 Task: Add an event with the title Product Roadmap and Feature Prioritization Meeting, date '2023/10/23', time 8:30 AM to 10:30 AMand add a description: Welcome to our Team Building Workshop on Communication Skills, a dynamic and interactive session designed to enhance communication effectiveness and foster stronger collaboration within your team. This workshop is tailored for individuals who want to improve their communication skills, build rapport, and establish a foundation of open and effective communication within their team., put the event into Orange category . Add location for the event as: Lagos, Nigeria, logged in from the account softage.4@softage.netand send the event invitation to softage.1@softage.net and softage.2@softage.net. Set a reminder for the event 38 day before
Action: Mouse moved to (162, 121)
Screenshot: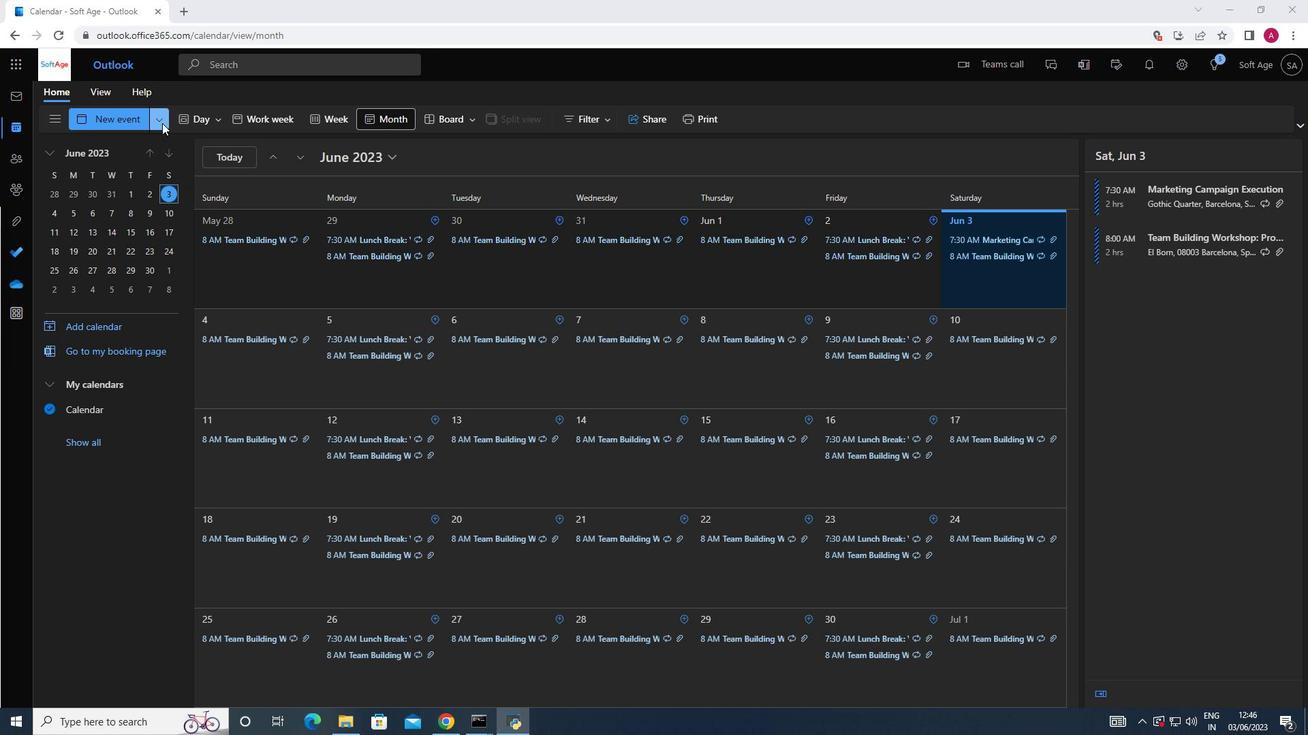
Action: Mouse pressed left at (162, 121)
Screenshot: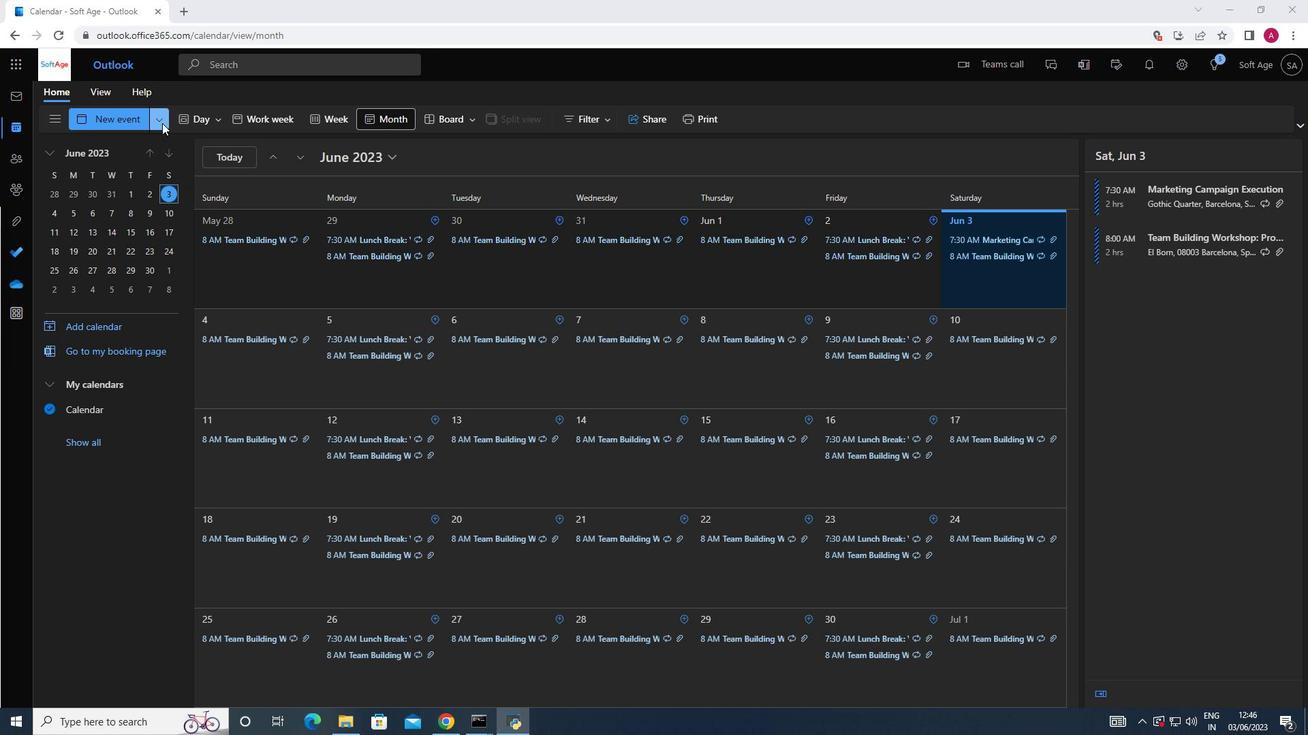 
Action: Mouse moved to (134, 174)
Screenshot: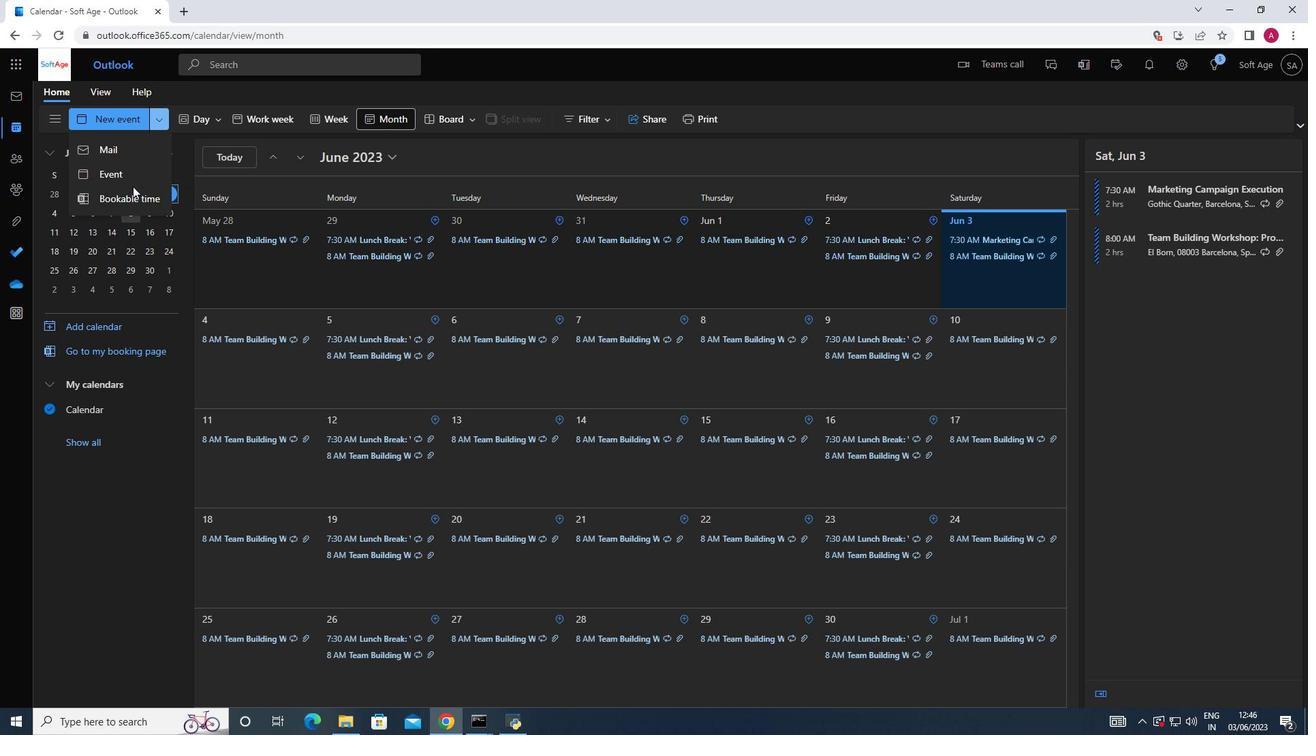 
Action: Mouse pressed left at (134, 174)
Screenshot: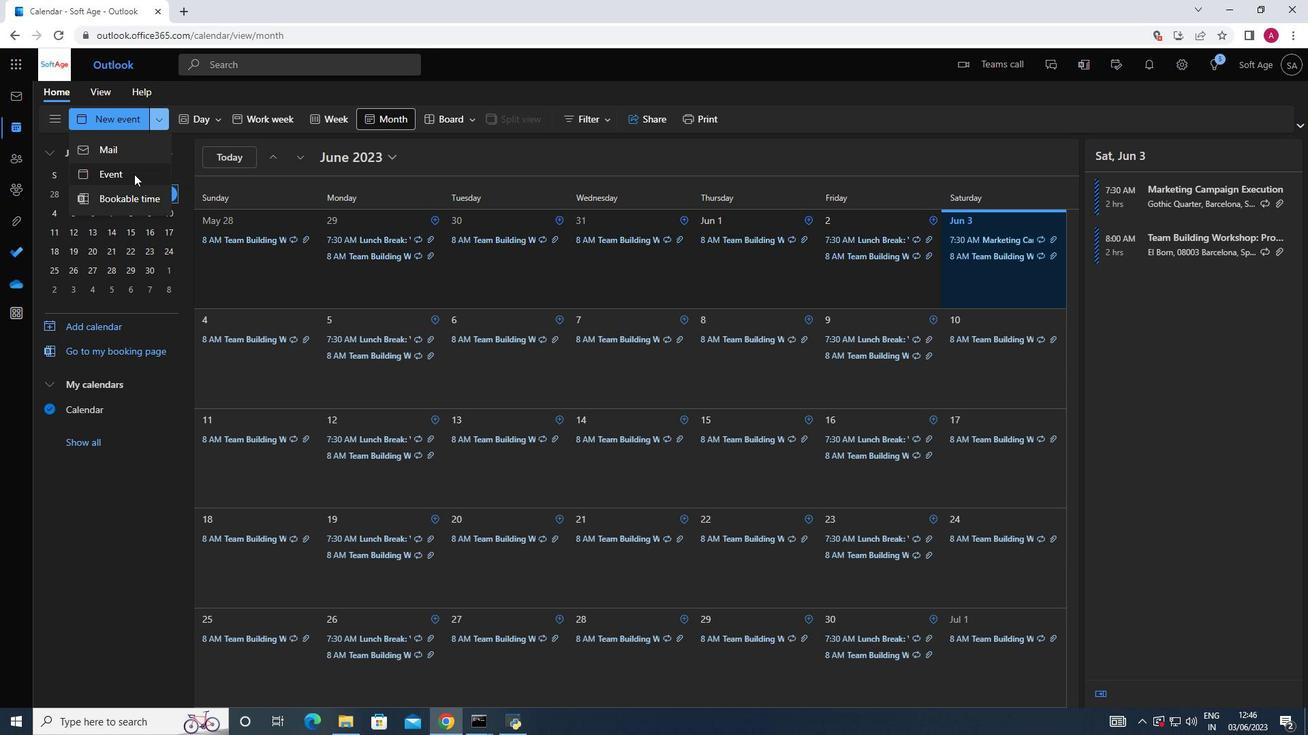 
Action: Mouse moved to (360, 200)
Screenshot: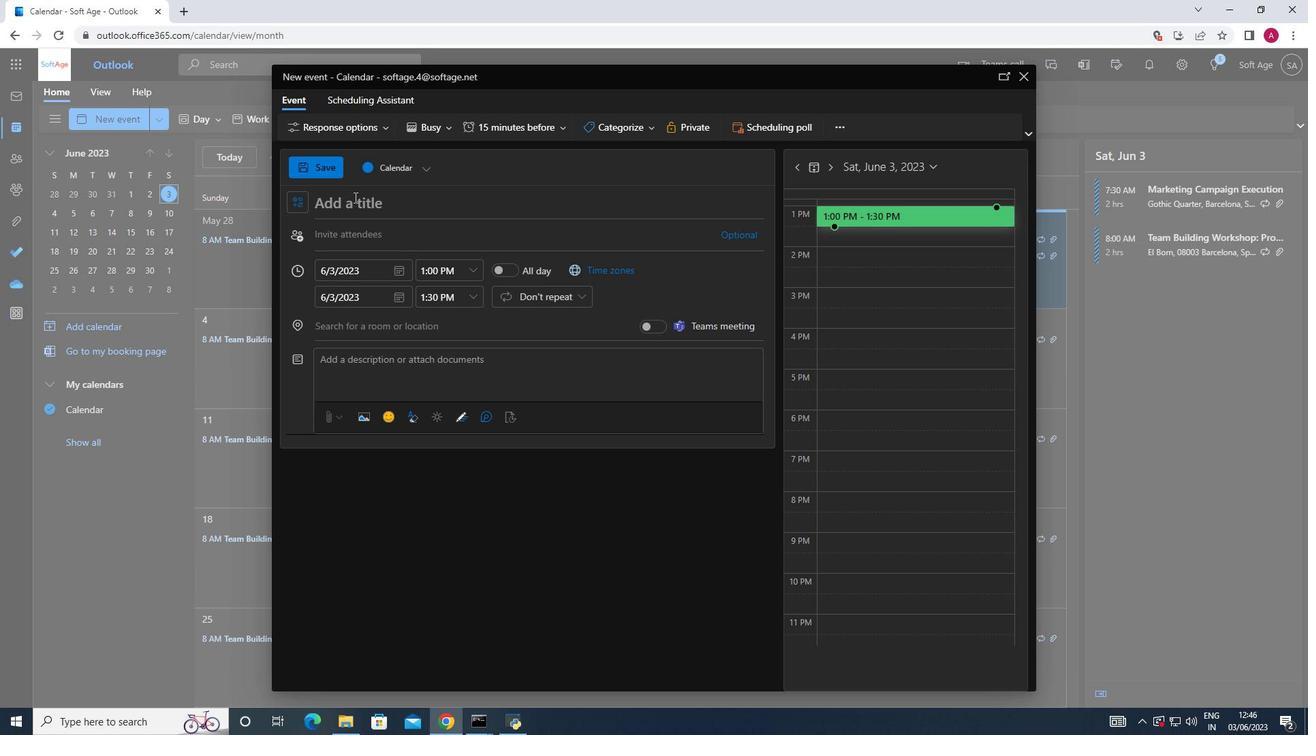 
Action: Mouse pressed left at (360, 200)
Screenshot: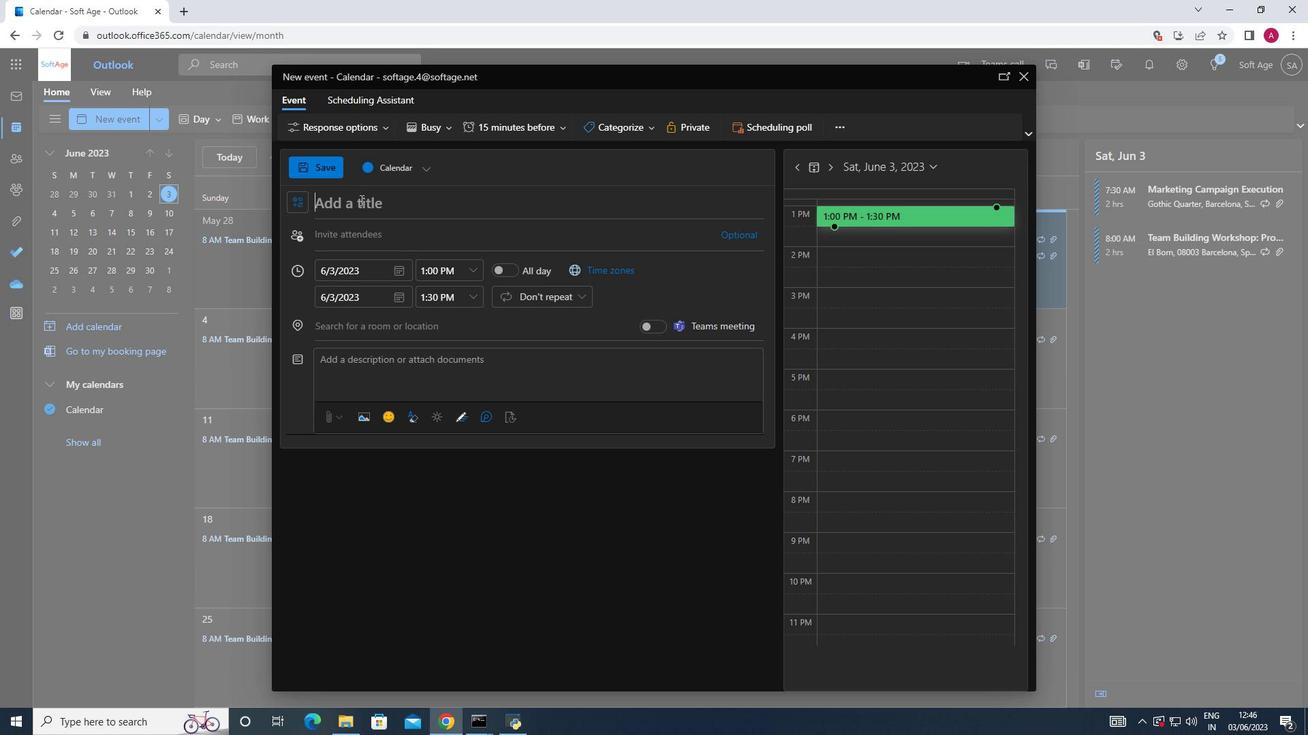 
Action: Mouse moved to (361, 200)
Screenshot: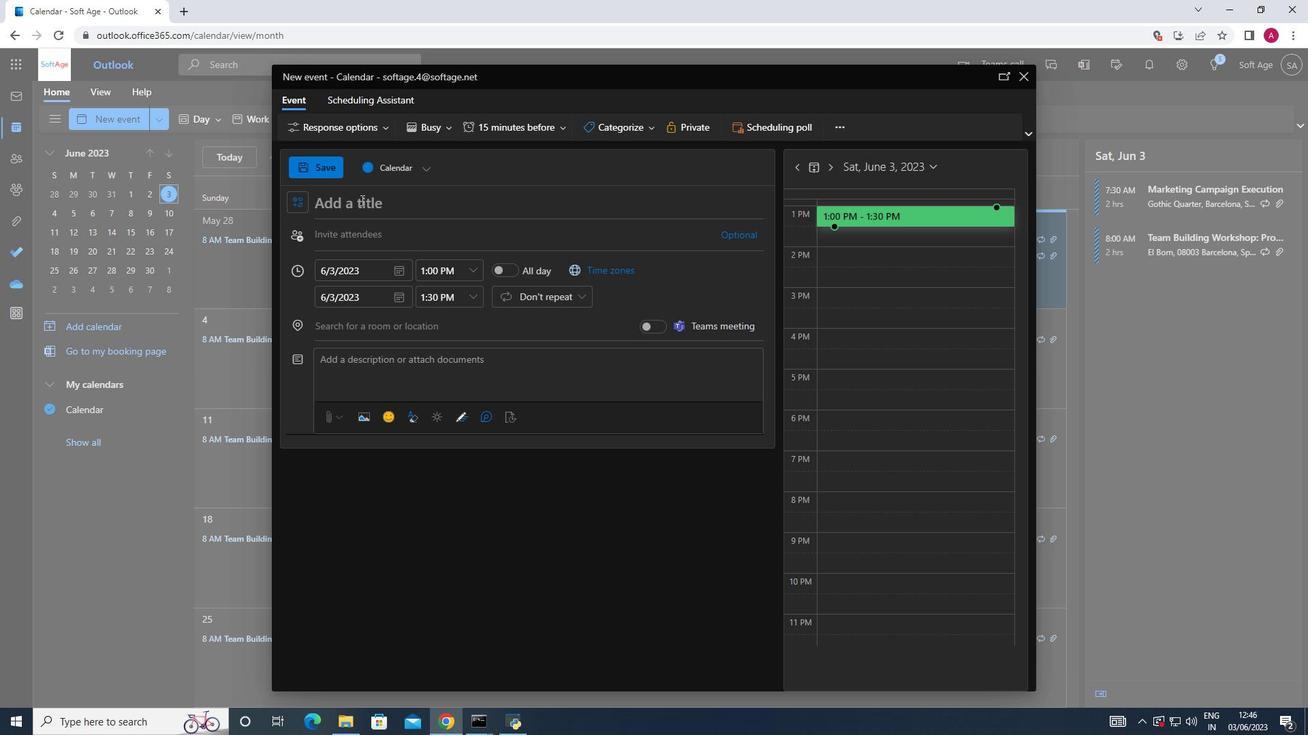 
Action: Key pressed <Key.shift_r>Produ
Screenshot: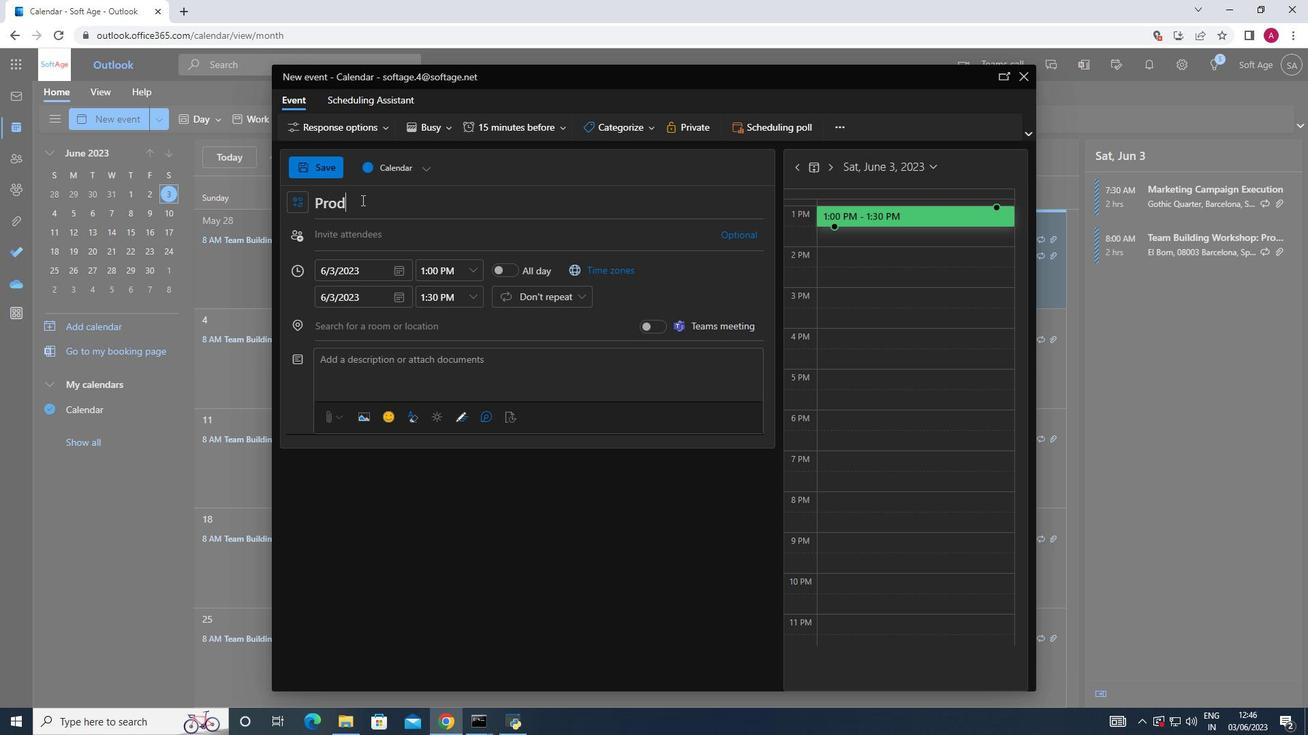 
Action: Mouse moved to (362, 198)
Screenshot: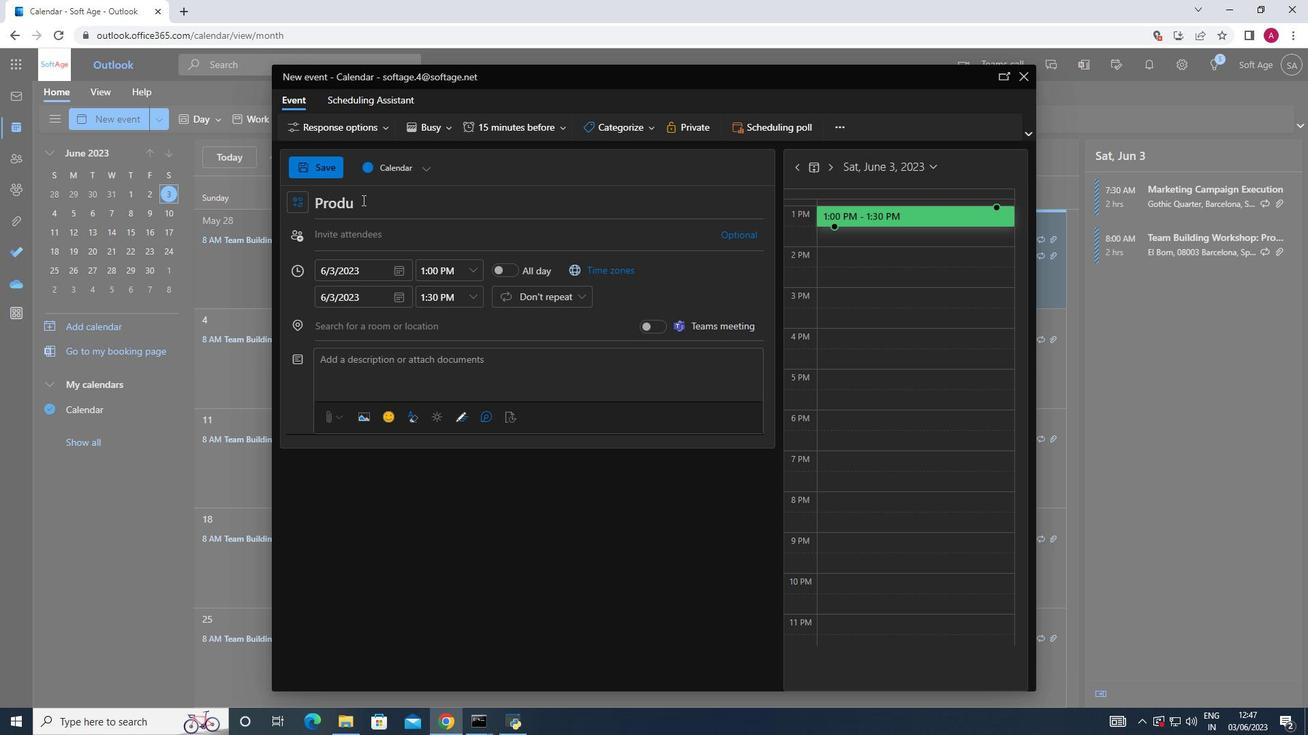 
Action: Key pressed ct<Key.space><Key.shift>Roadmap<Key.space>and<Key.space><Key.shift>Feature<Key.space><Key.shift_r>Prioritization<Key.space><Key.shift_r>Meeting
Screenshot: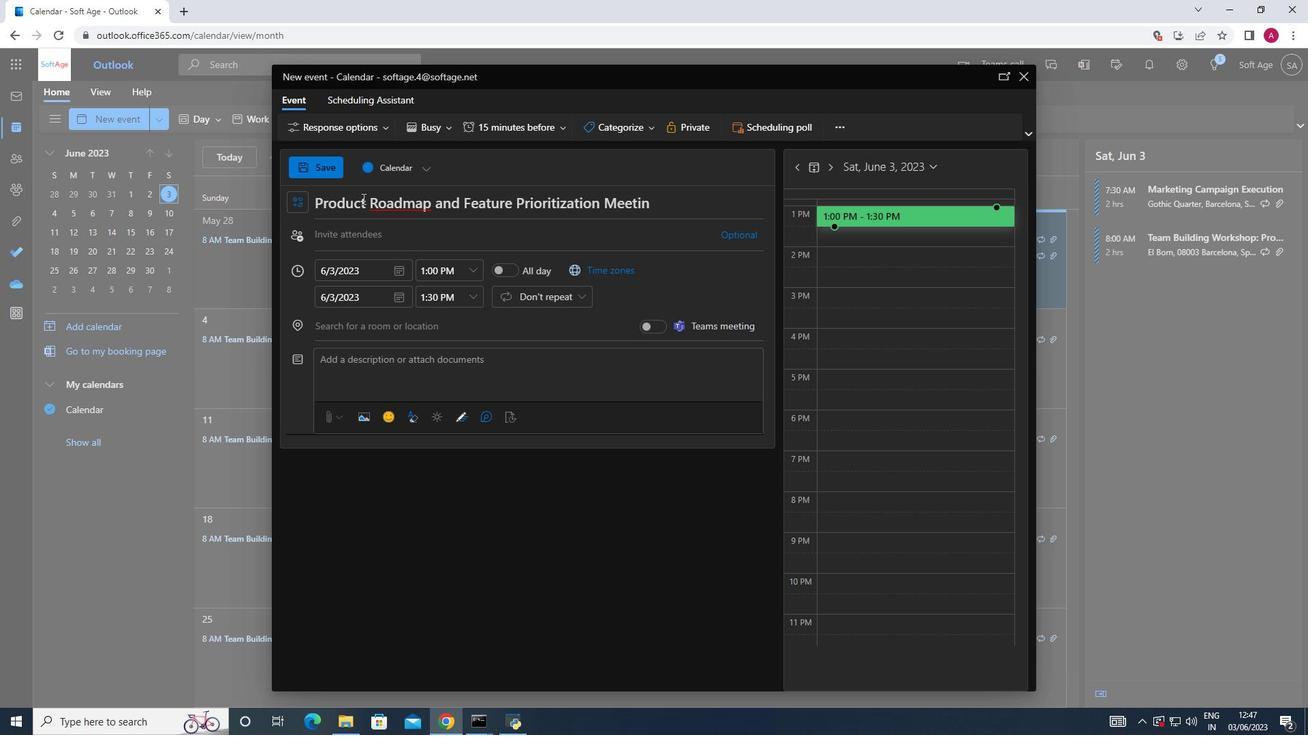 
Action: Mouse moved to (401, 271)
Screenshot: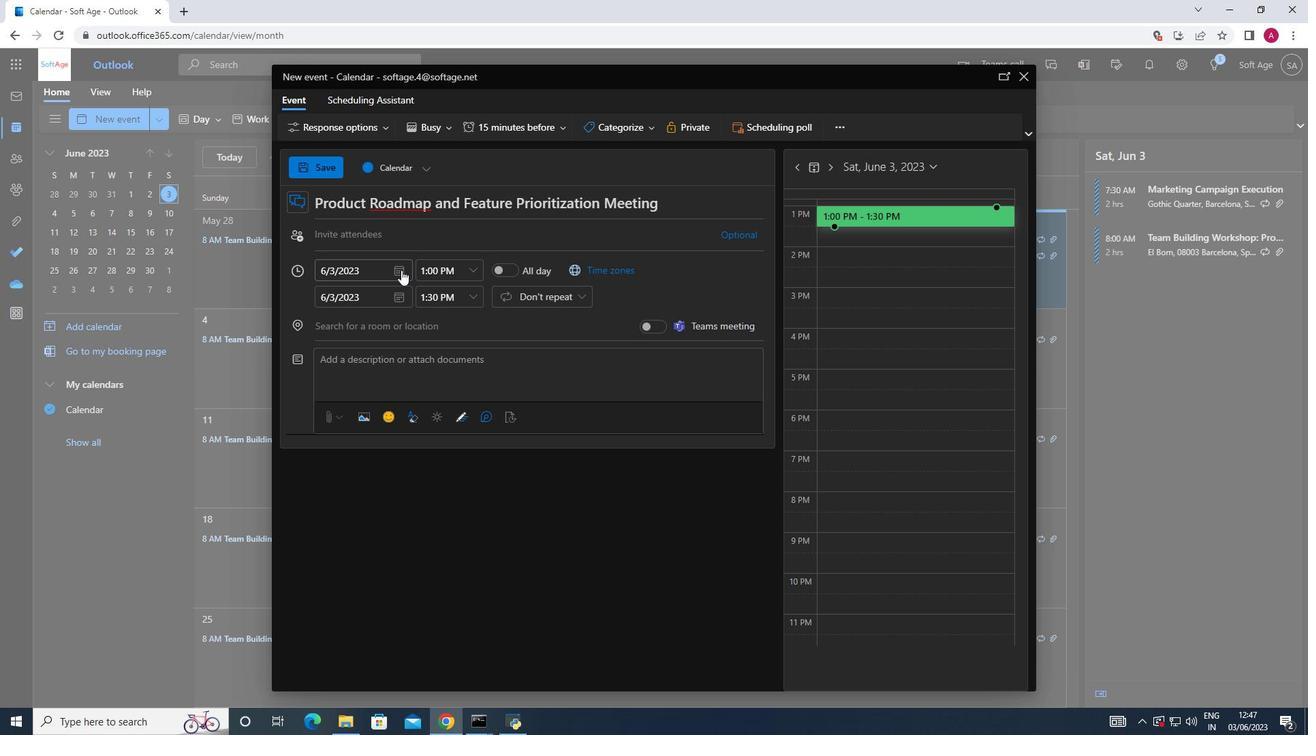 
Action: Mouse pressed left at (401, 271)
Screenshot: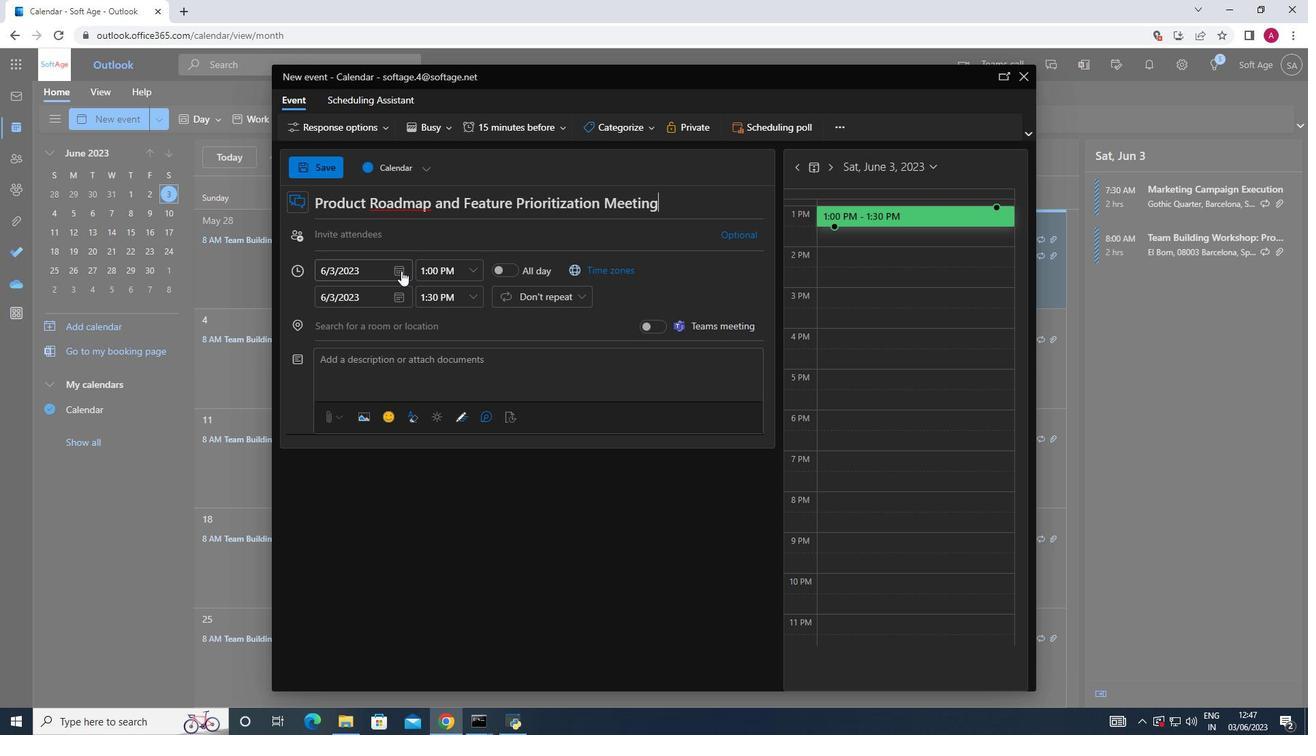 
Action: Mouse moved to (451, 296)
Screenshot: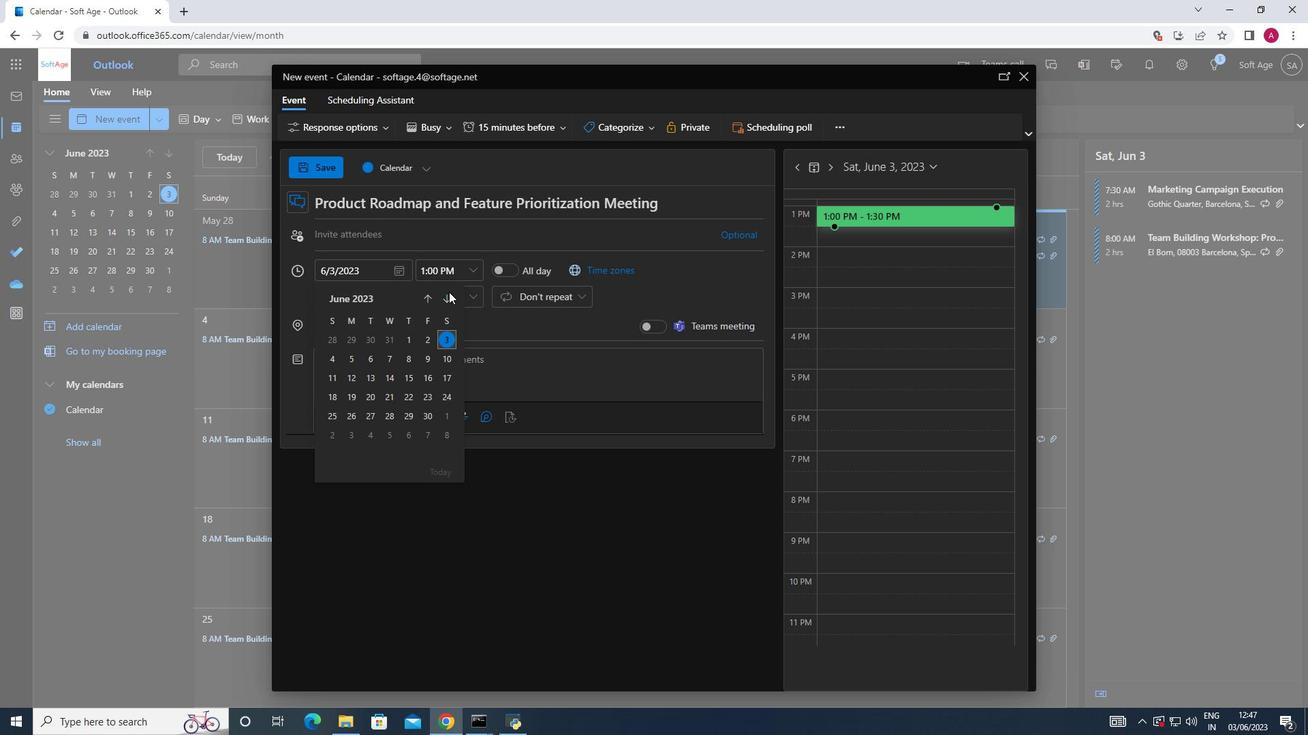 
Action: Mouse pressed left at (451, 296)
Screenshot: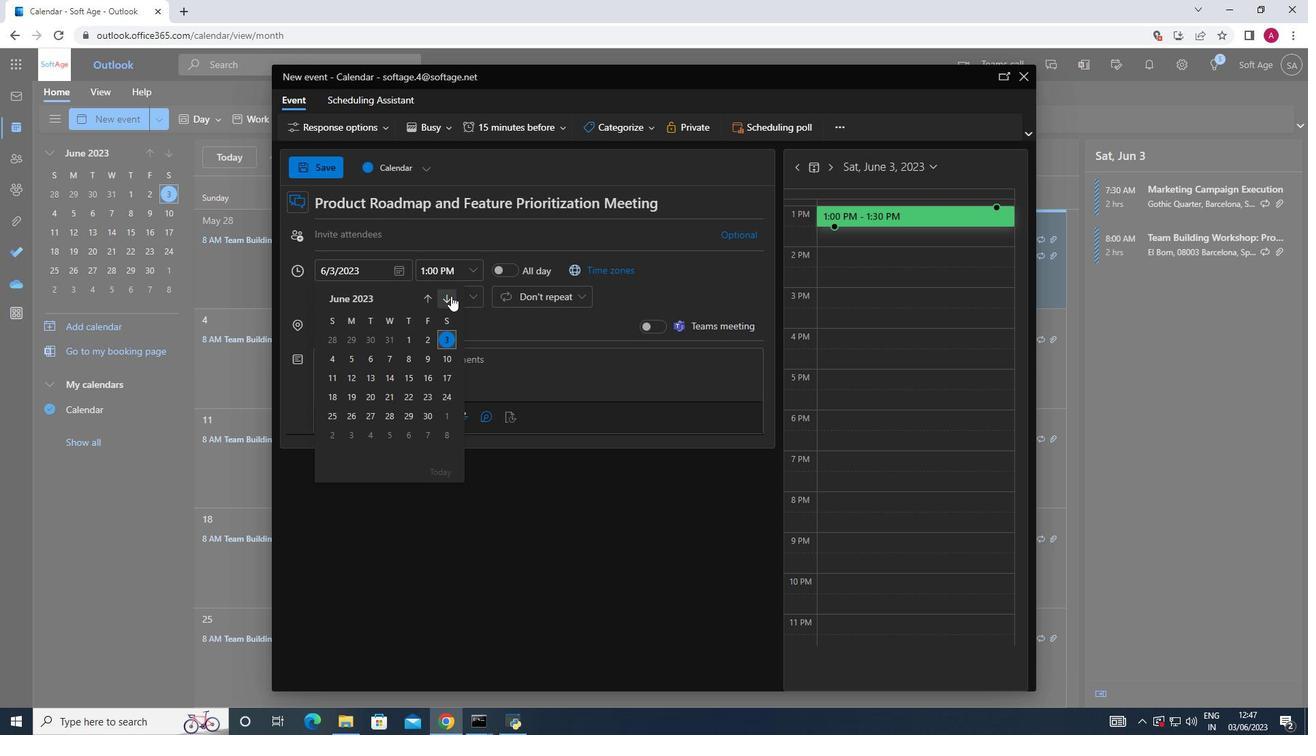
Action: Mouse pressed left at (451, 296)
Screenshot: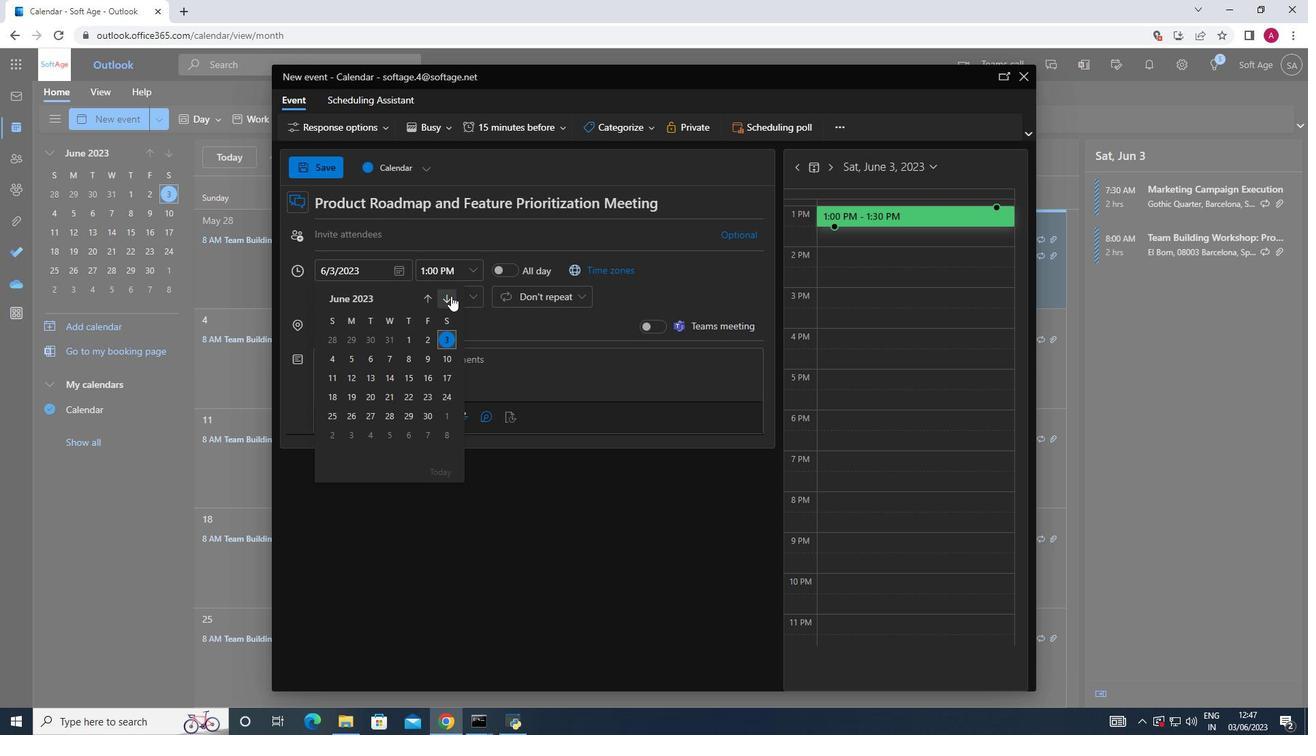 
Action: Mouse moved to (451, 296)
Screenshot: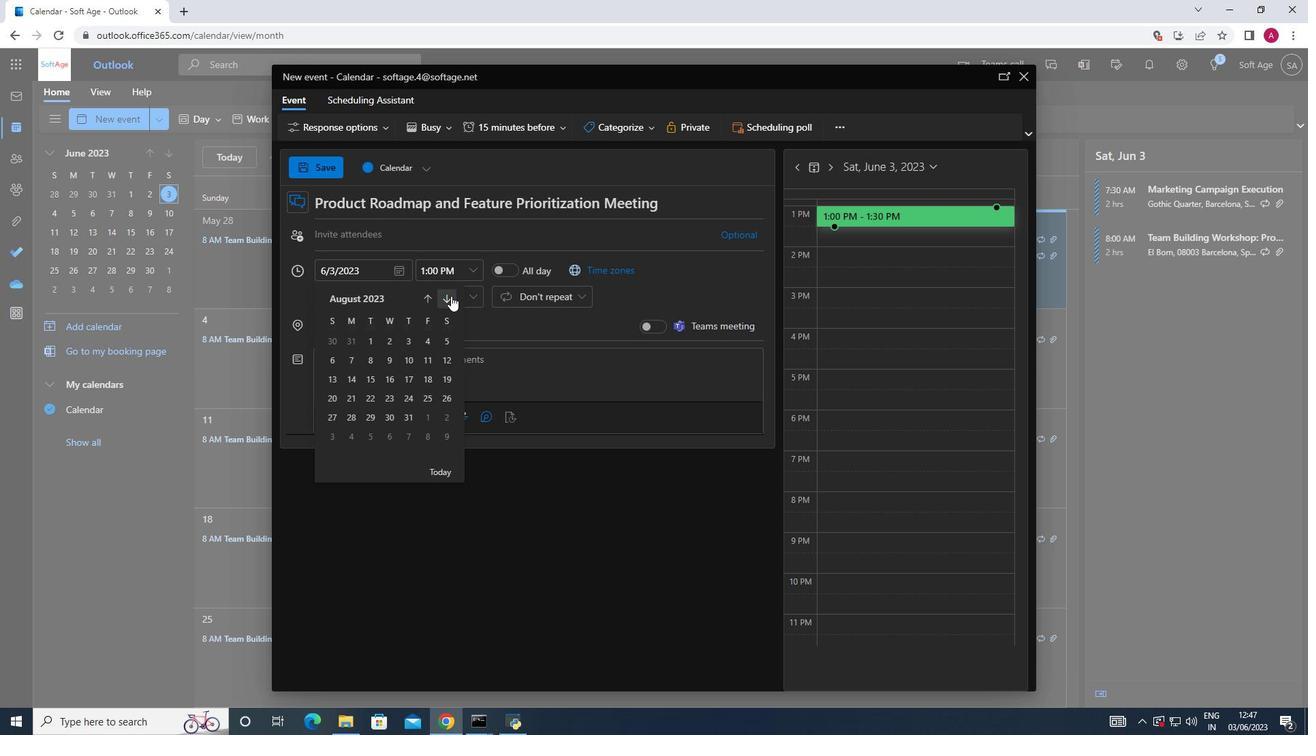 
Action: Mouse pressed left at (451, 296)
Screenshot: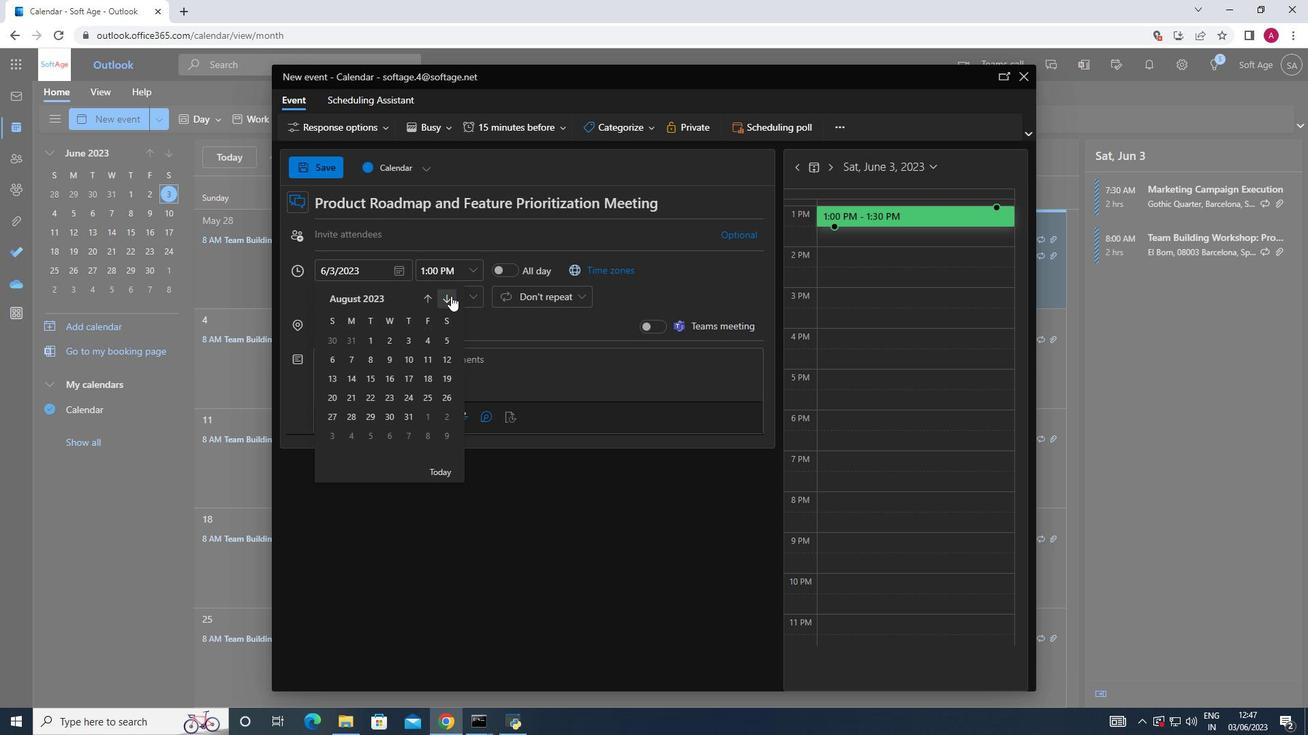 
Action: Mouse pressed left at (451, 296)
Screenshot: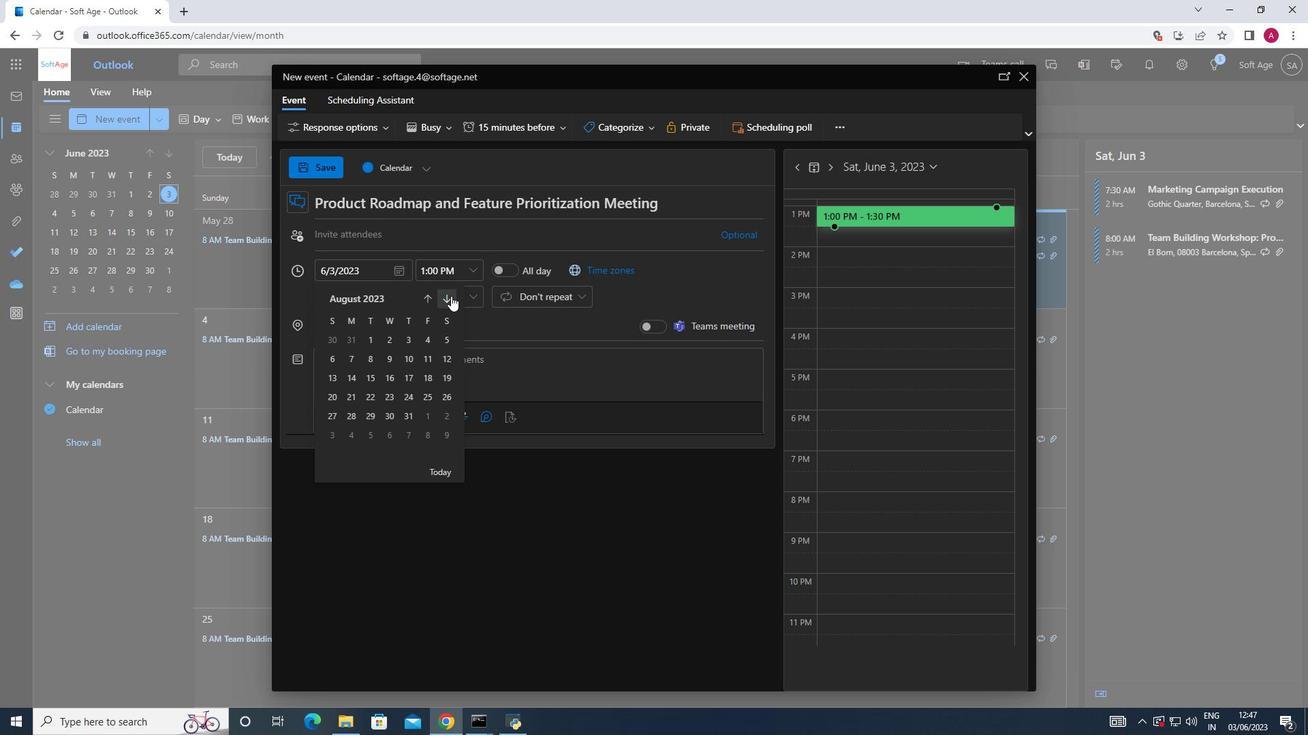 
Action: Mouse pressed left at (451, 296)
Screenshot: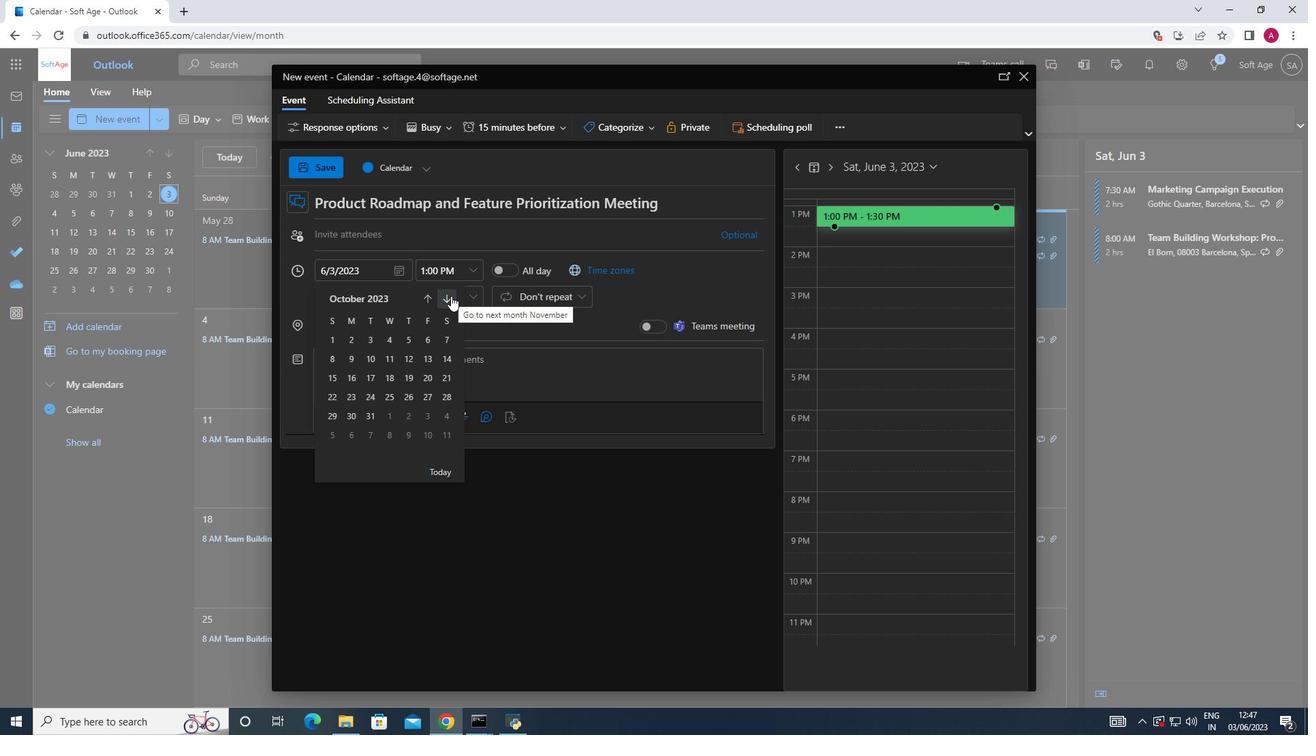 
Action: Mouse pressed left at (451, 296)
Screenshot: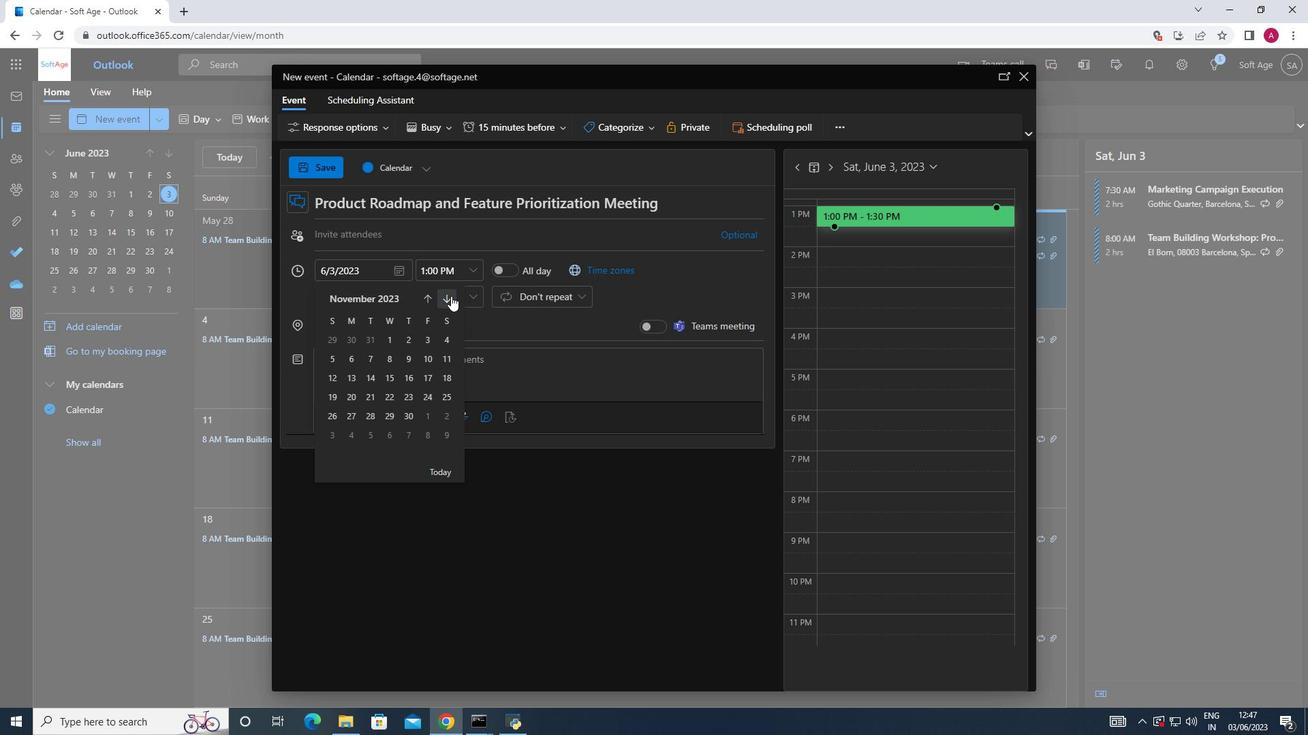 
Action: Mouse moved to (431, 296)
Screenshot: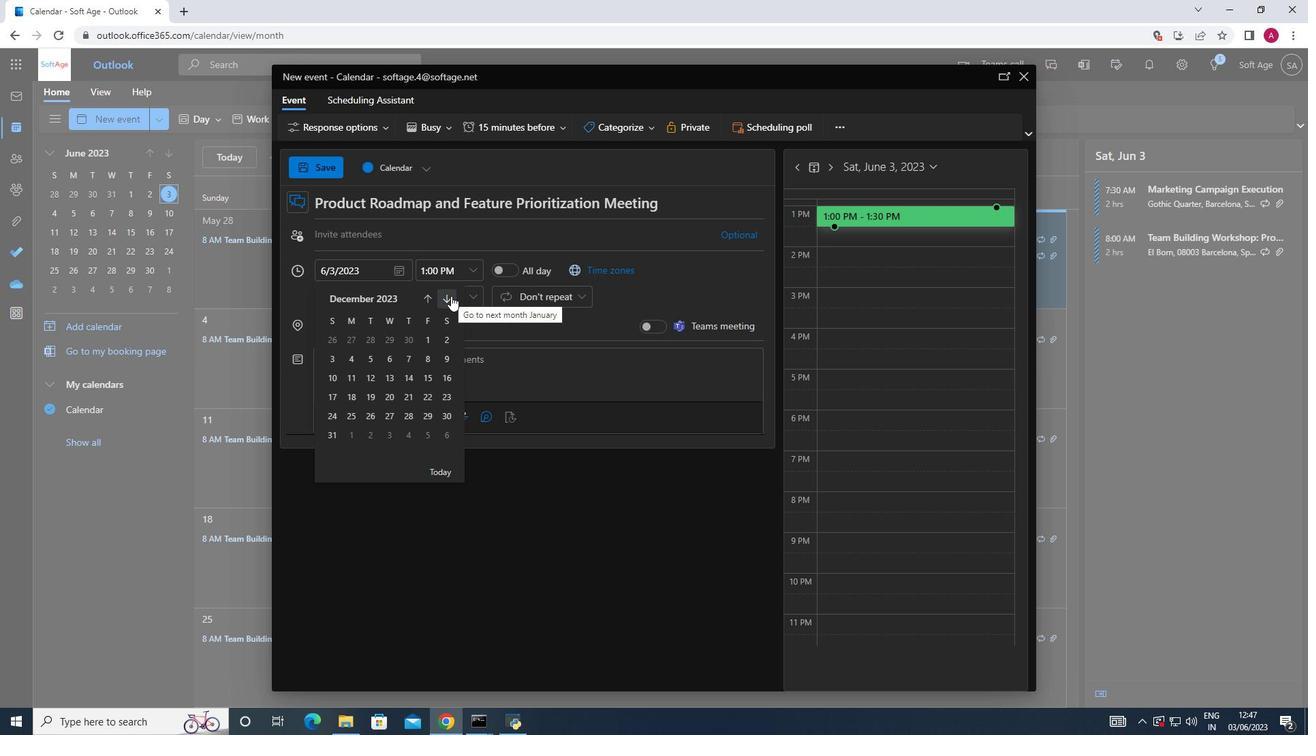 
Action: Mouse pressed left at (431, 296)
Screenshot: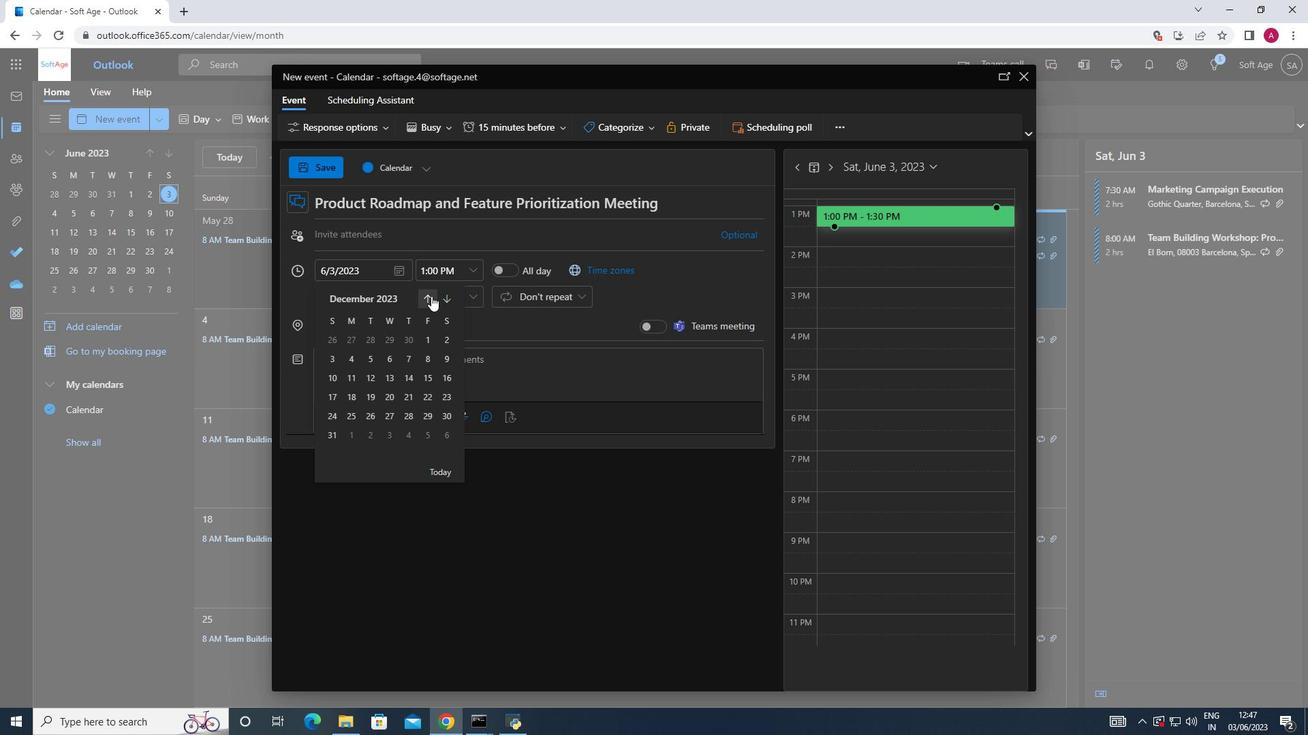 
Action: Mouse pressed left at (431, 296)
Screenshot: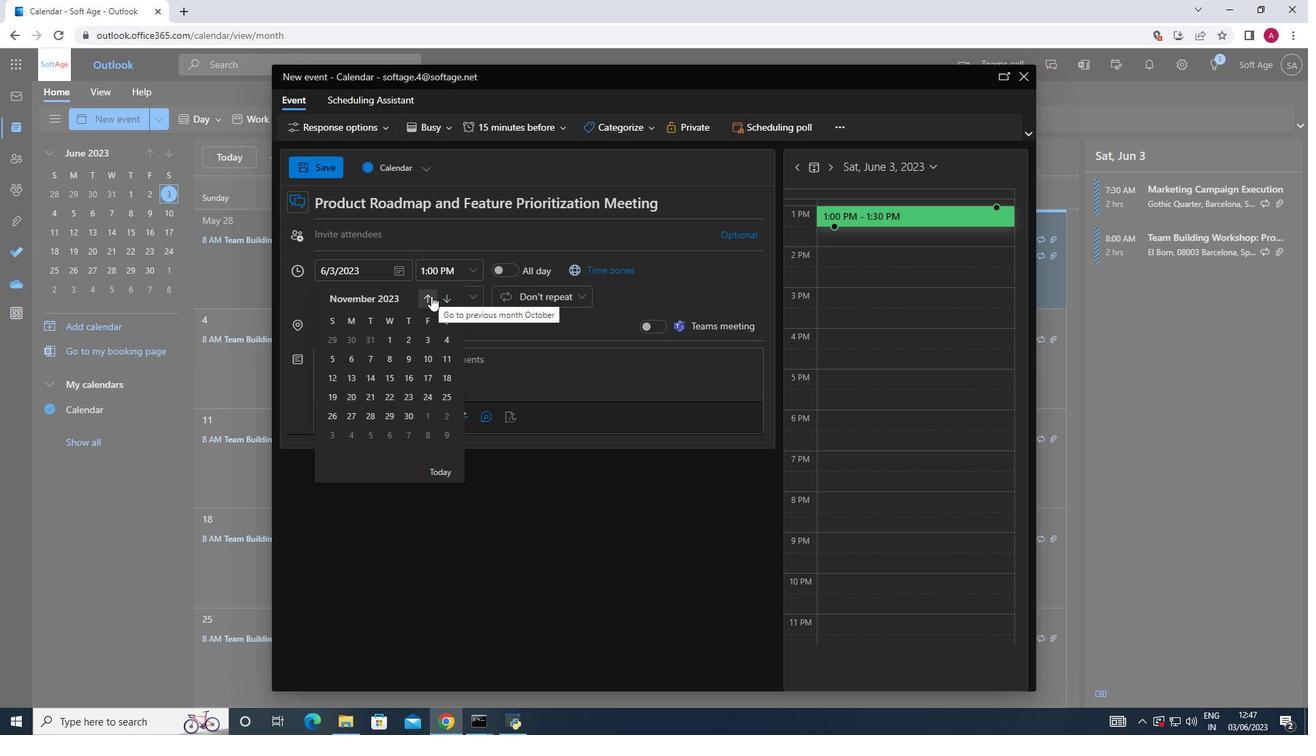 
Action: Mouse moved to (352, 391)
Screenshot: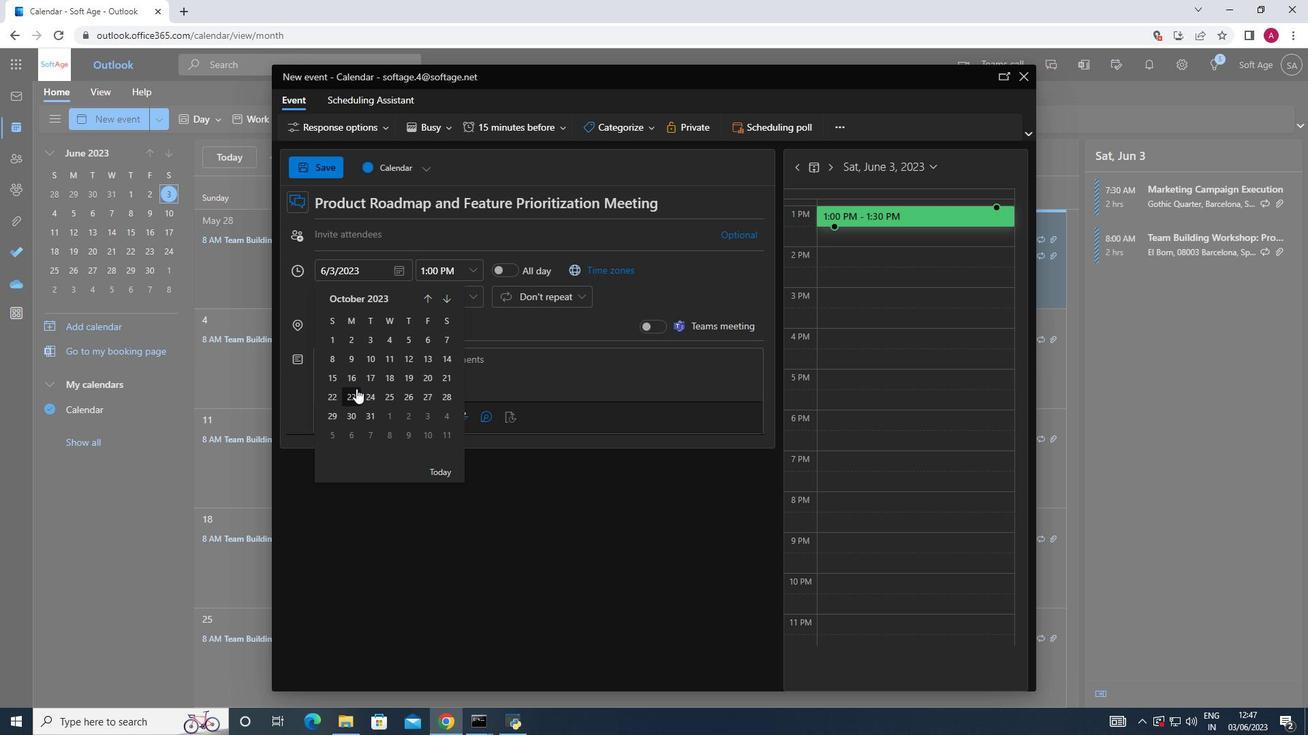 
Action: Mouse pressed left at (352, 391)
Screenshot: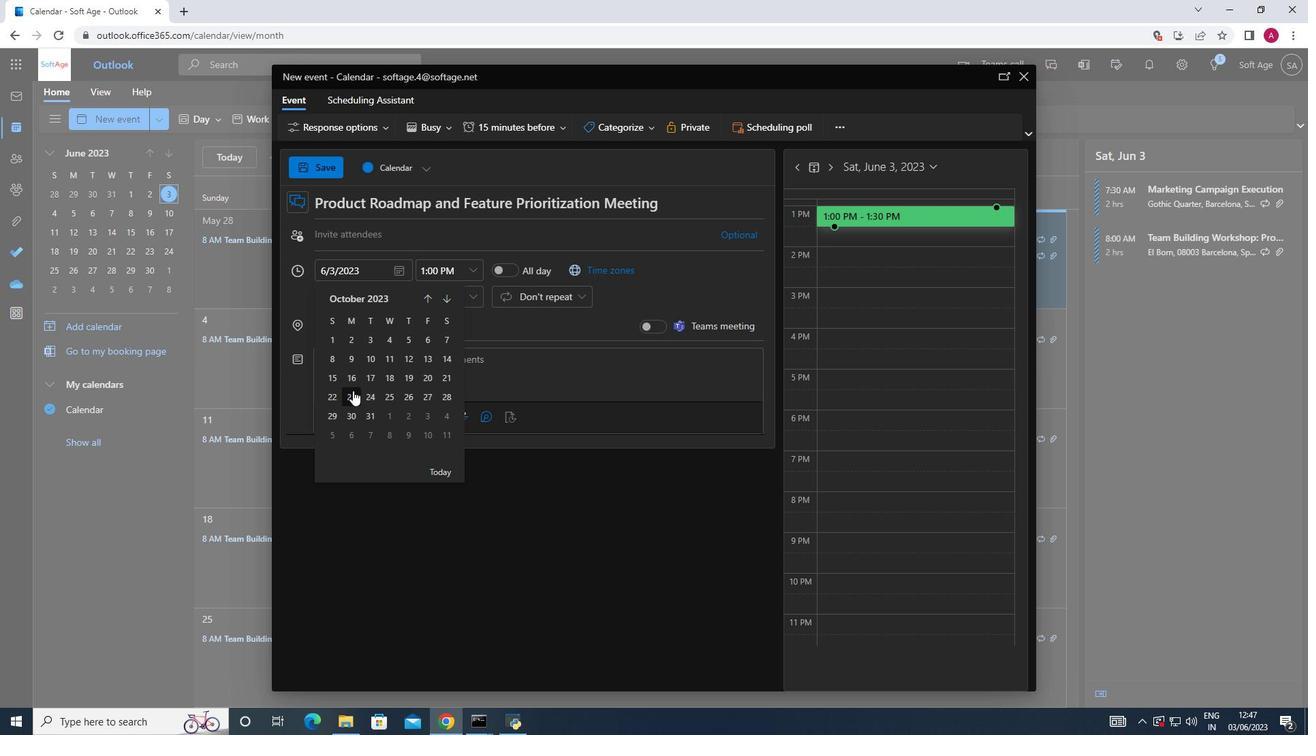 
Action: Mouse moved to (471, 274)
Screenshot: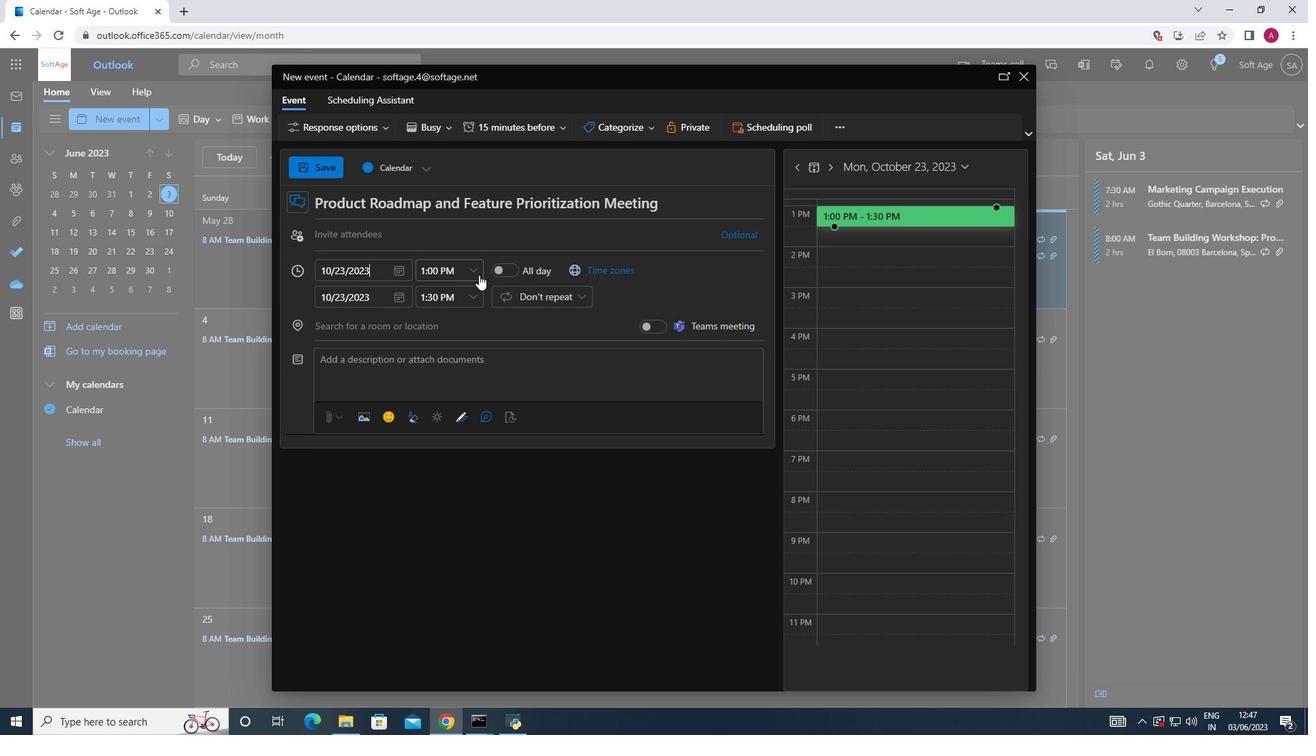 
Action: Mouse pressed left at (471, 274)
Screenshot: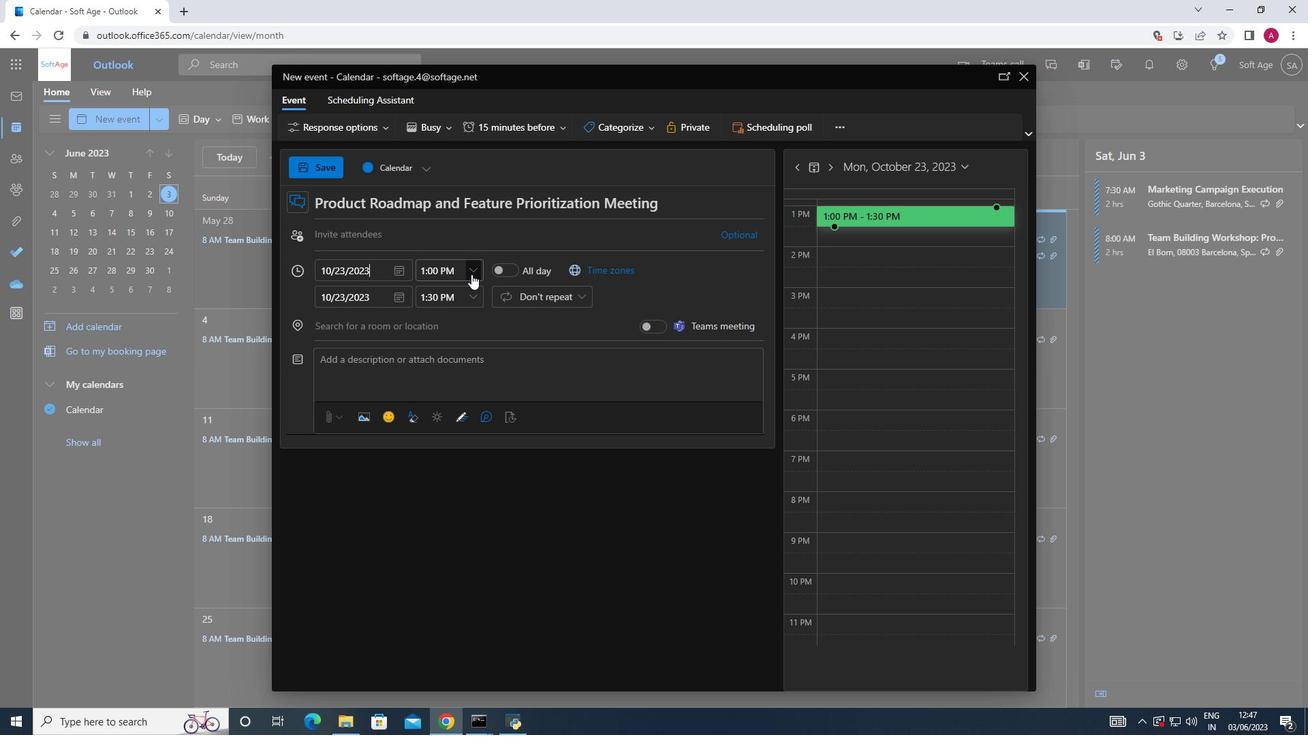 
Action: Mouse moved to (456, 309)
Screenshot: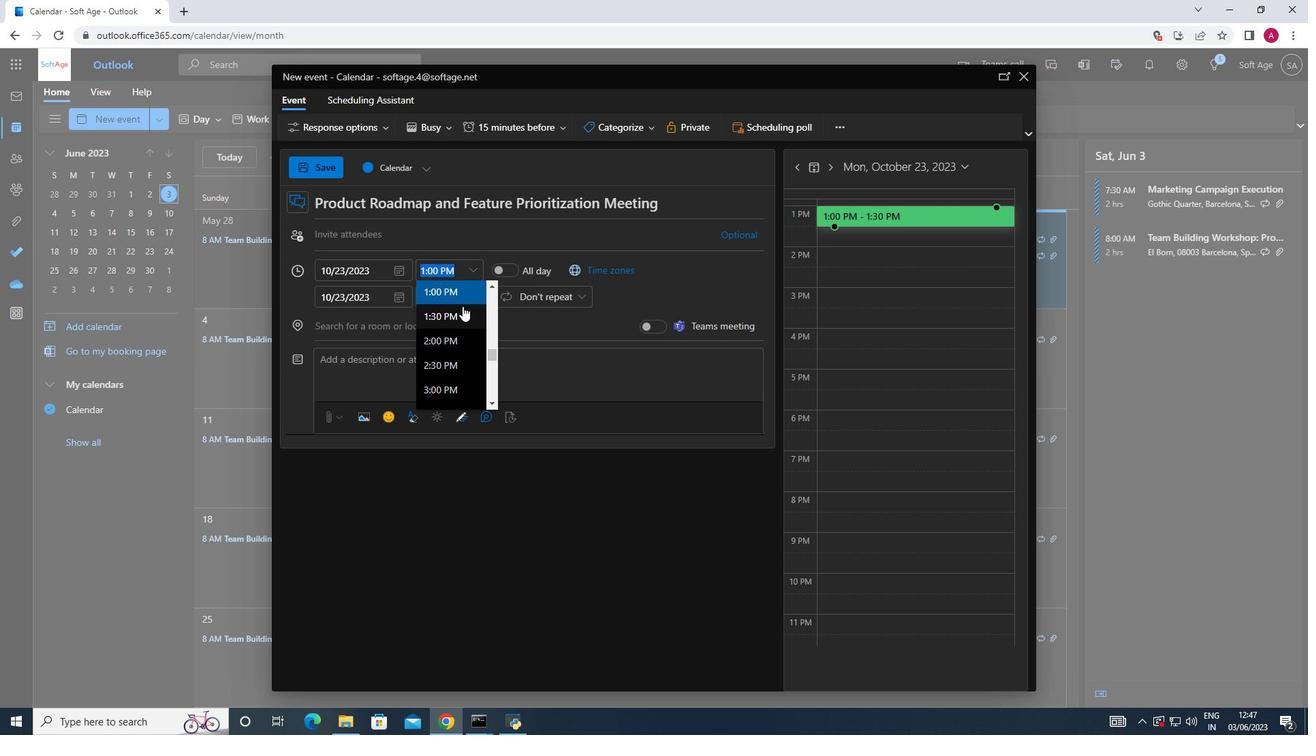 
Action: Mouse scrolled (456, 310) with delta (0, 0)
Screenshot: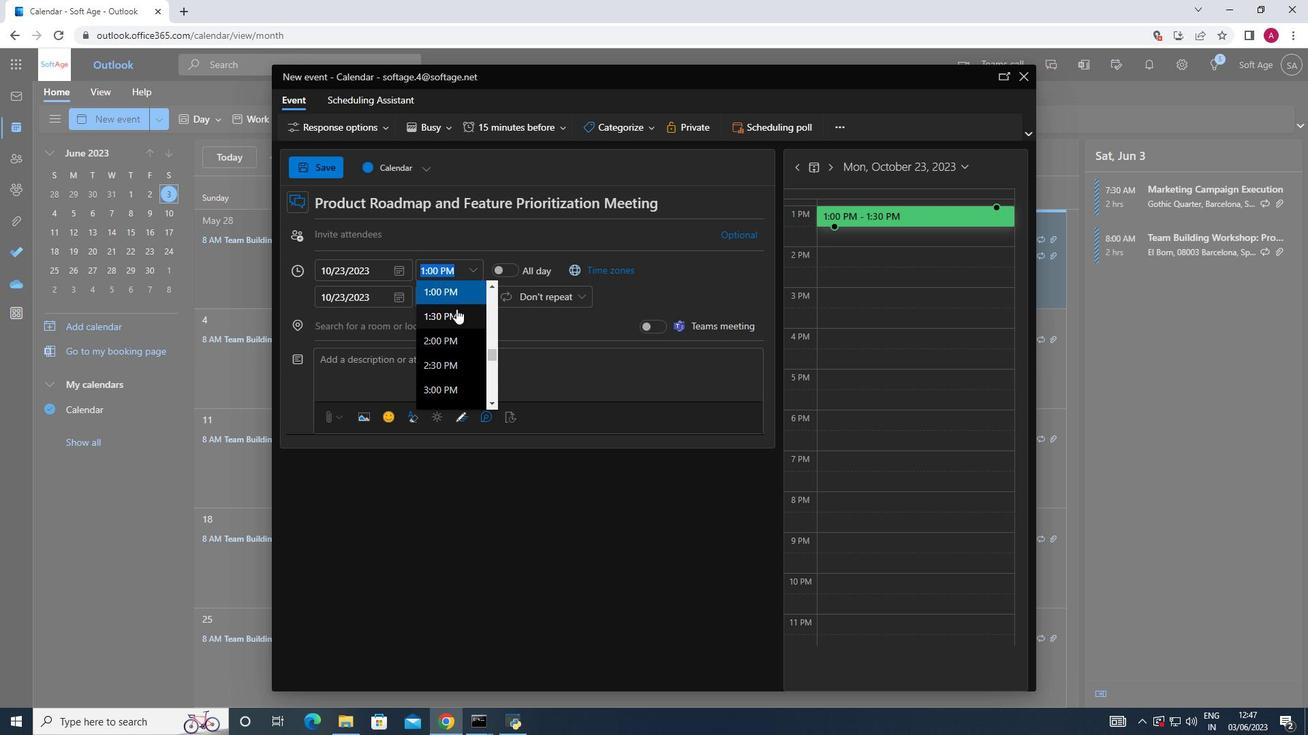 
Action: Mouse scrolled (456, 310) with delta (0, 0)
Screenshot: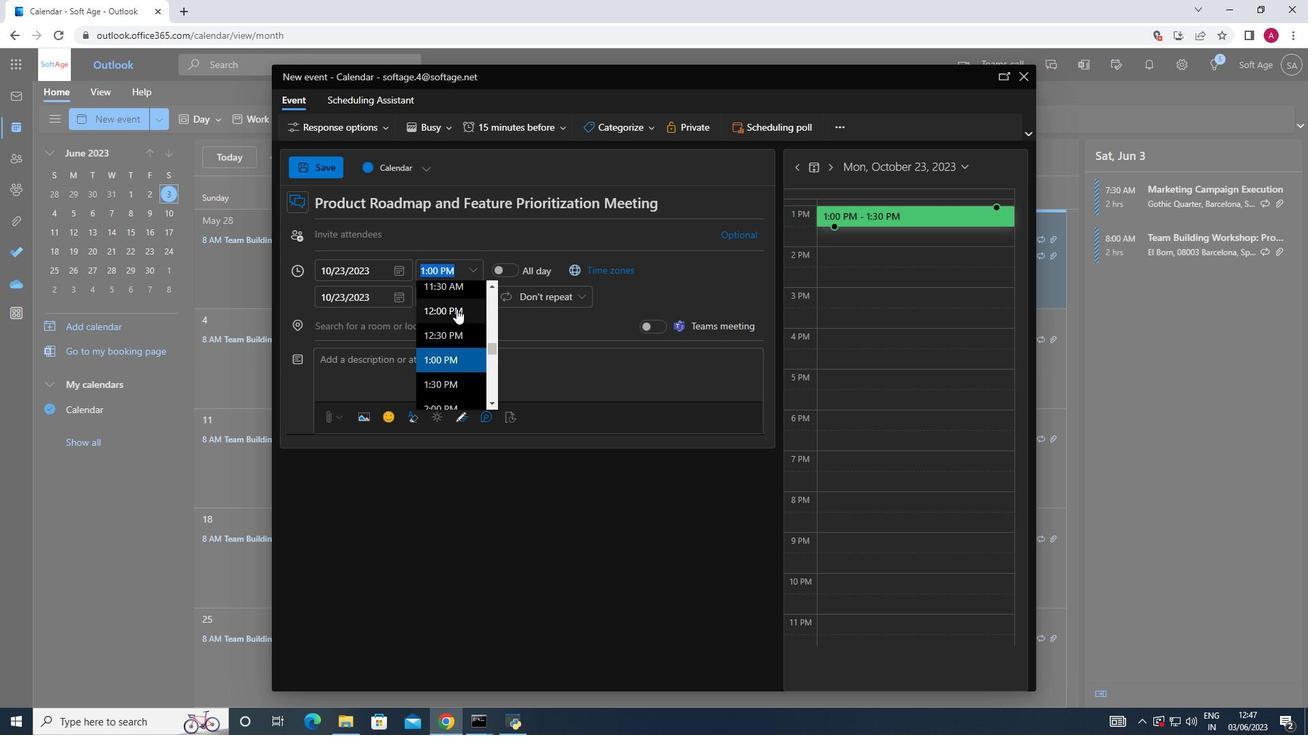 
Action: Mouse scrolled (456, 310) with delta (0, 0)
Screenshot: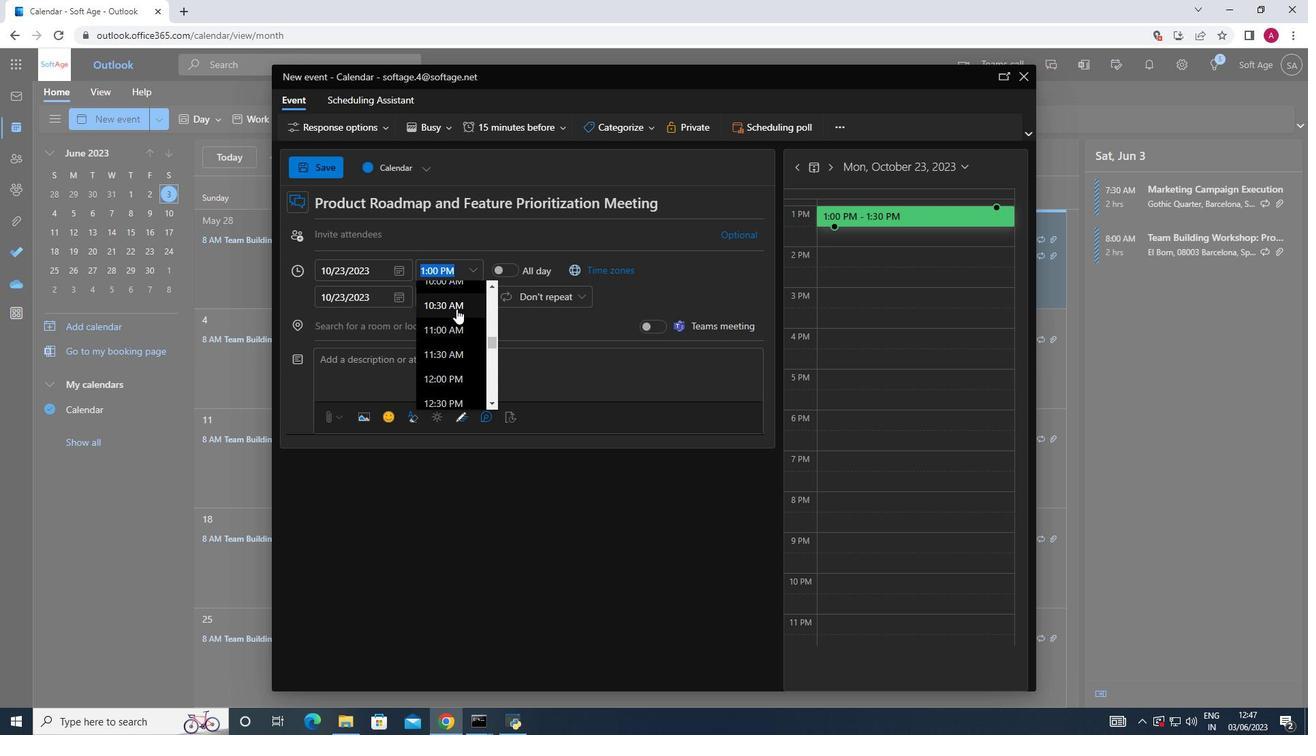 
Action: Mouse scrolled (456, 310) with delta (0, 0)
Screenshot: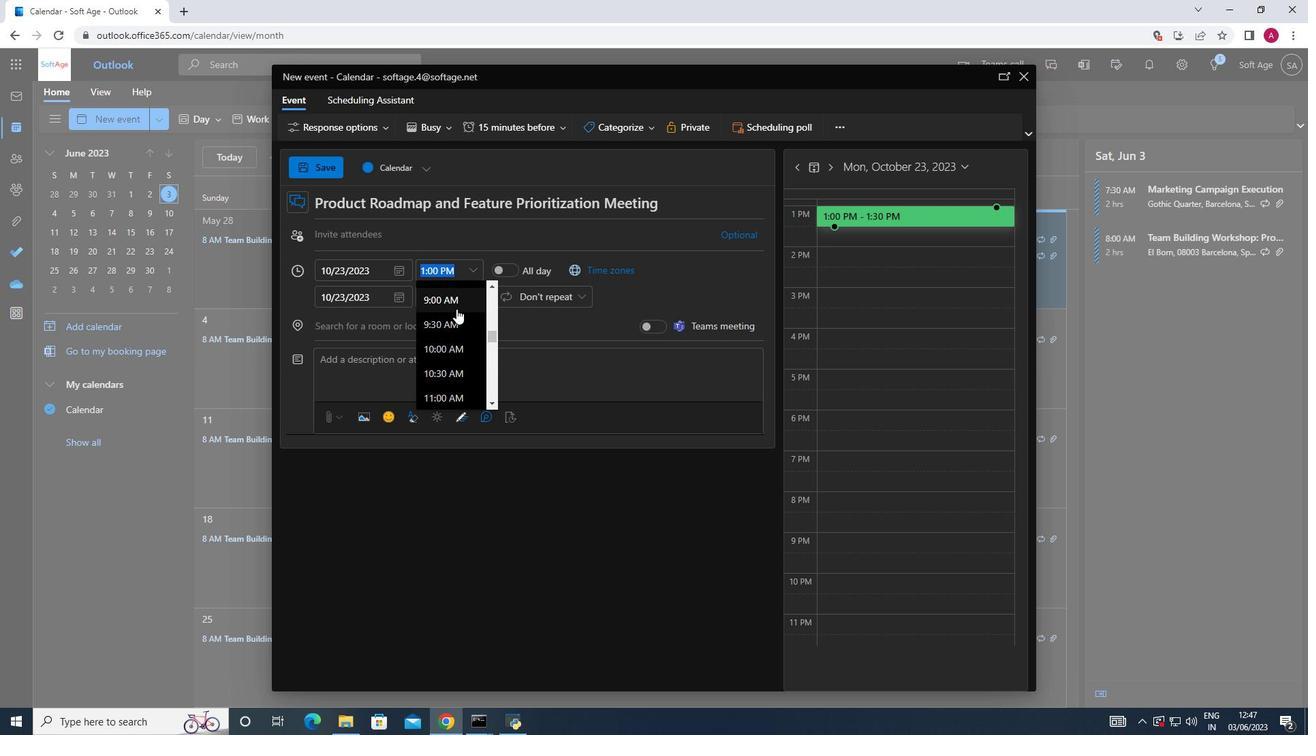 
Action: Mouse moved to (446, 338)
Screenshot: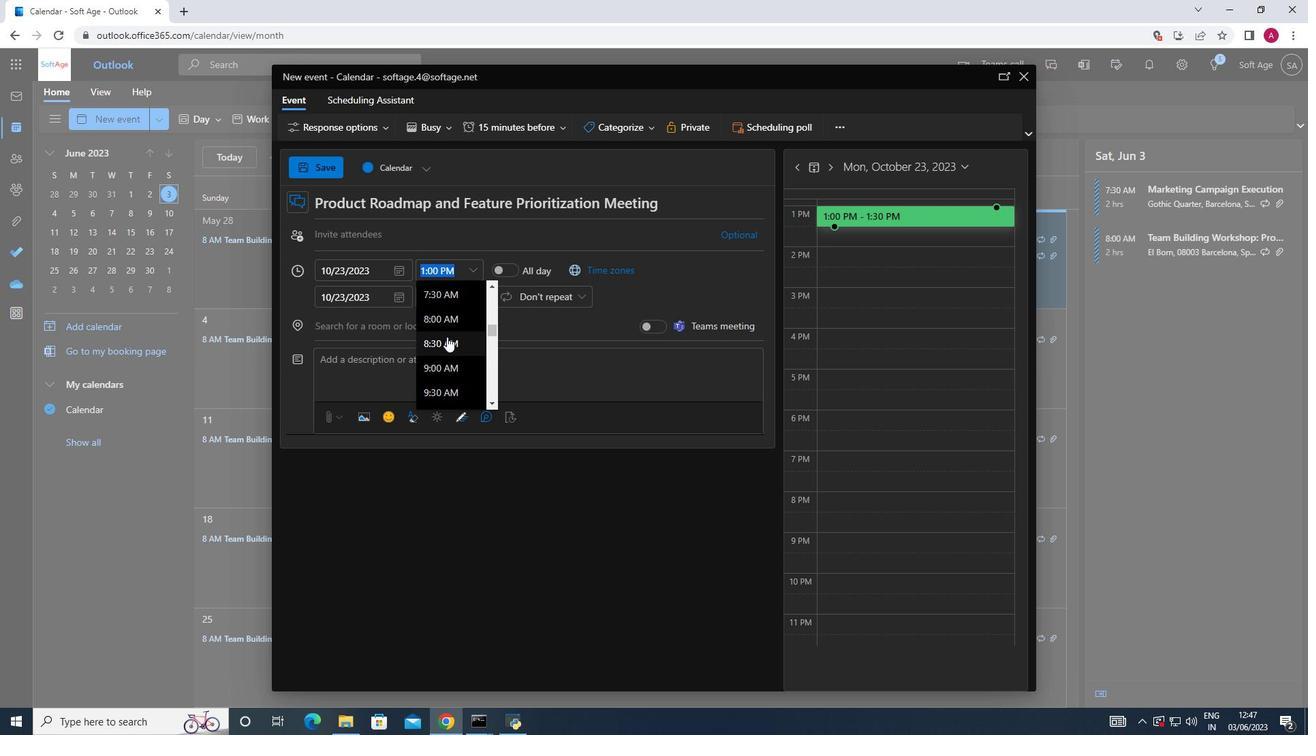 
Action: Mouse pressed left at (446, 338)
Screenshot: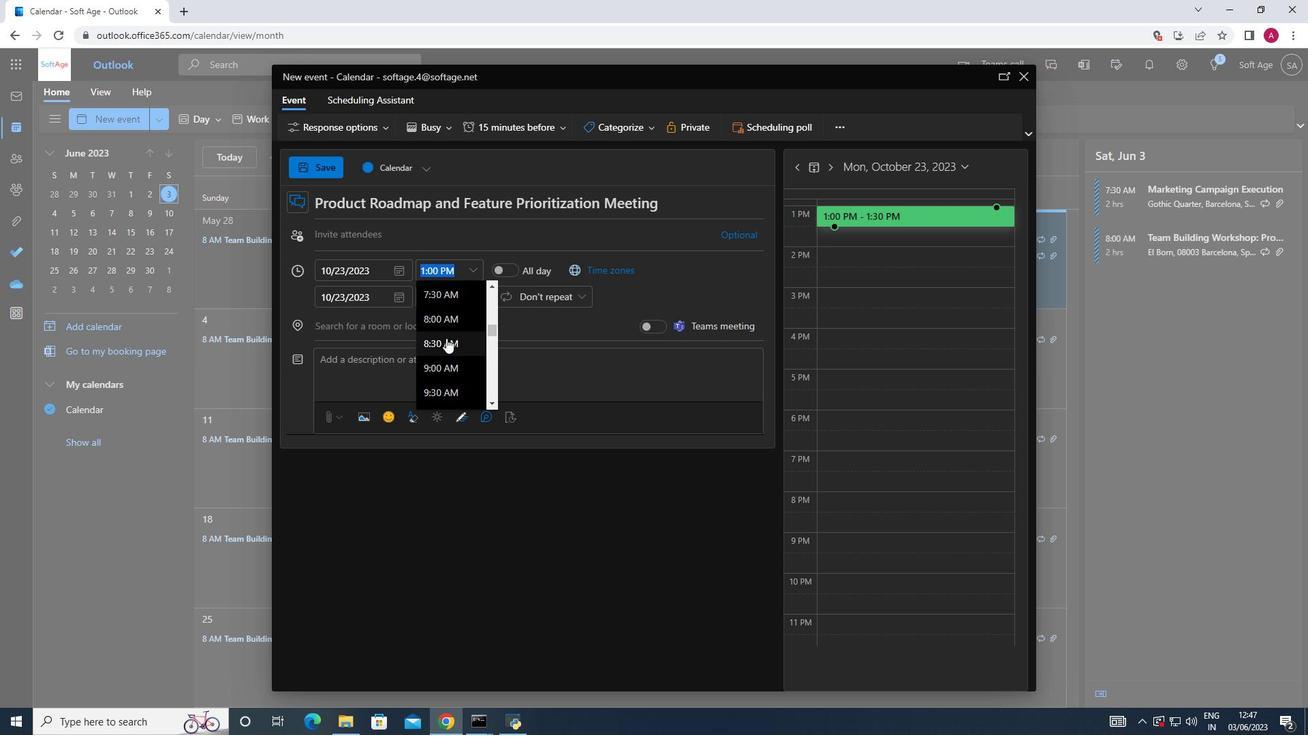 
Action: Mouse moved to (475, 303)
Screenshot: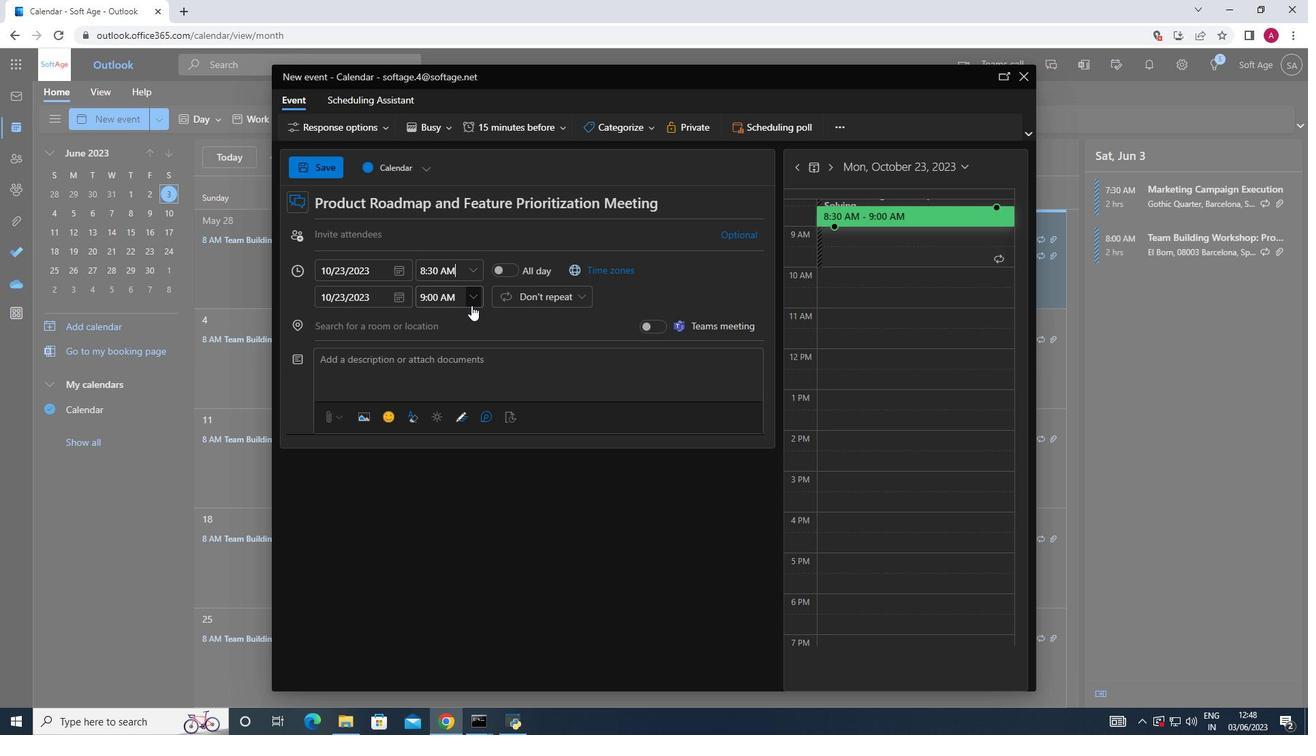 
Action: Mouse pressed left at (475, 303)
Screenshot: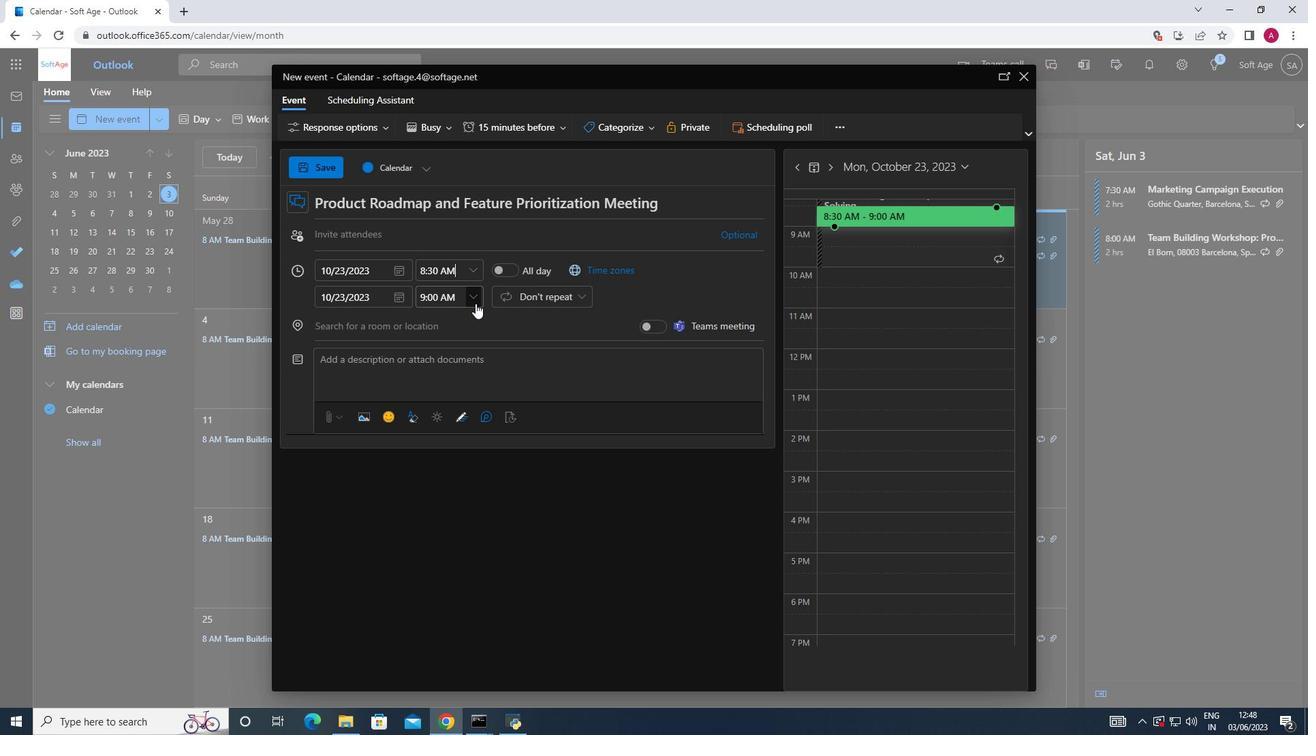 
Action: Mouse moved to (451, 383)
Screenshot: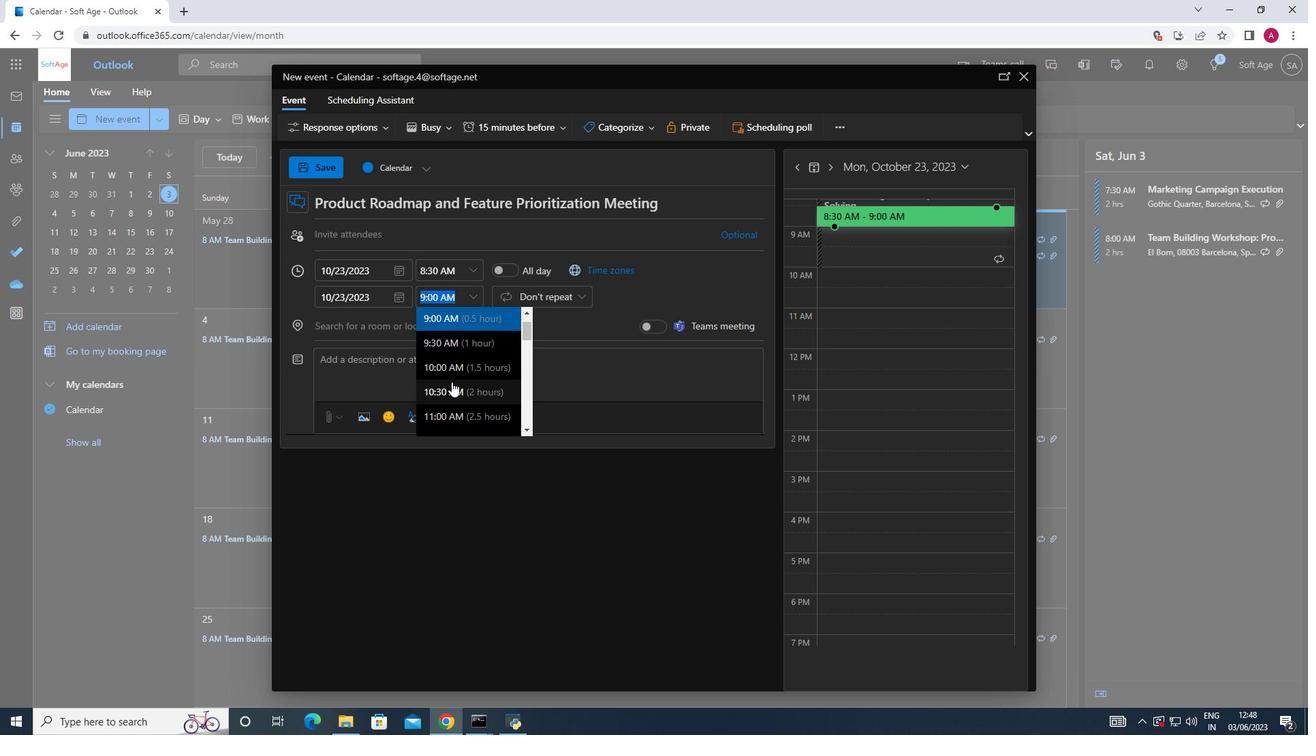 
Action: Mouse pressed left at (451, 383)
Screenshot: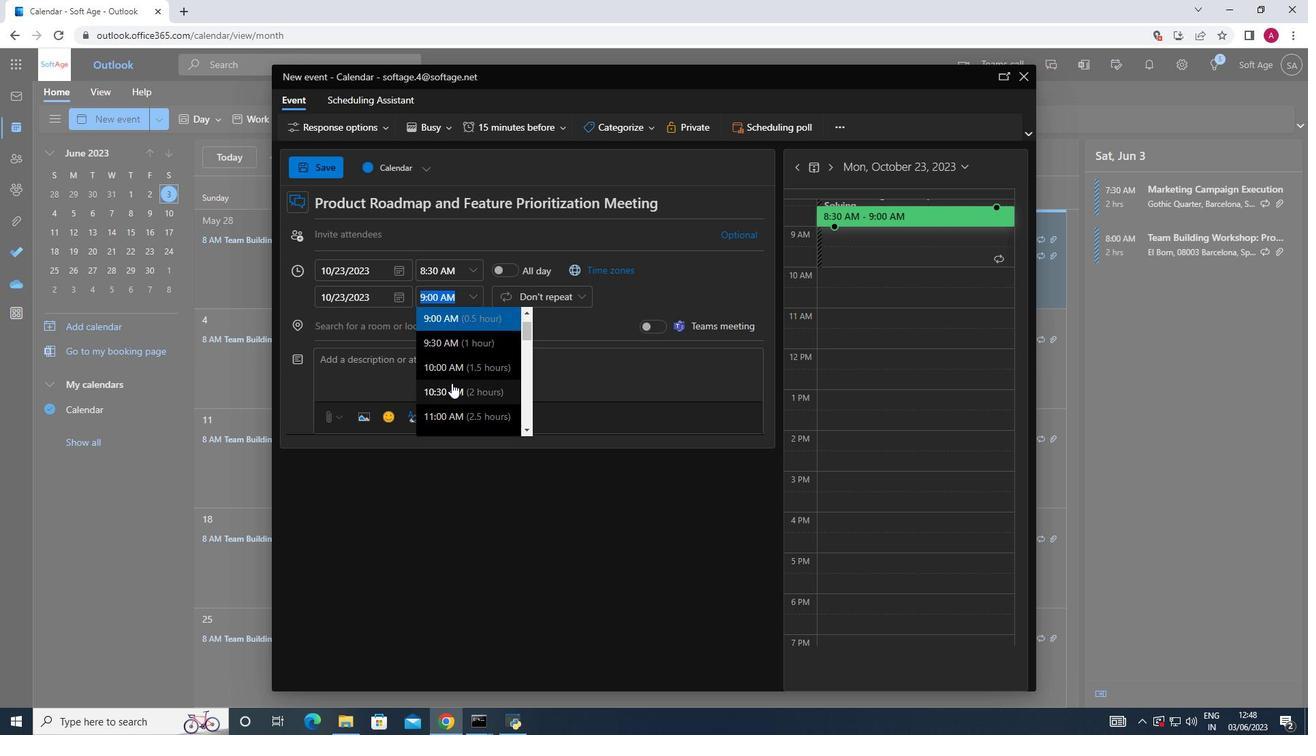 
Action: Mouse moved to (329, 364)
Screenshot: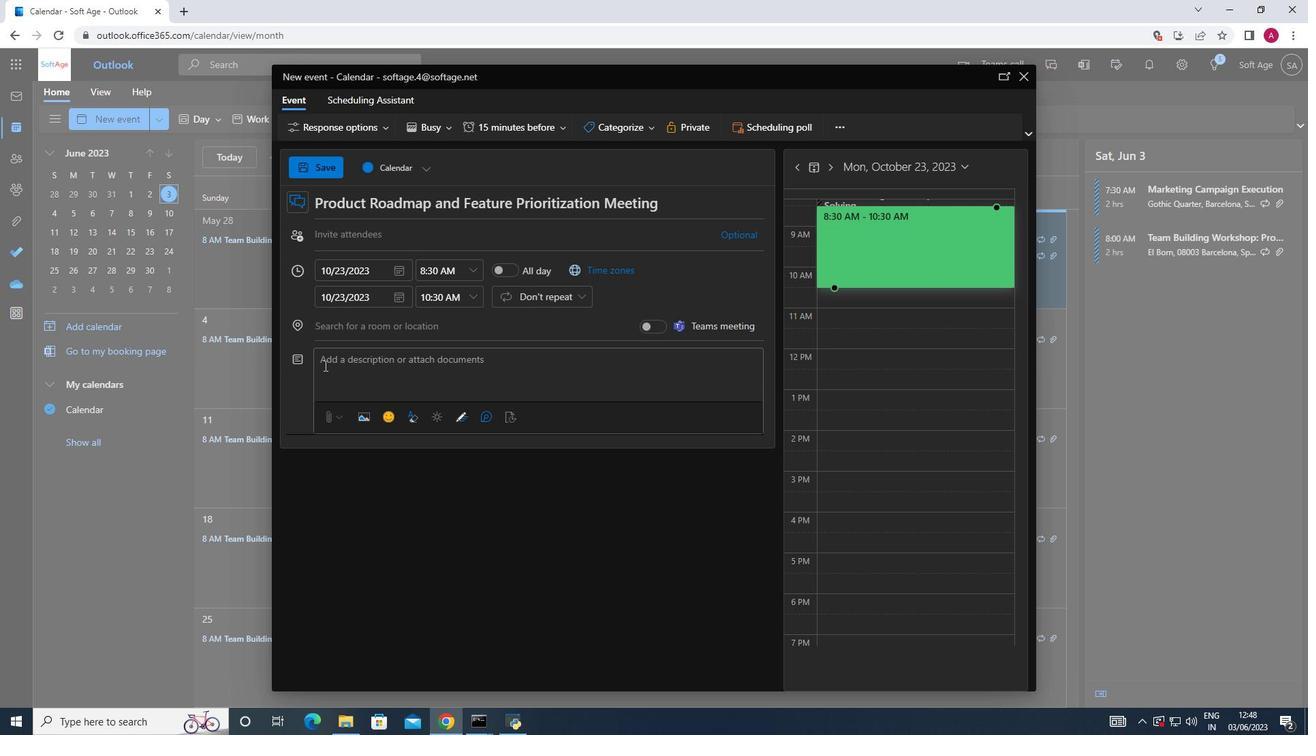 
Action: Mouse pressed left at (329, 364)
Screenshot: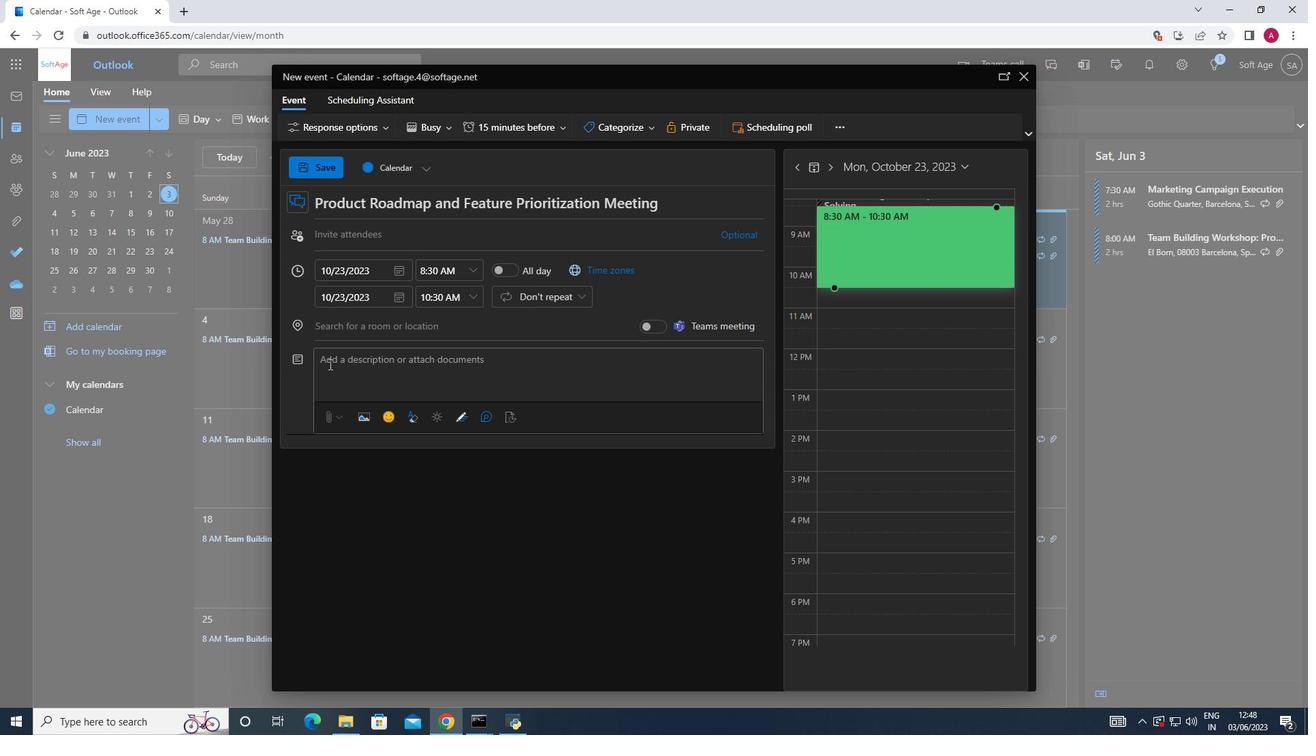 
Action: Key pressed <Key.shift>Welcome<Key.space>to<Key.space>our<Key.space>team<Key.space>v<Key.backspace>building<Key.space>workshop<Key.space>on<Key.space>communication<Key.space>skills,<Key.space>a<Key.space>dynamic<Key.space>and<Key.space>interactive<Key.space>session<Key.space>designed<Key.space>to<Key.space>enhance<Key.space>communication<Key.space>effectiveness<Key.space>and<Key.space>foster<Key.space>stronger<Key.space>communication<Key.space>effect
Screenshot: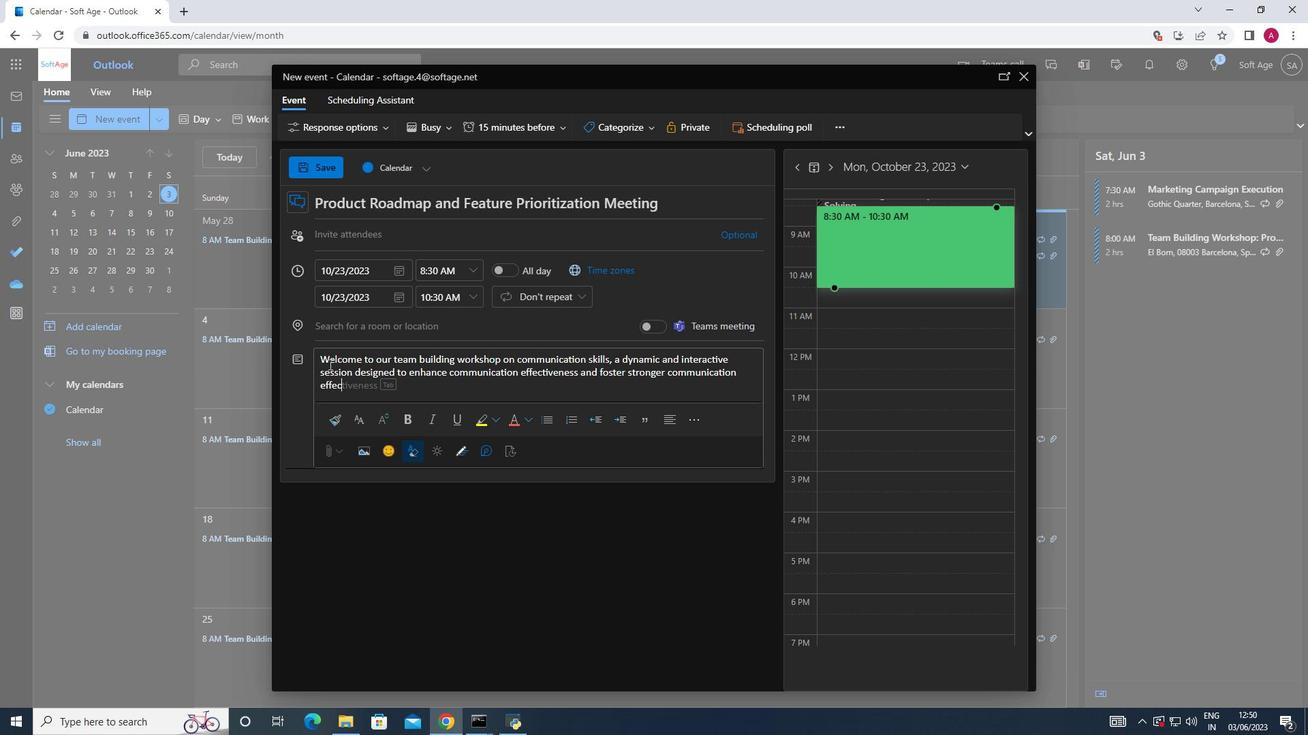 
Action: Mouse moved to (669, 371)
Screenshot: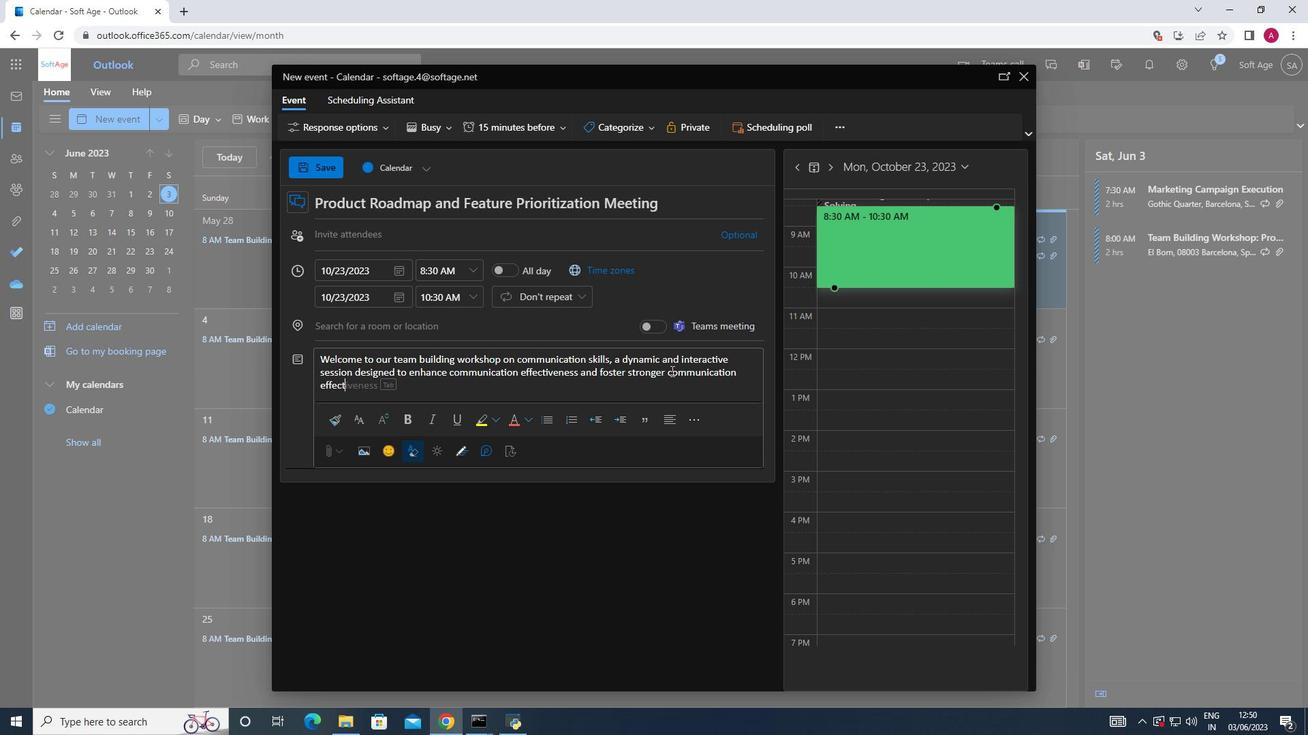 
Action: Mouse pressed left at (669, 371)
Screenshot: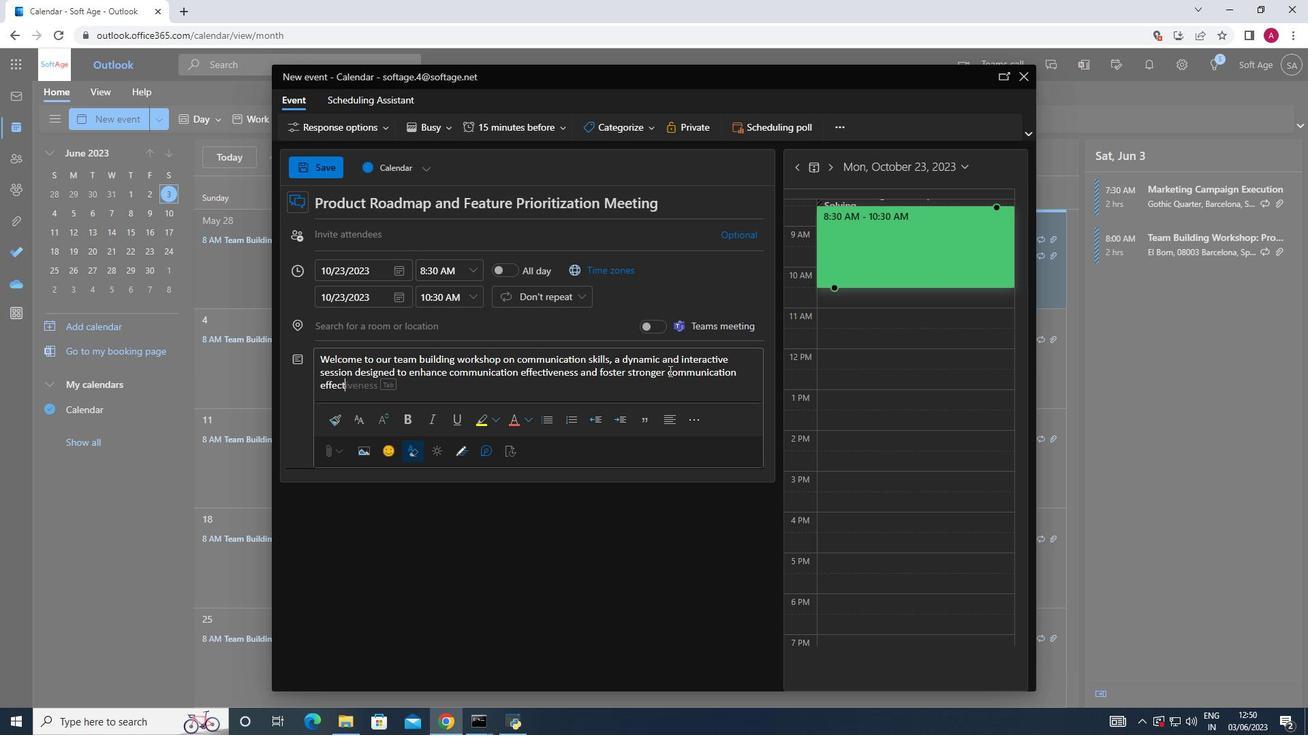 
Action: Mouse moved to (721, 378)
Screenshot: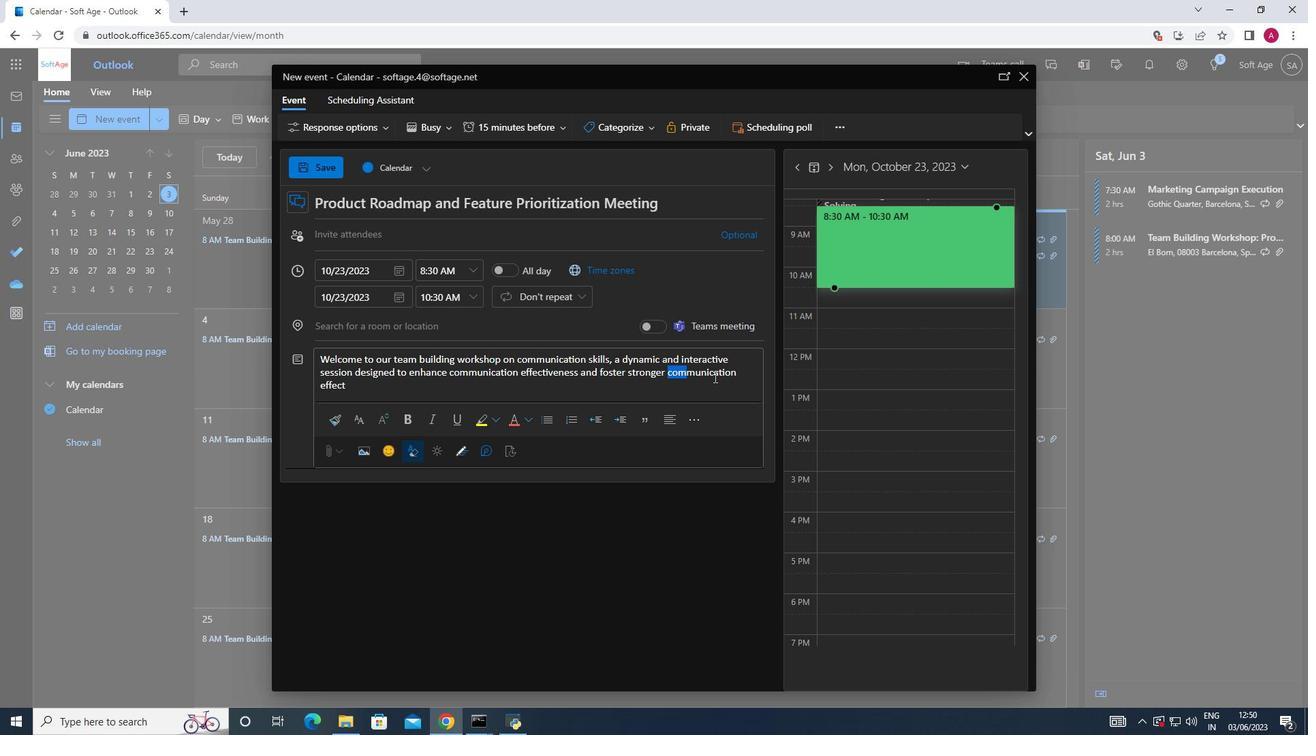 
Action: Mouse pressed left at (721, 378)
Screenshot: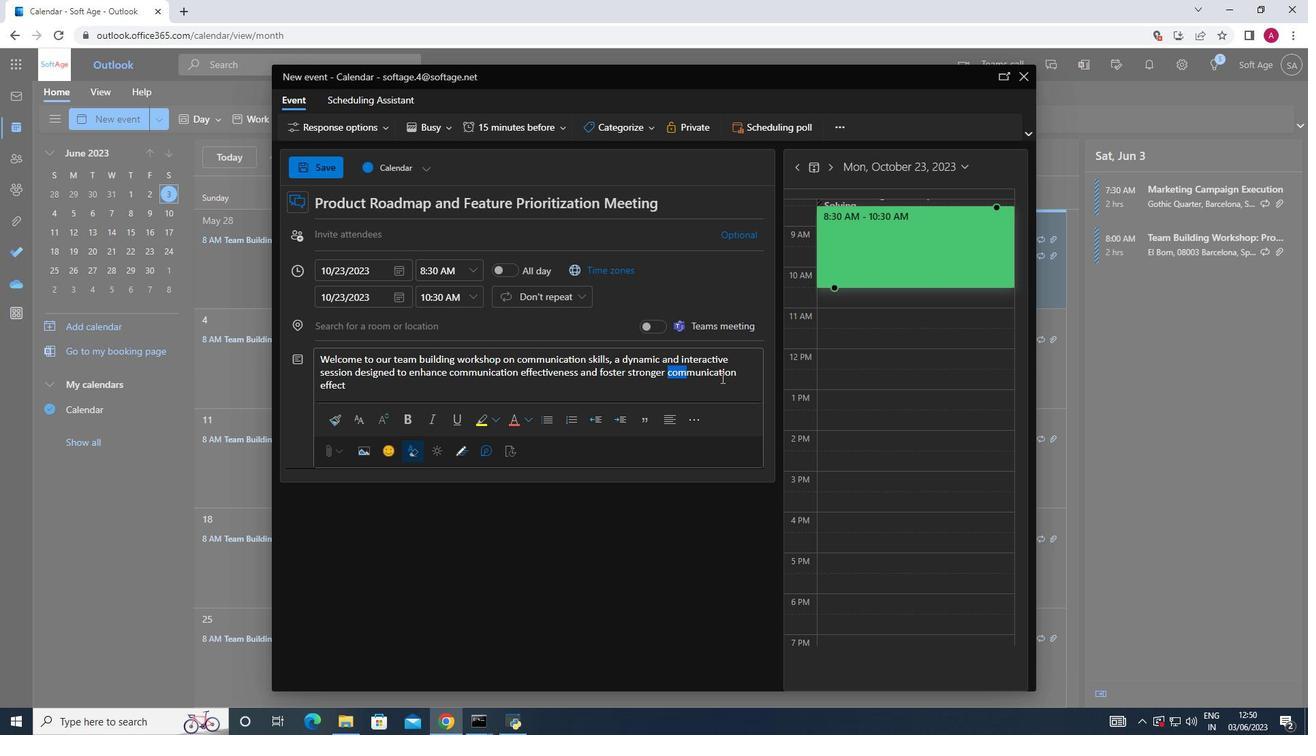 
Action: Mouse moved to (735, 378)
Screenshot: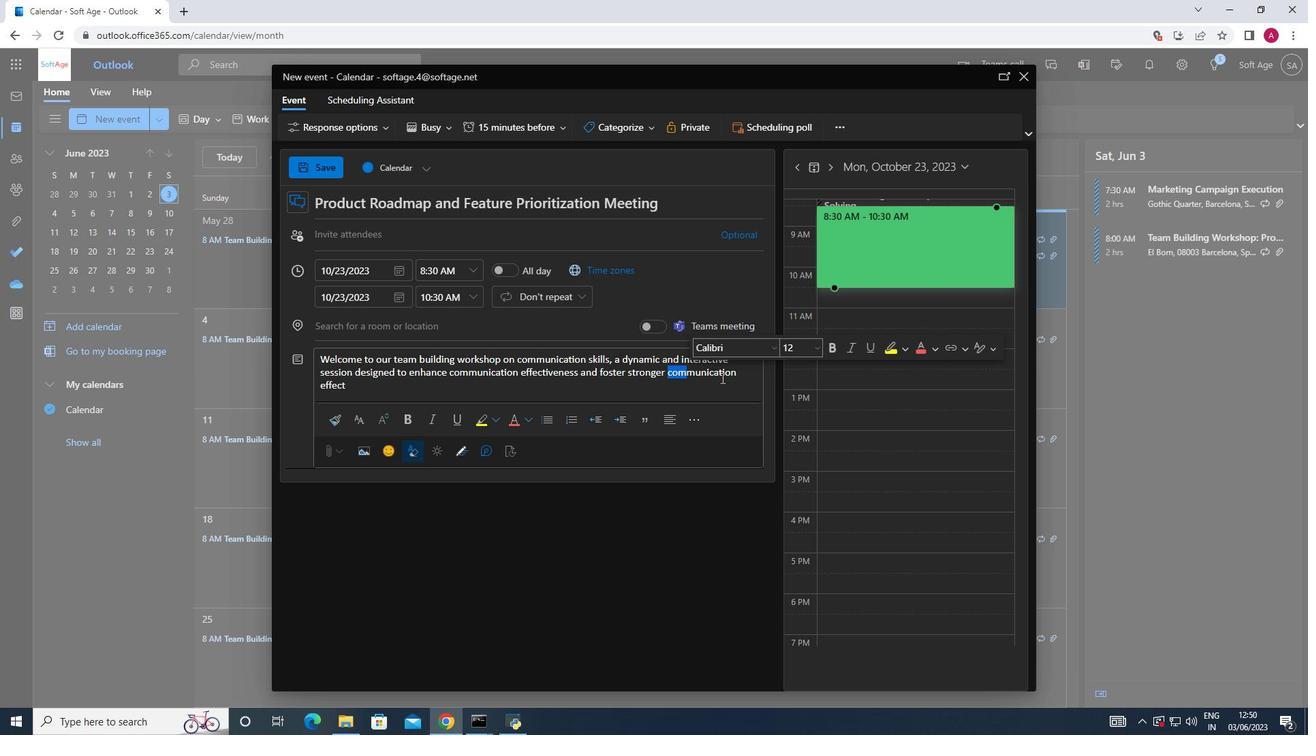 
Action: Mouse pressed left at (735, 378)
Screenshot: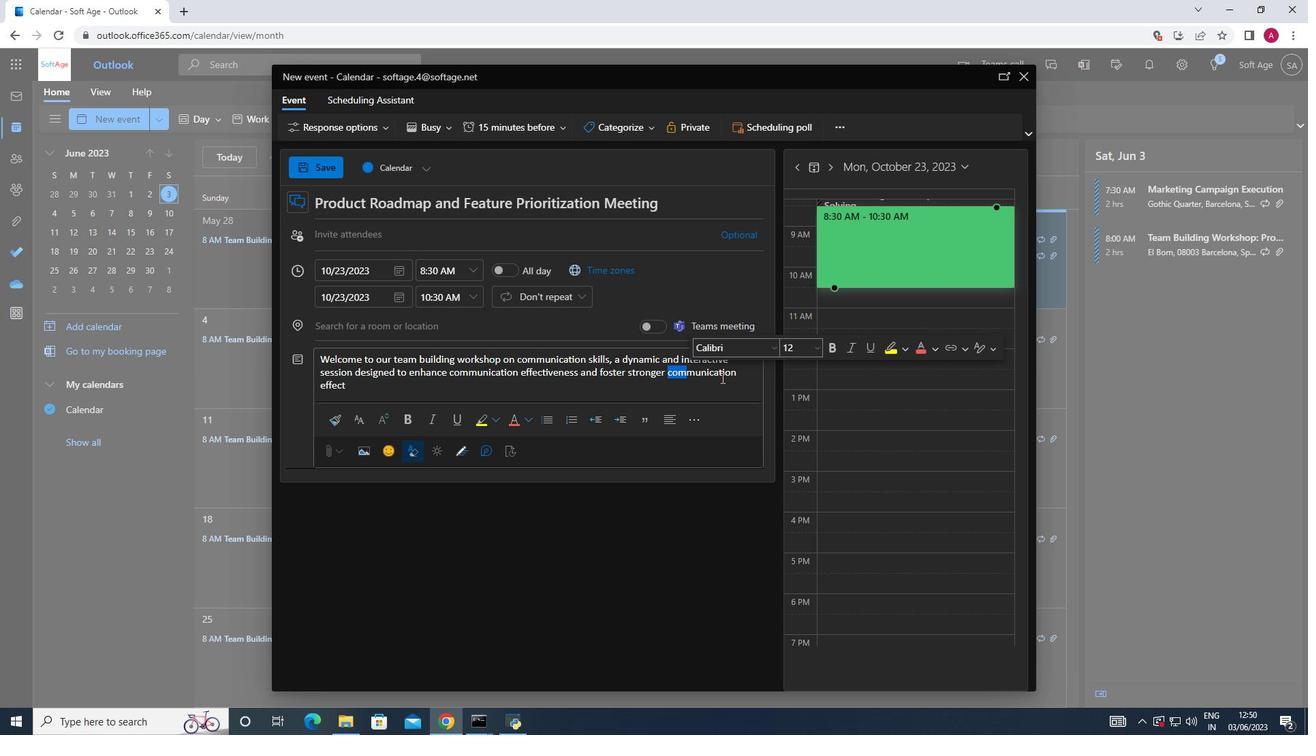 
Action: Mouse pressed left at (735, 378)
Screenshot: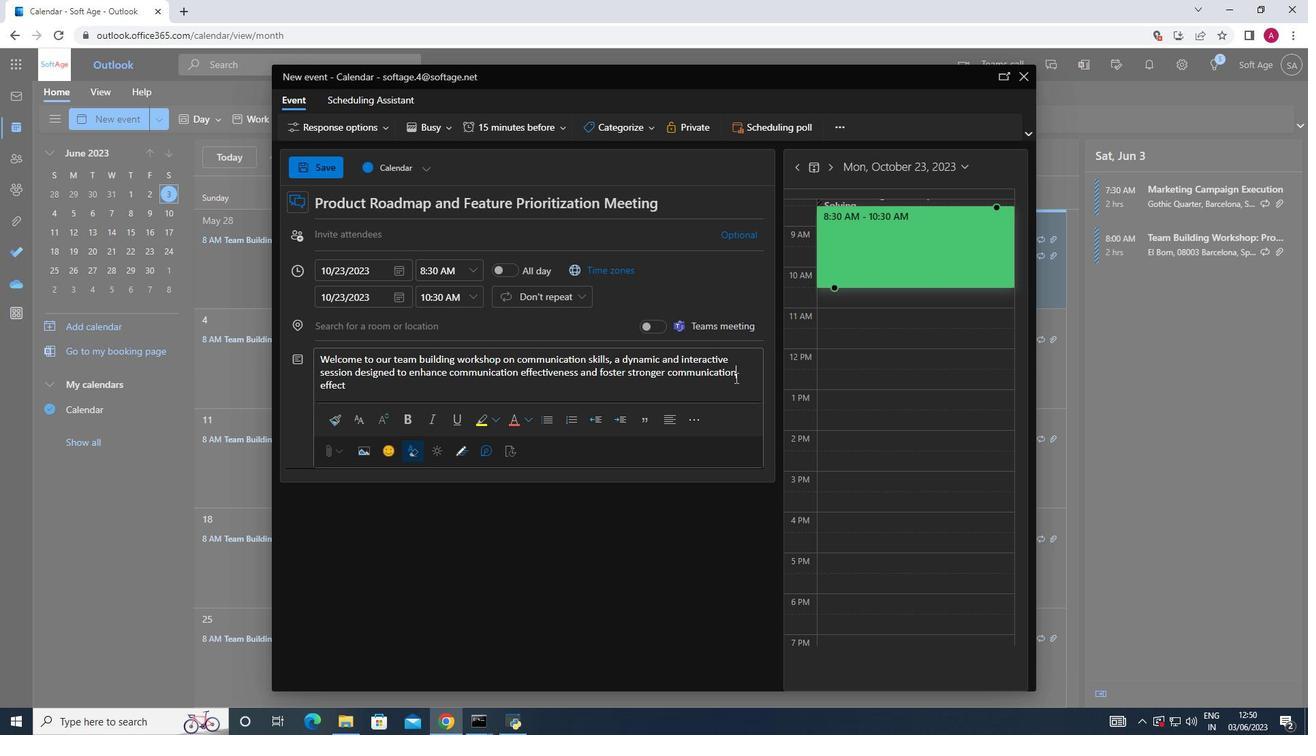 
Action: Mouse moved to (667, 378)
Screenshot: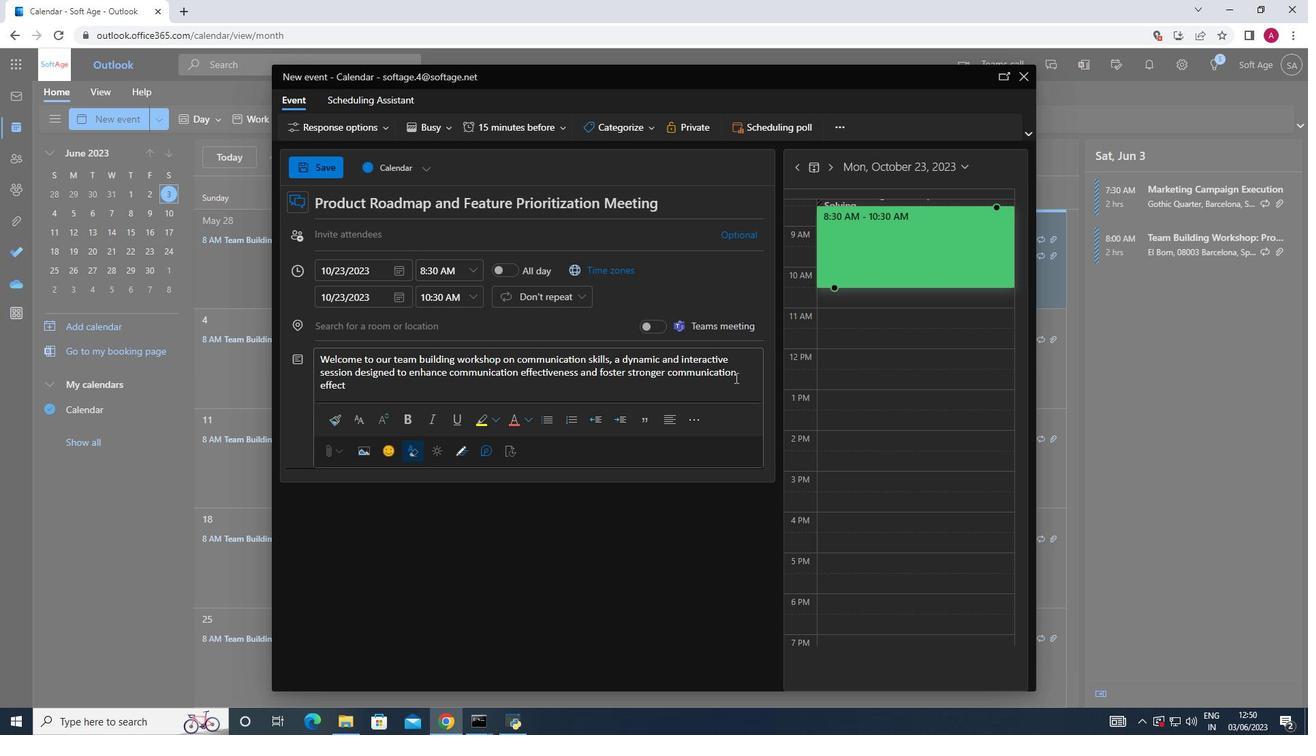 
Action: Mouse pressed left at (667, 378)
Screenshot: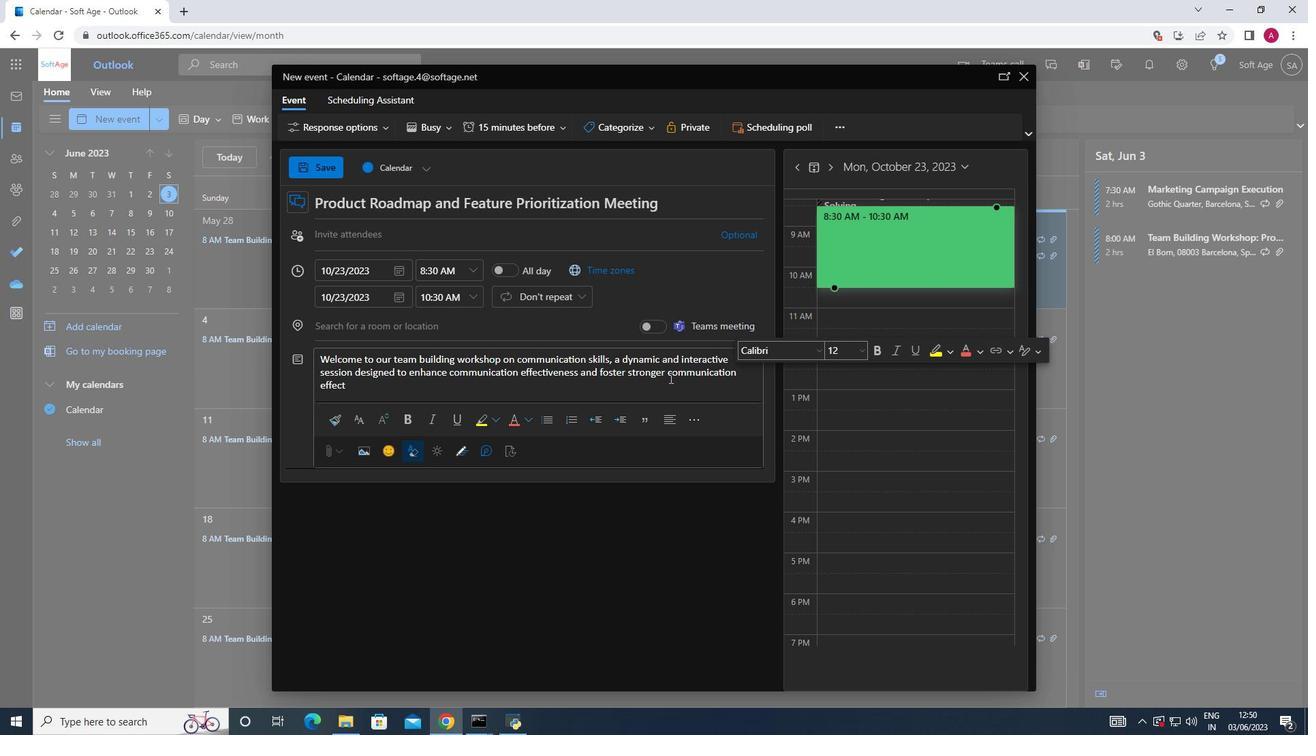 
Action: Mouse moved to (667, 378)
Screenshot: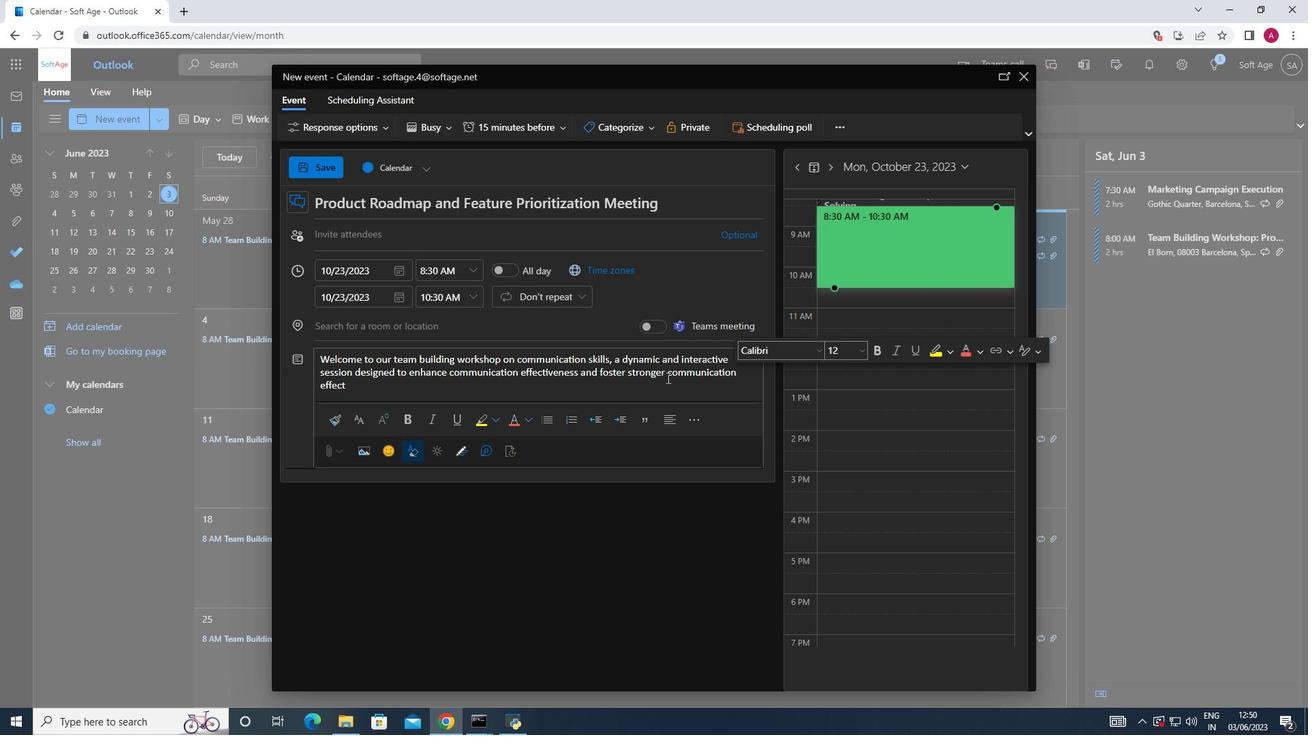 
Action: Mouse pressed left at (667, 378)
Screenshot: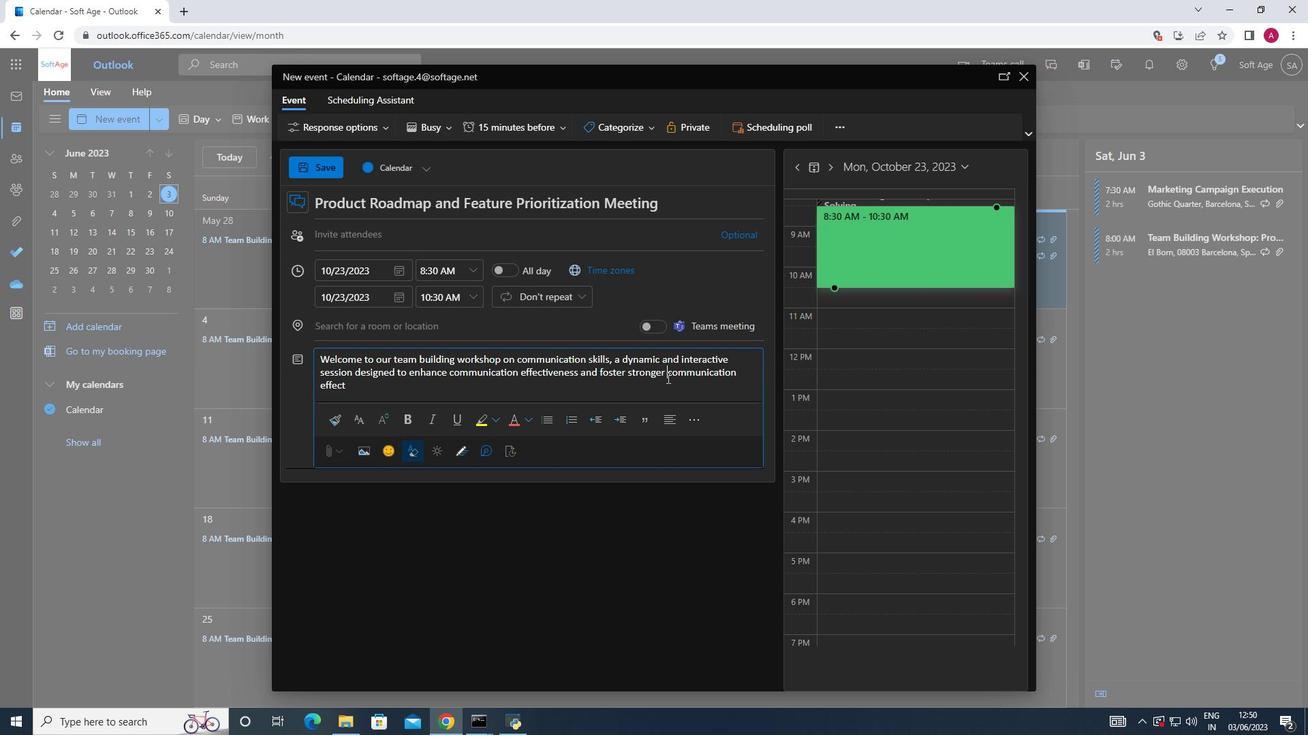 
Action: Mouse moved to (563, 395)
Screenshot: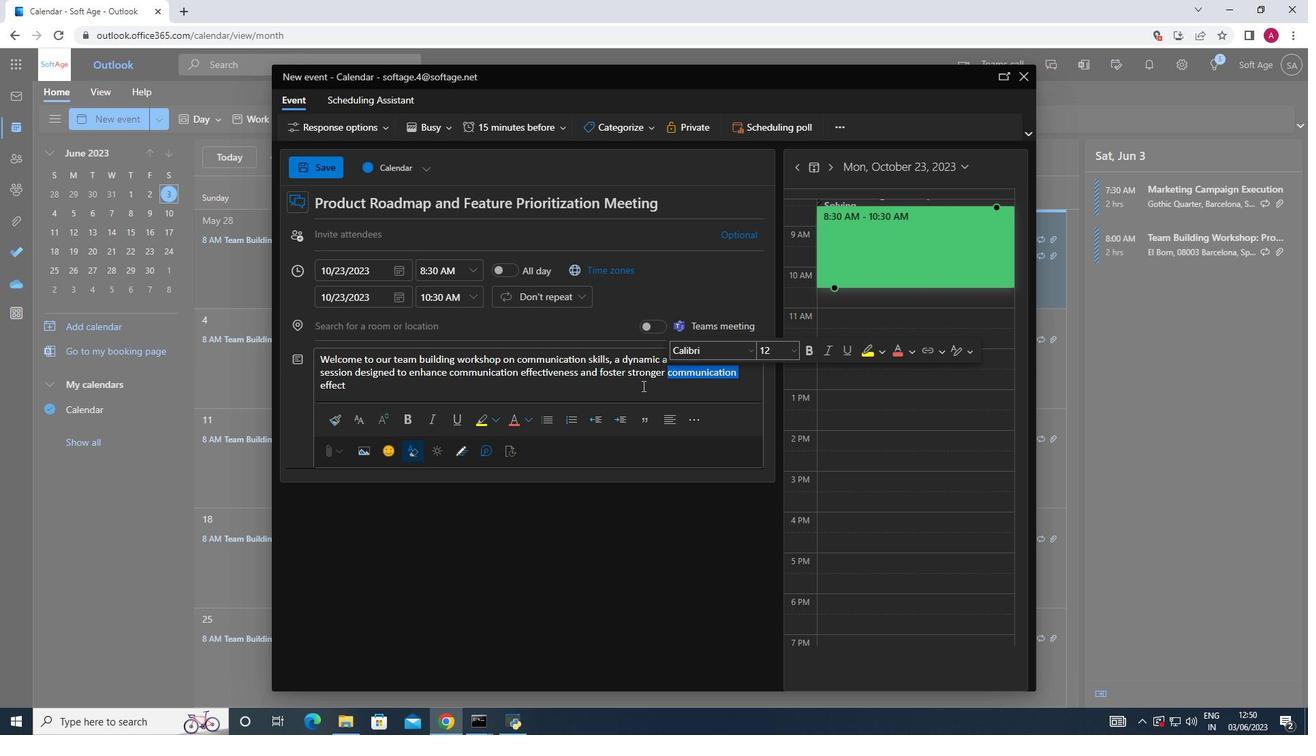 
Action: Key pressed <Key.delete>
Screenshot: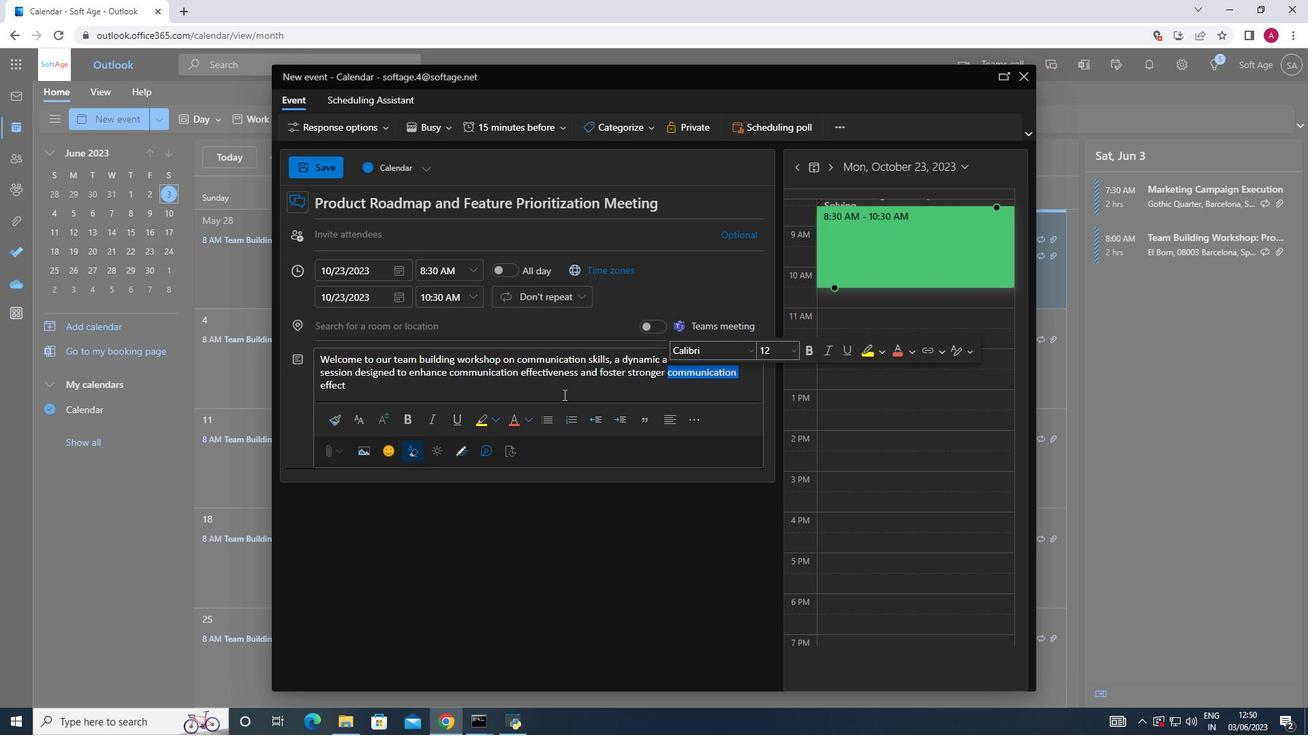 
Action: Mouse moved to (673, 372)
Screenshot: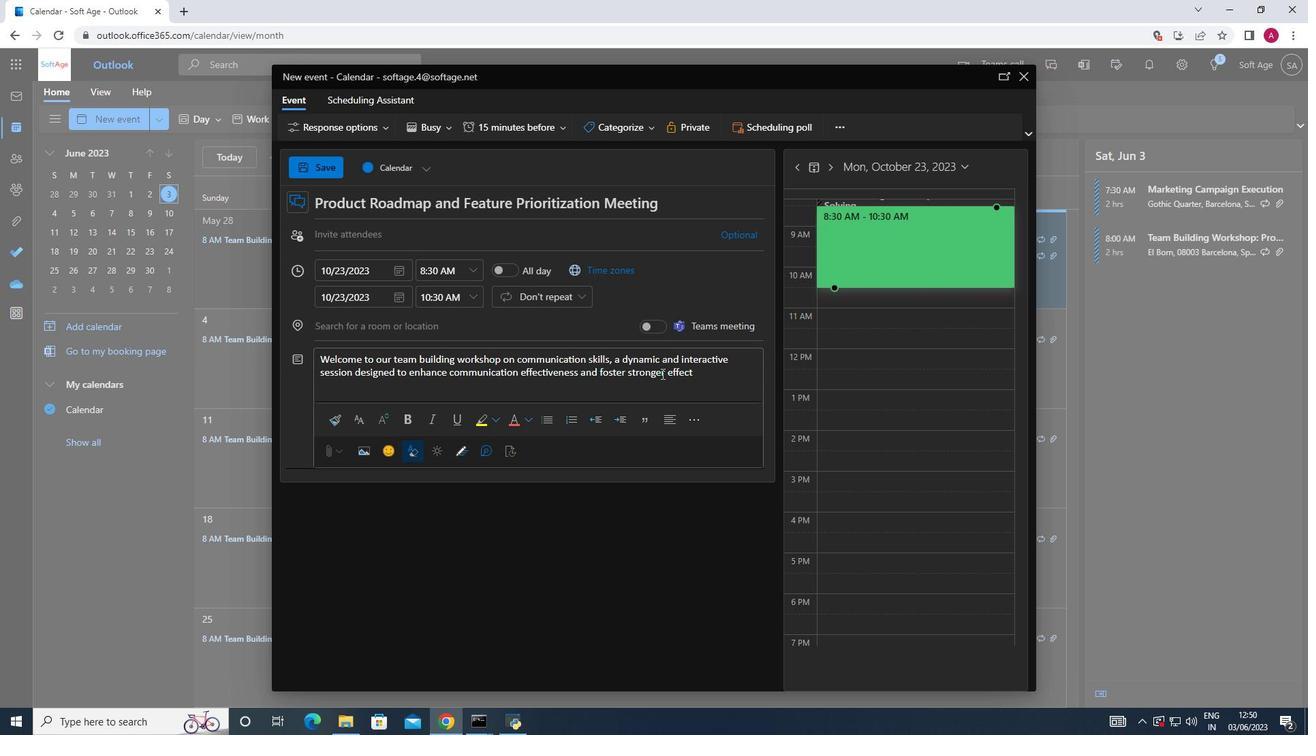 
Action: Mouse pressed left at (673, 372)
Screenshot: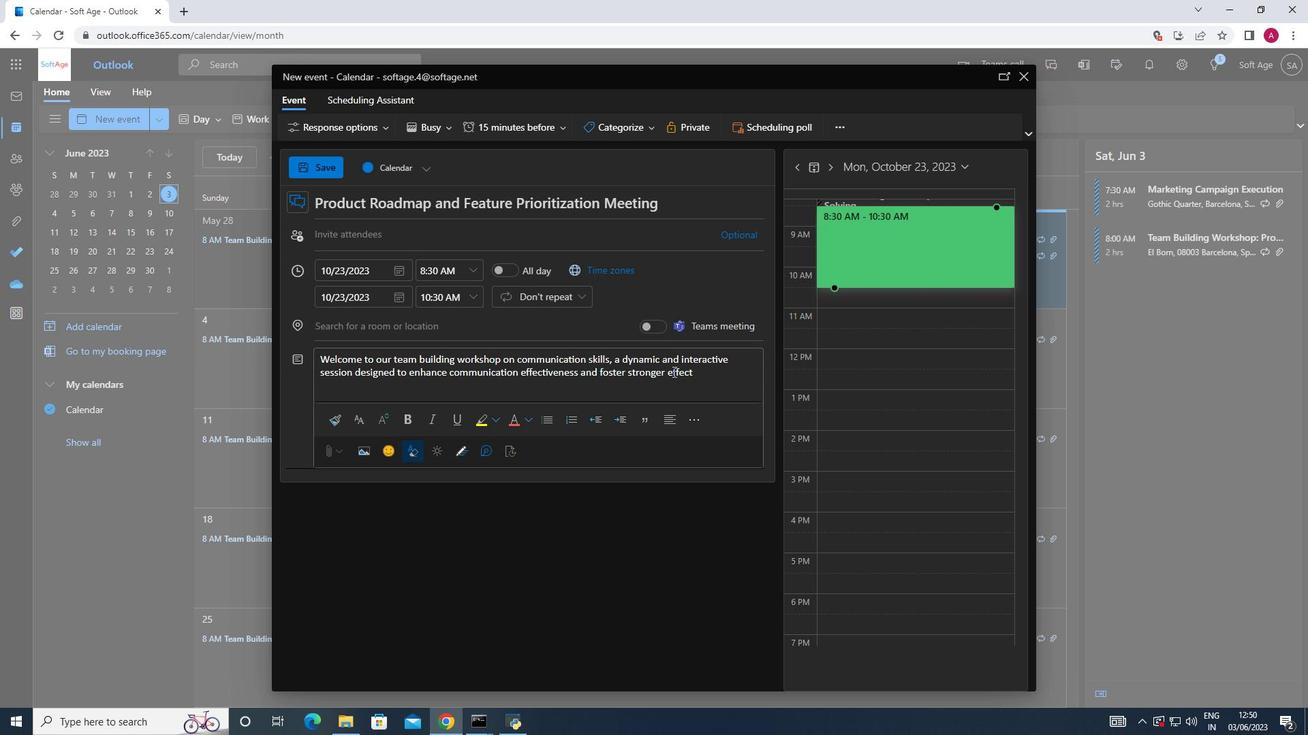 
Action: Mouse moved to (695, 372)
Screenshot: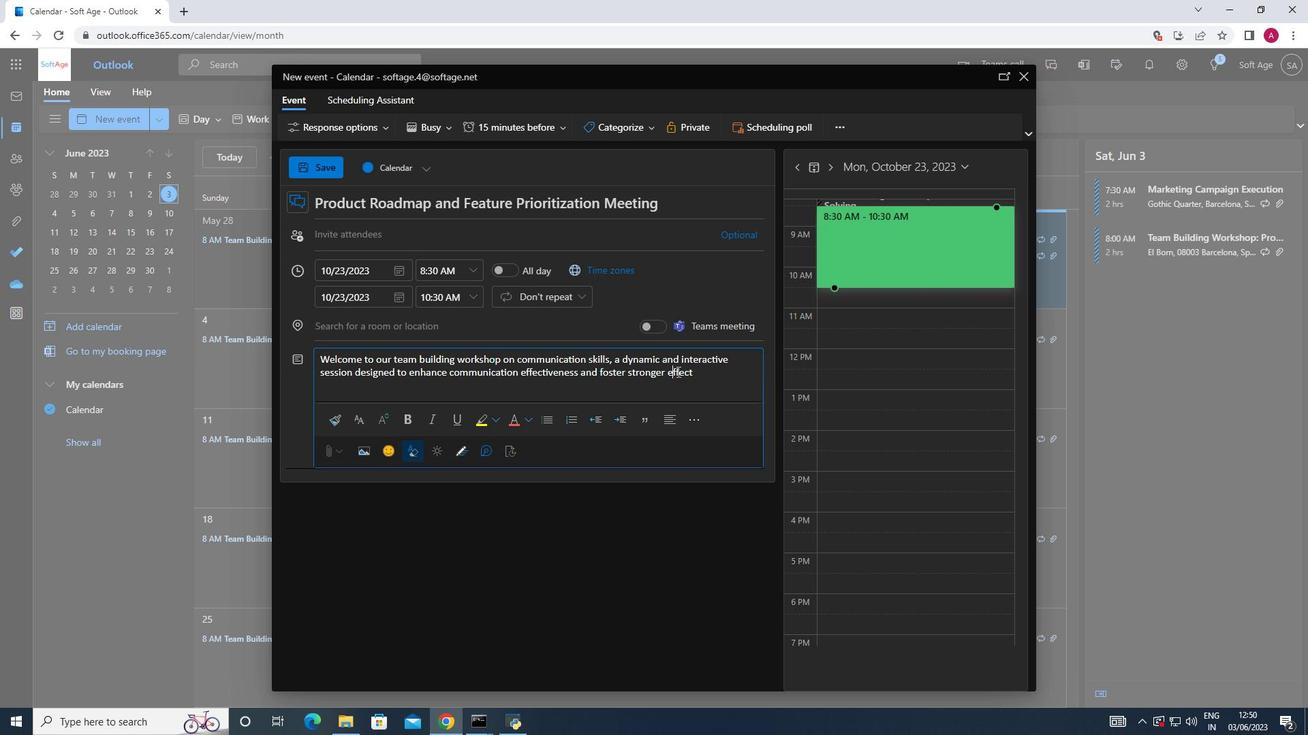 
Action: Key pressed <Key.delete><Key.backspace>collaboration<Key.space>within<Key.space>your<Key.space>team,<Key.backspace>.<Key.space><Key.shift>This<Key.space>workshop<Key.space>is<Key.space>tailored<Key.space>for<Key.space>individuals<Key.space>who<Key.space>want<Key.space>to<Key.space>improve<Key.space>th<Key.tab><Key.space>communication<Key.space>skills,b<Key.backspace><Key.space>build<Key.space>rapport,<Key.space>and<Key.space>establish<Key.space>a<Key.space>foundation<Key.space>of<Key.space>open<Key.space>and<Key.space>effective<Key.space>communication<Key.space>withib<Key.backspace>n<Key.space>their<Key.space>team.
Screenshot: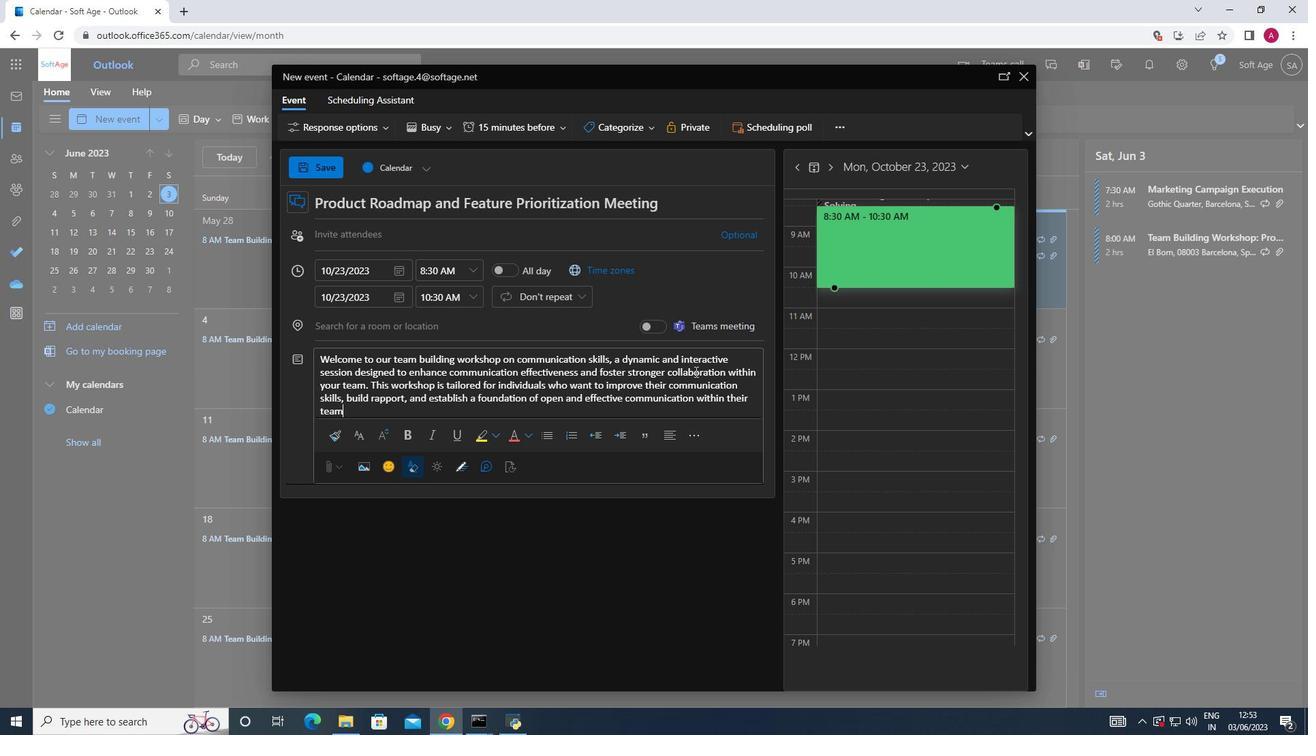 
Action: Mouse moved to (646, 124)
Screenshot: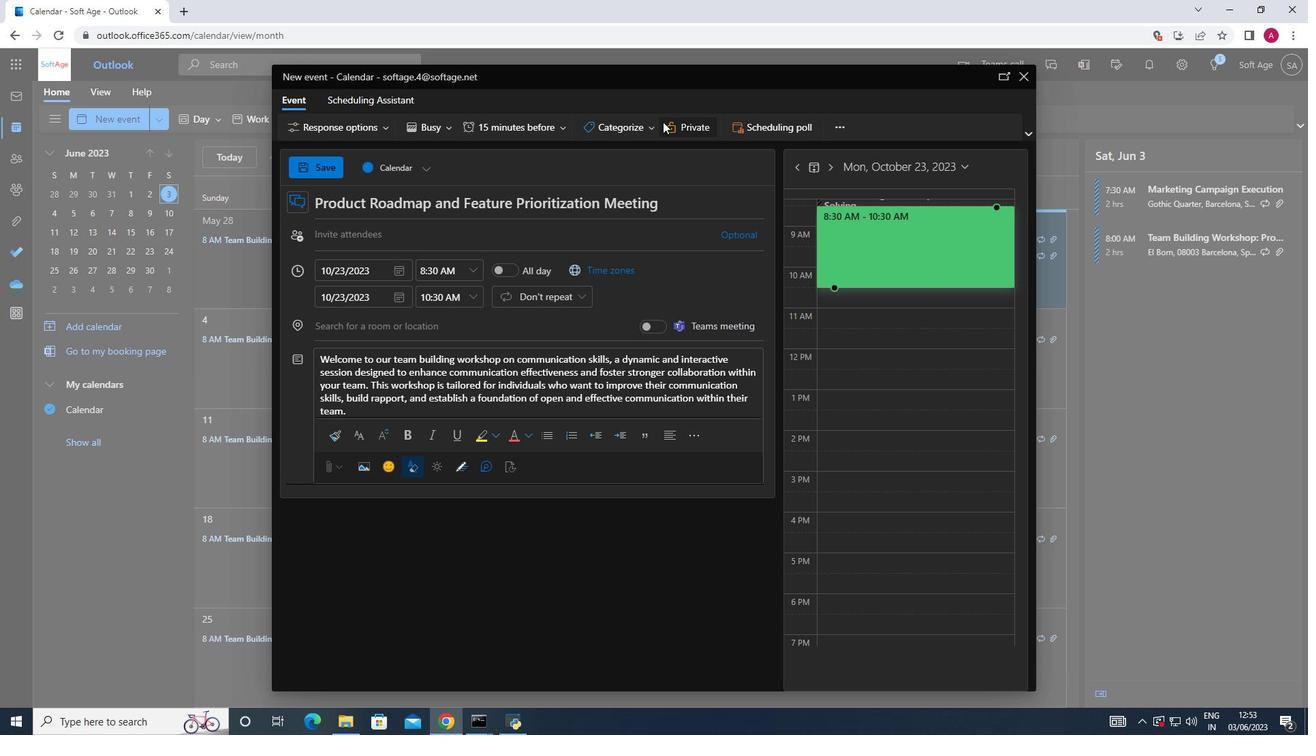 
Action: Mouse pressed left at (646, 124)
Screenshot: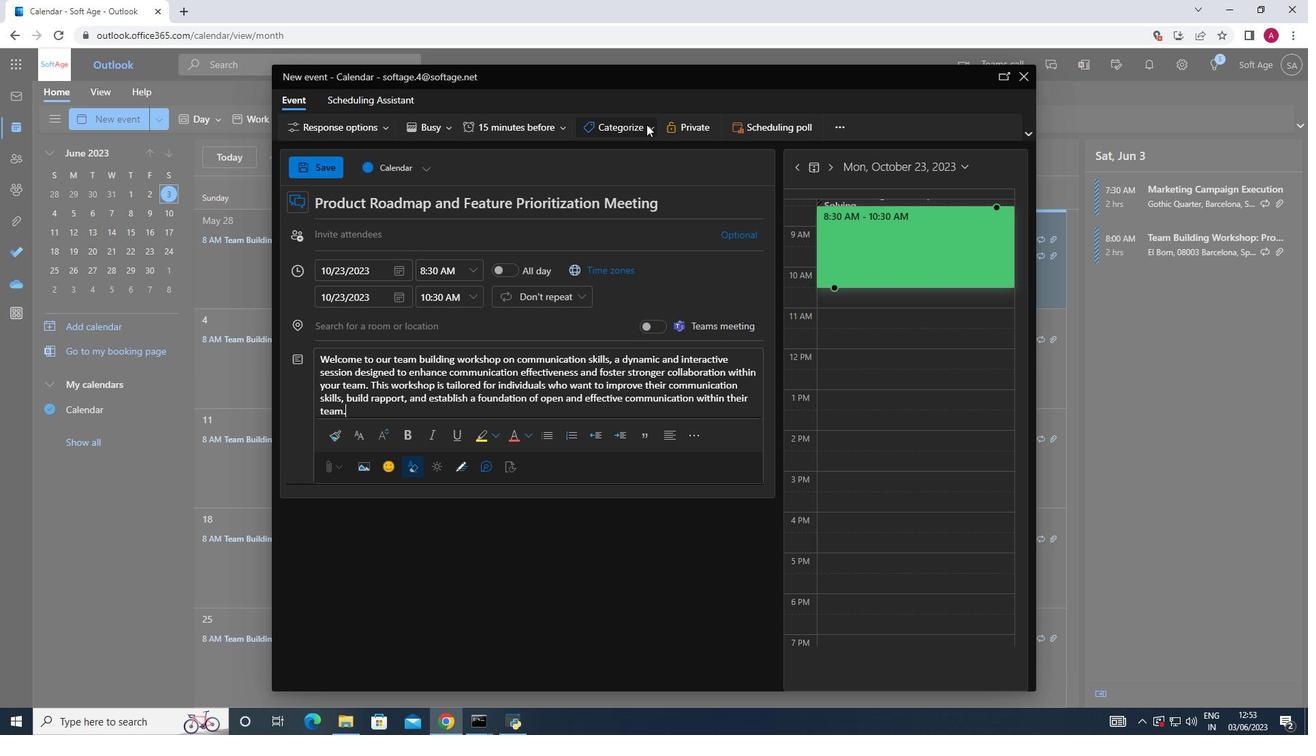 
Action: Mouse moved to (633, 197)
Screenshot: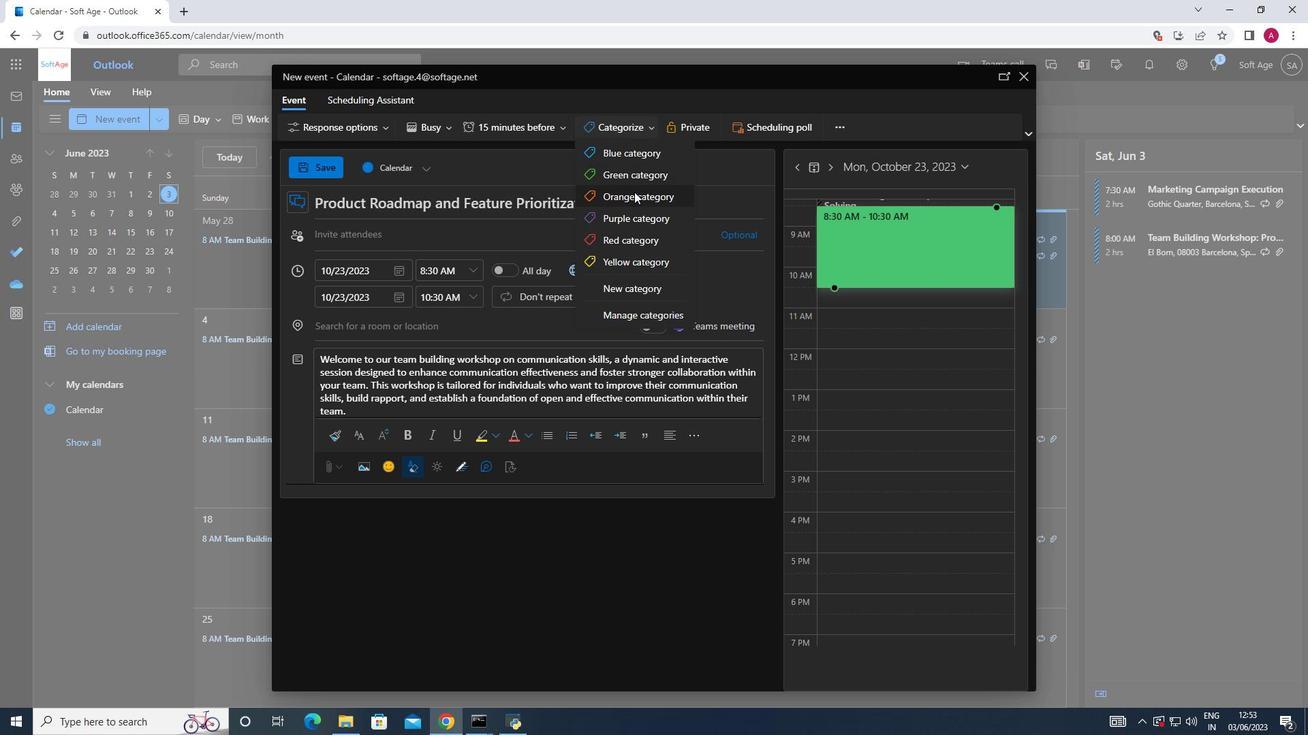 
Action: Mouse pressed left at (633, 197)
Screenshot: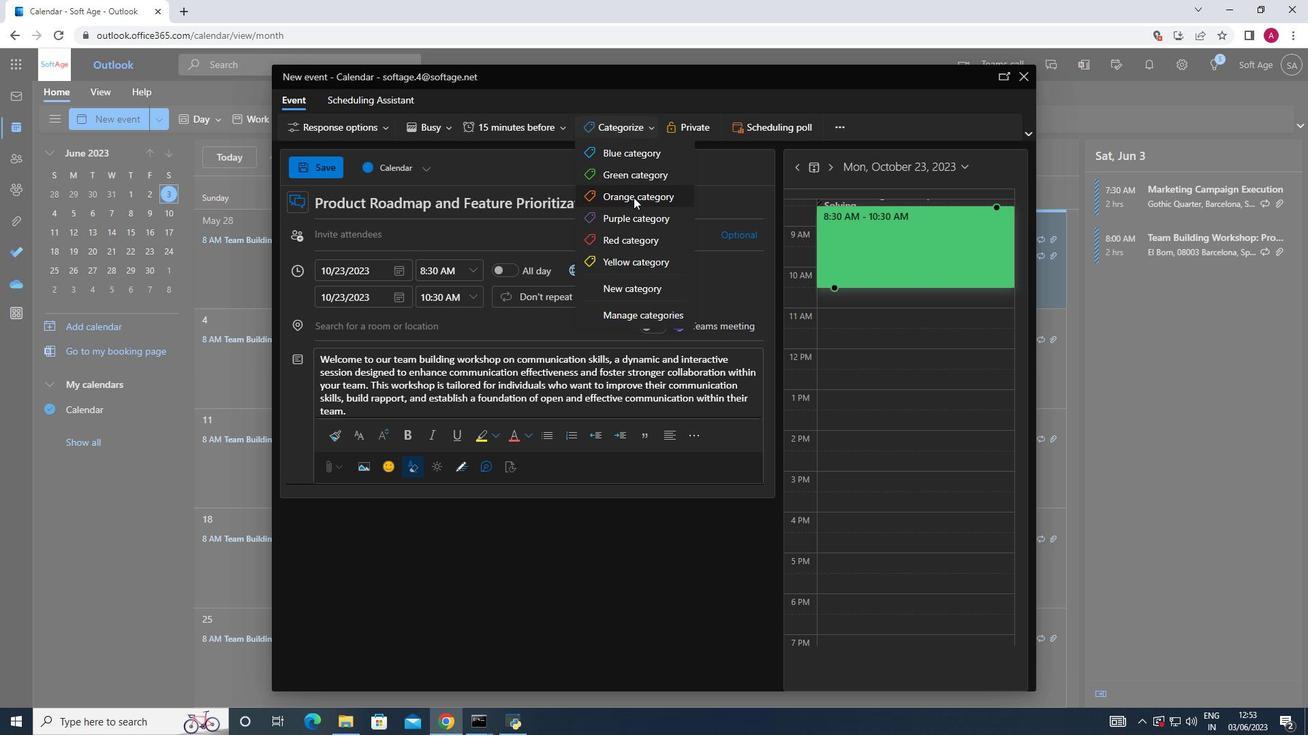 
Action: Mouse moved to (355, 326)
Screenshot: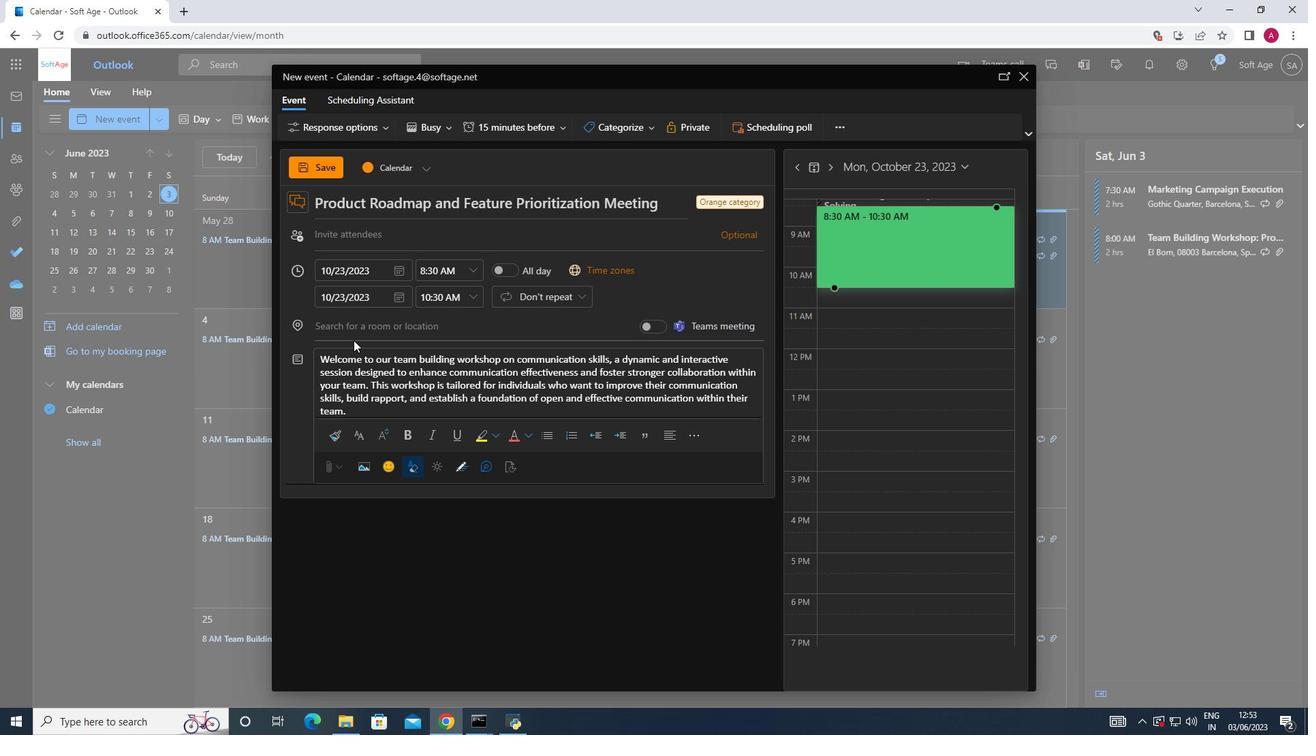 
Action: Mouse pressed left at (355, 326)
Screenshot: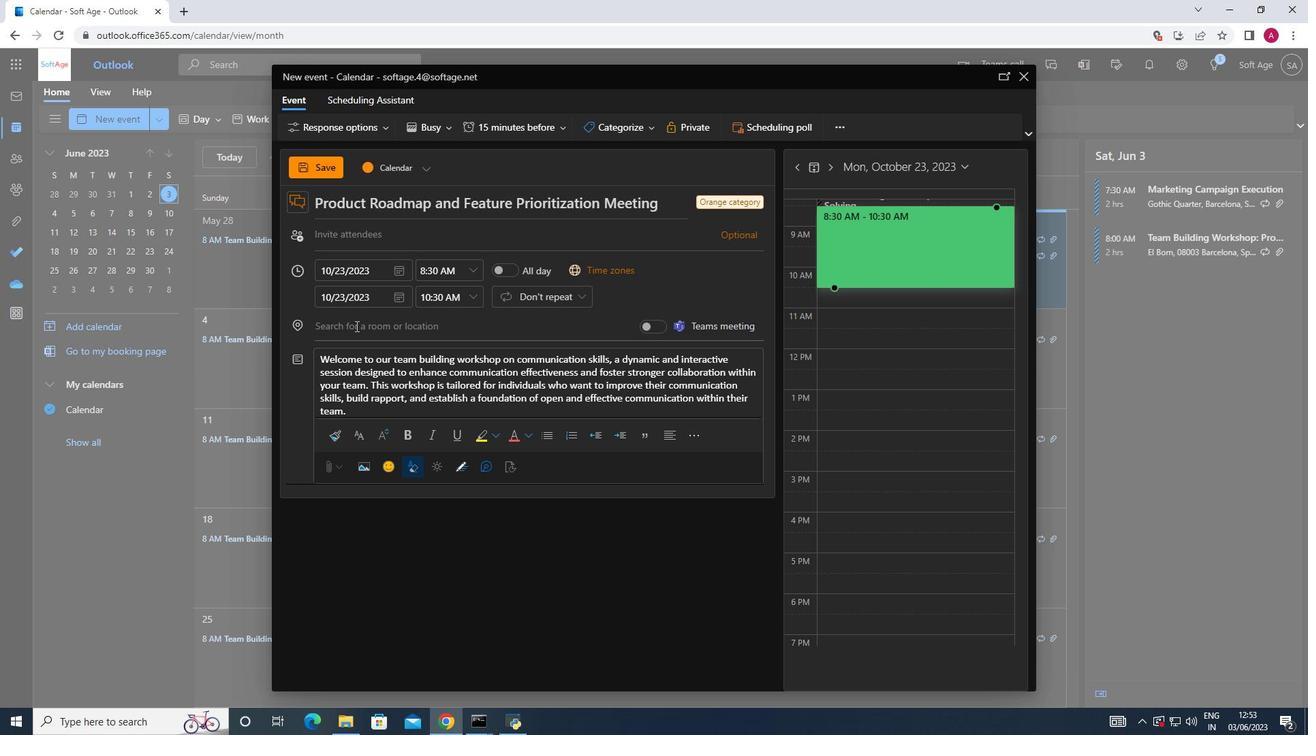 
Action: Mouse moved to (357, 325)
Screenshot: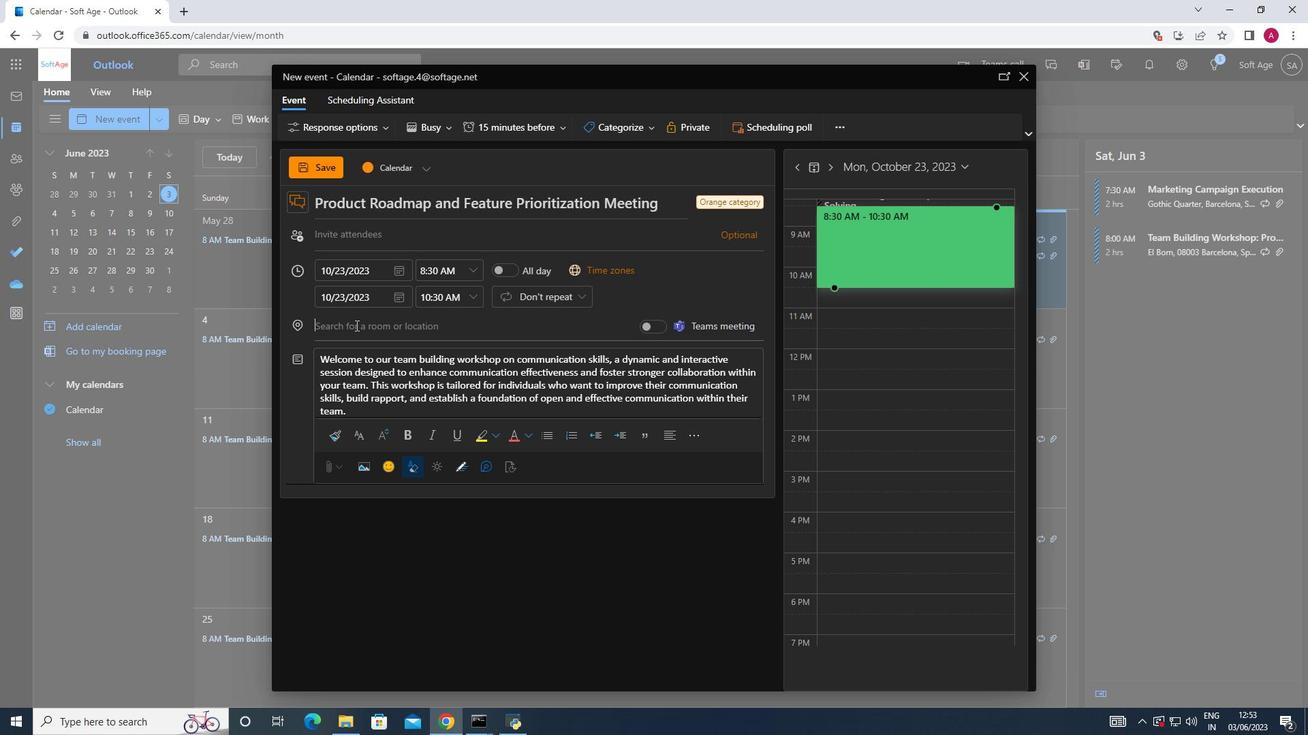
Action: Key pressed <Key.shift_r>Lagos<Key.space><Key.backspace>,<Key.shift_r>Nigeria
Screenshot: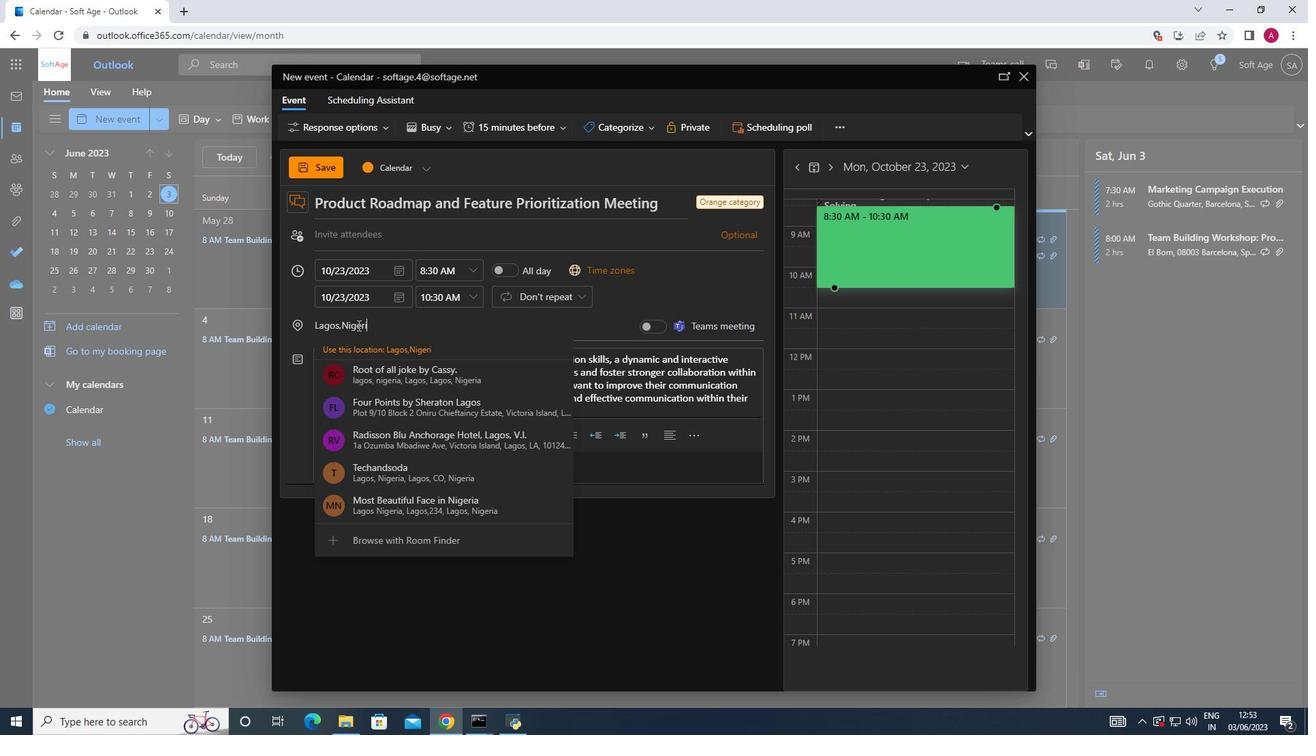 
Action: Mouse moved to (393, 346)
Screenshot: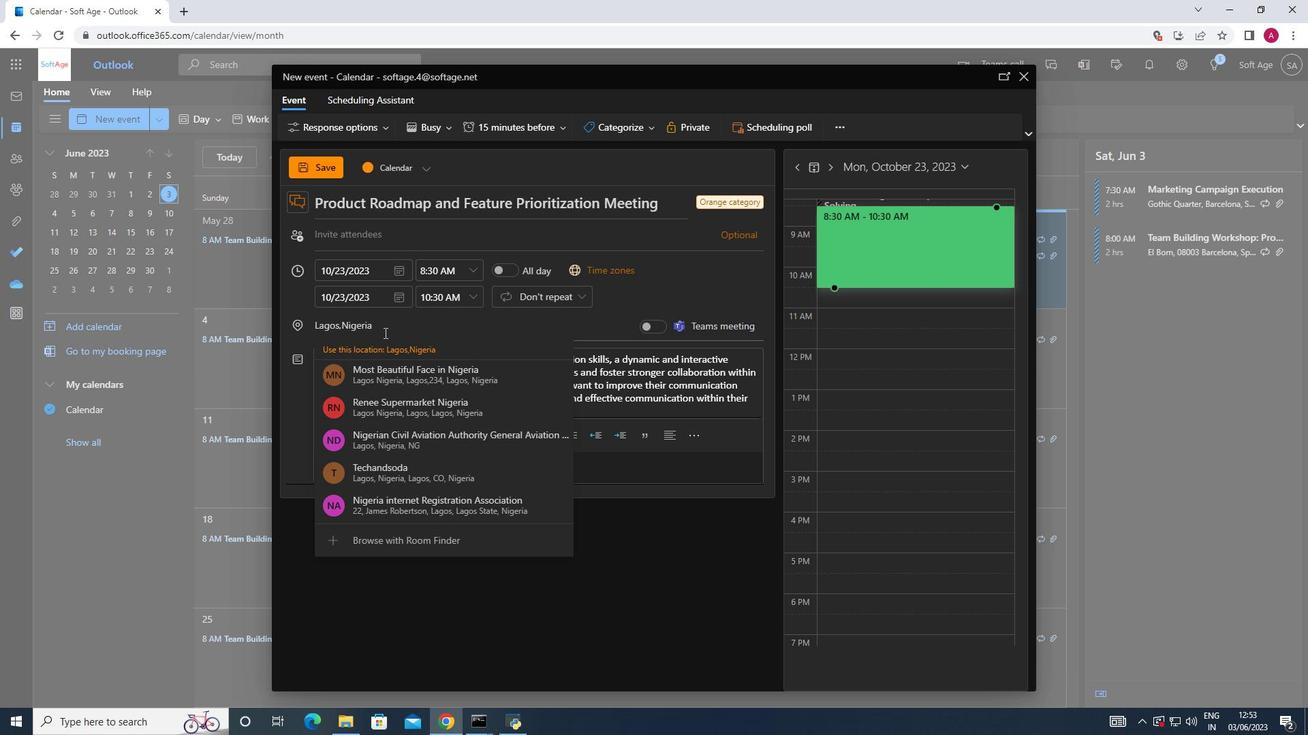 
Action: Mouse pressed left at (393, 346)
Screenshot: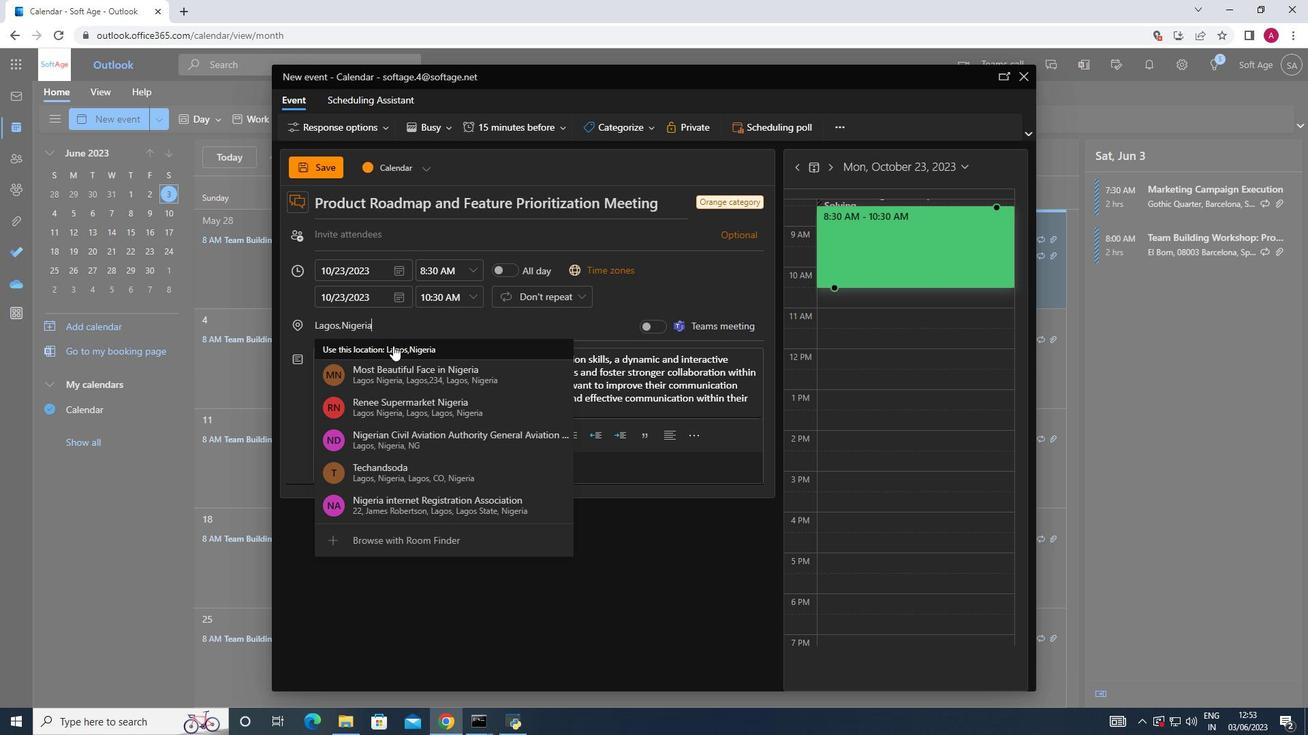 
Action: Mouse moved to (370, 238)
Screenshot: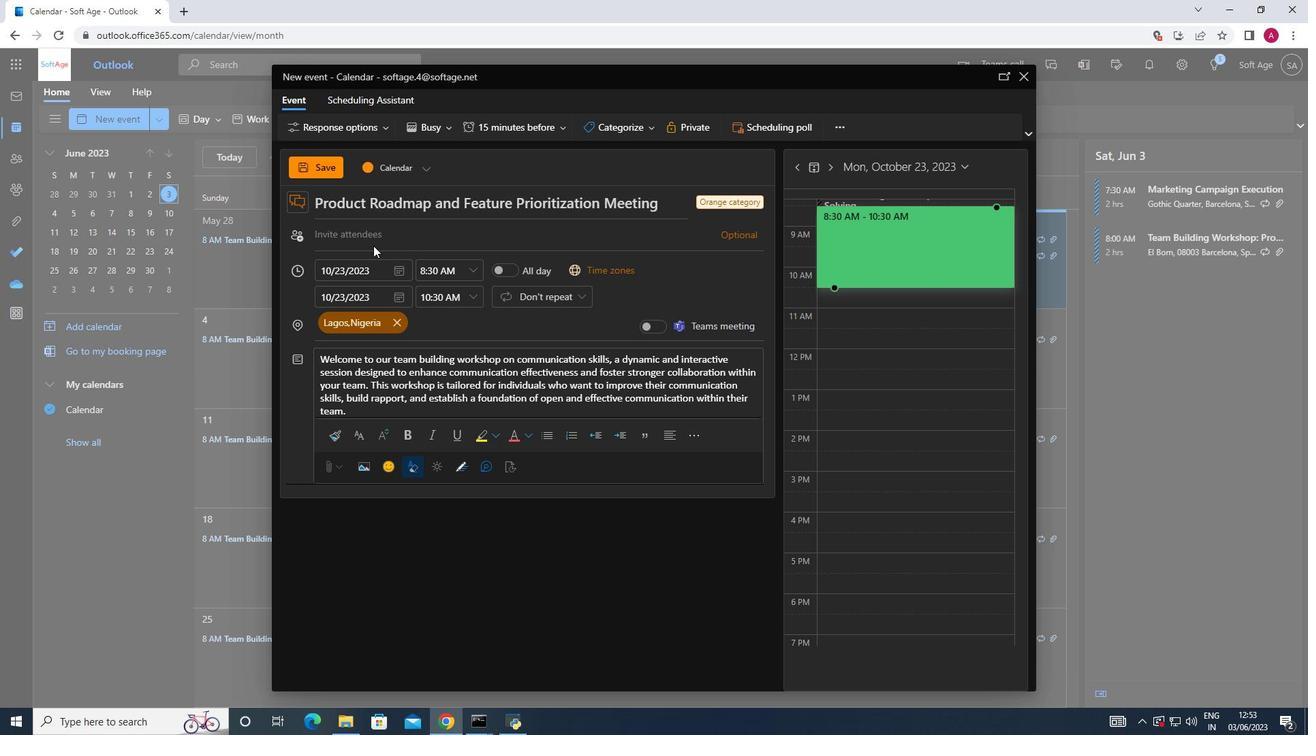 
Action: Mouse pressed left at (370, 238)
Screenshot: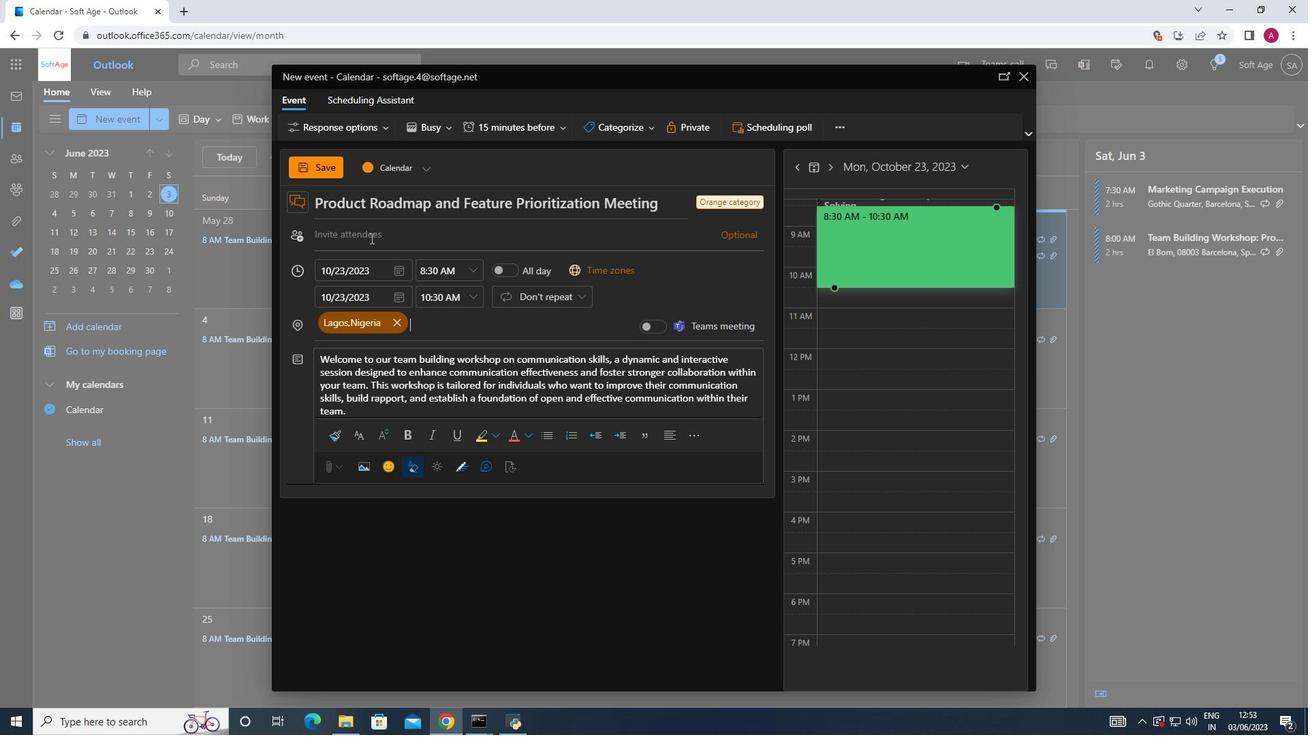 
Action: Mouse moved to (370, 237)
Screenshot: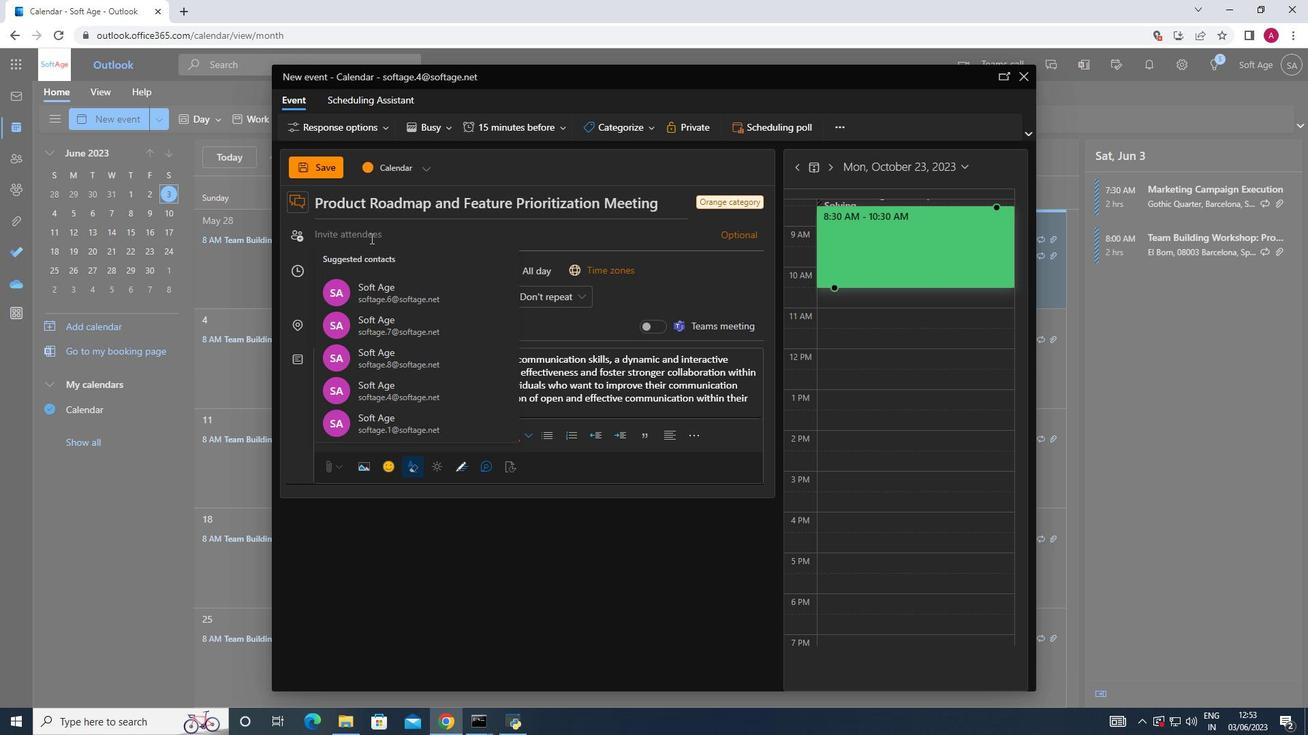 
Action: Key pressed softage.1<Key.shift>@
Screenshot: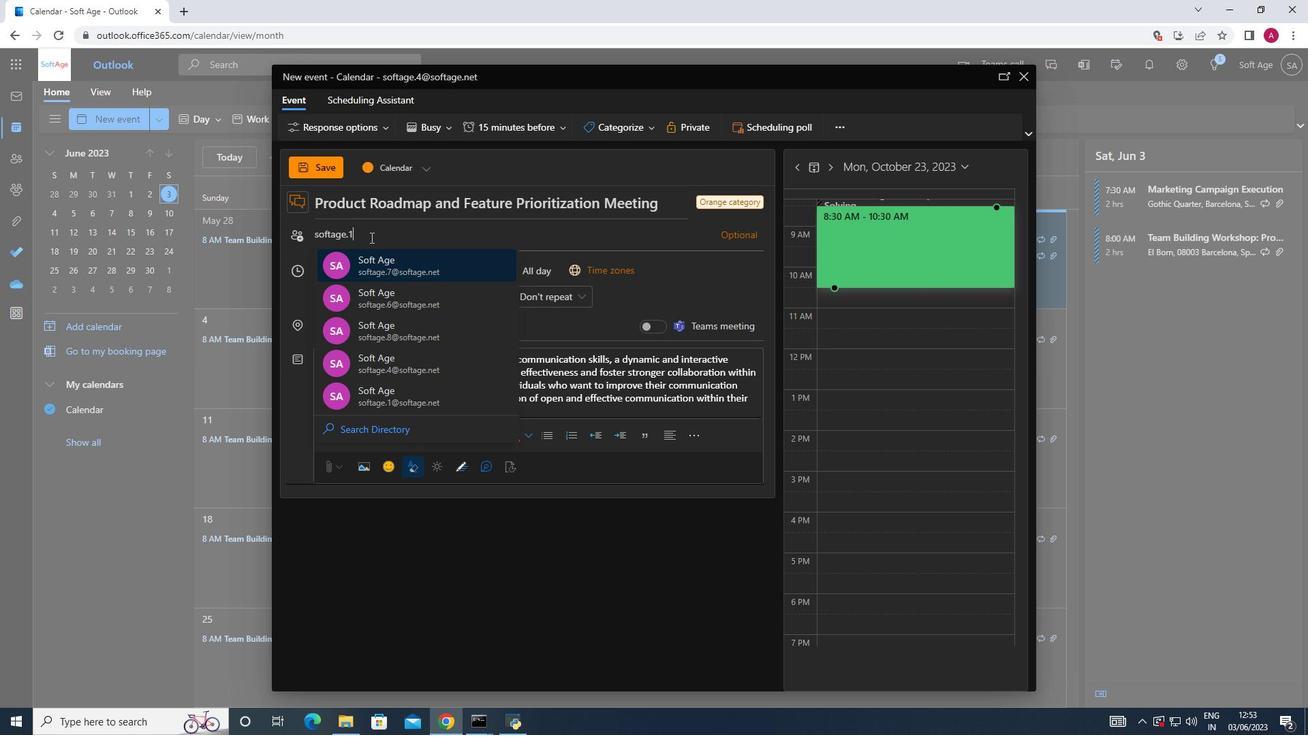
Action: Mouse moved to (400, 265)
Screenshot: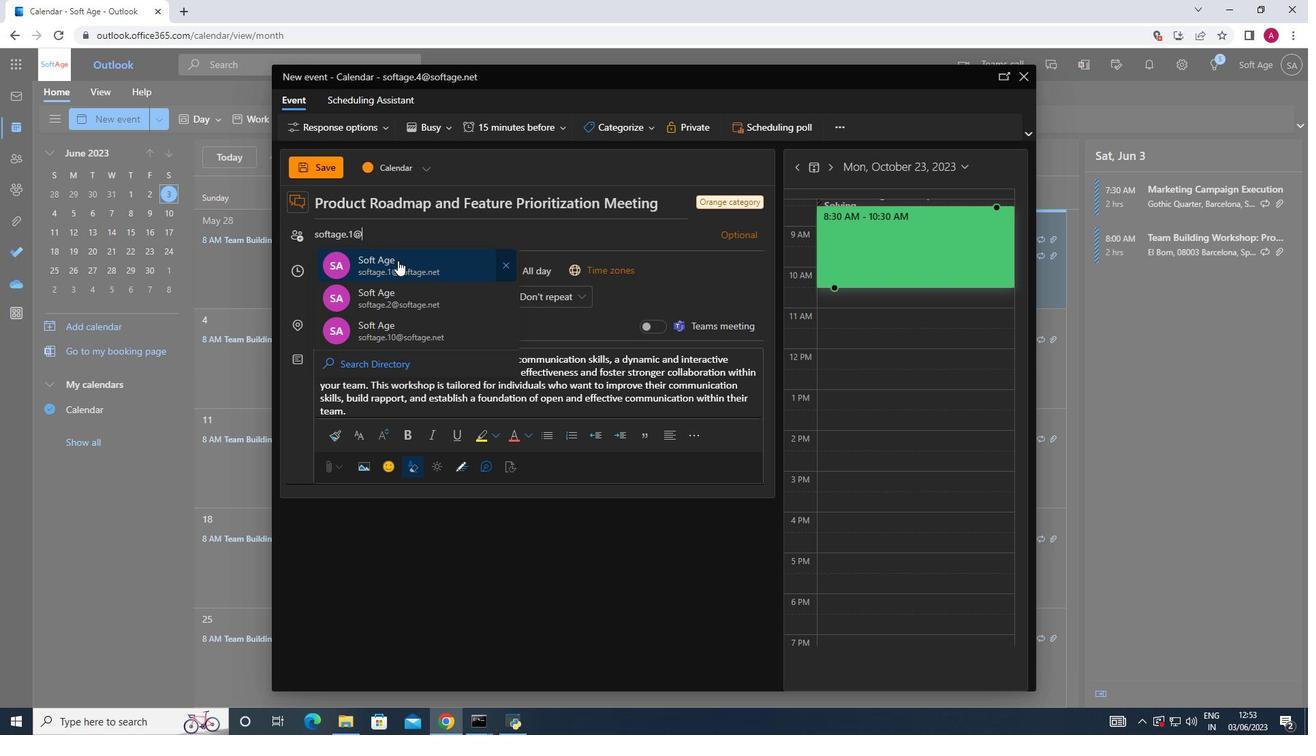 
Action: Mouse pressed left at (400, 265)
Screenshot: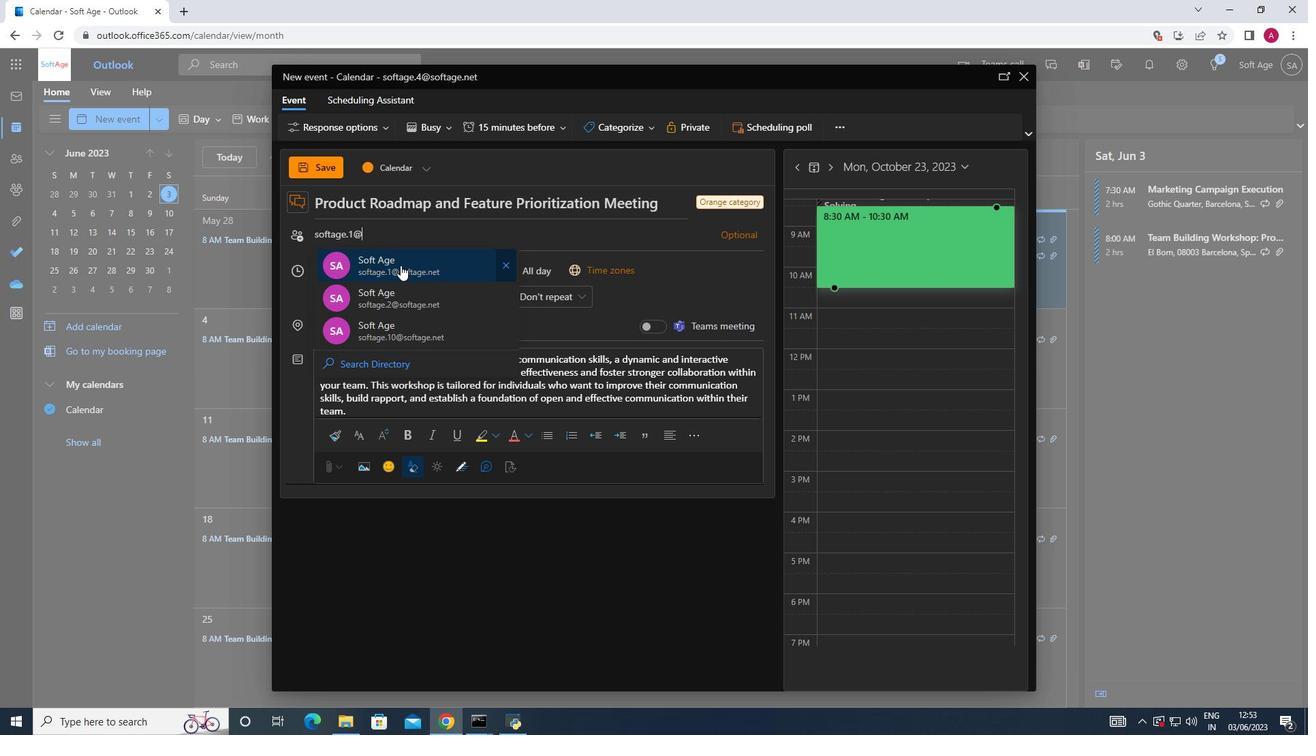 
Action: Key pressed softage.2<Key.shift>@
Screenshot: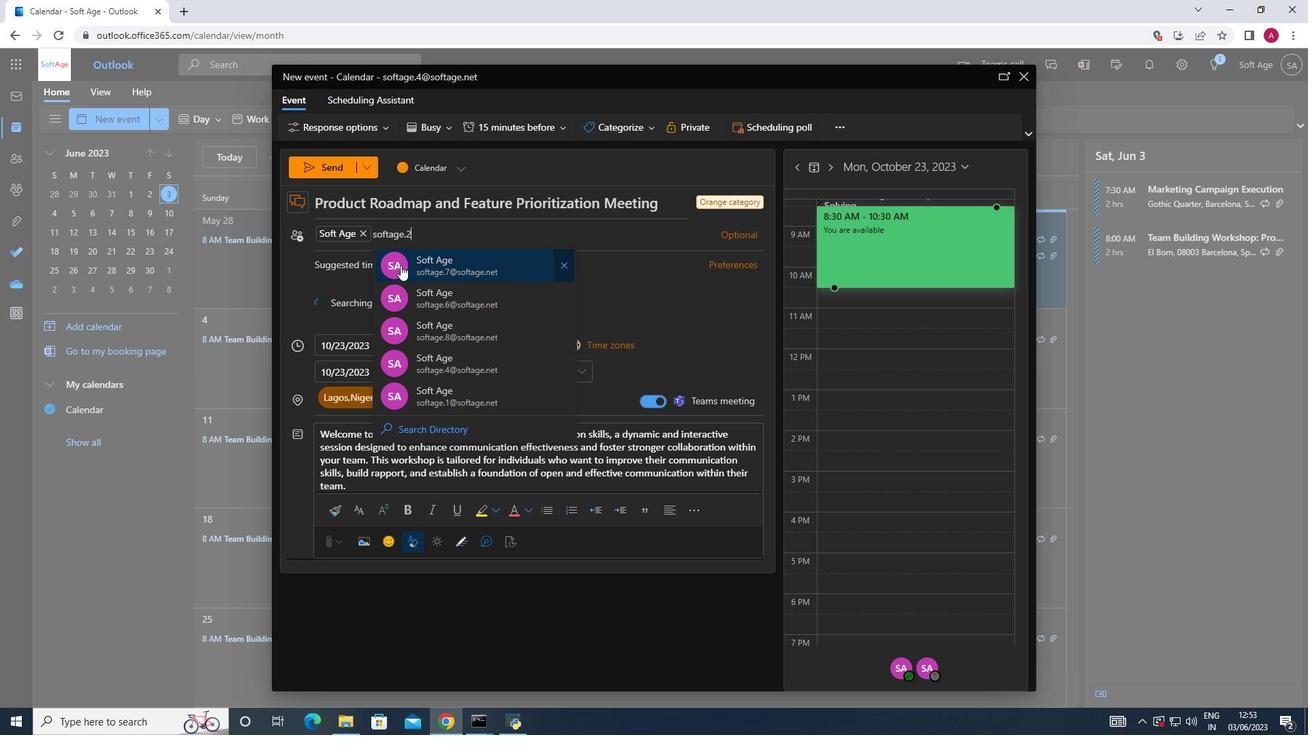 
Action: Mouse moved to (444, 266)
Screenshot: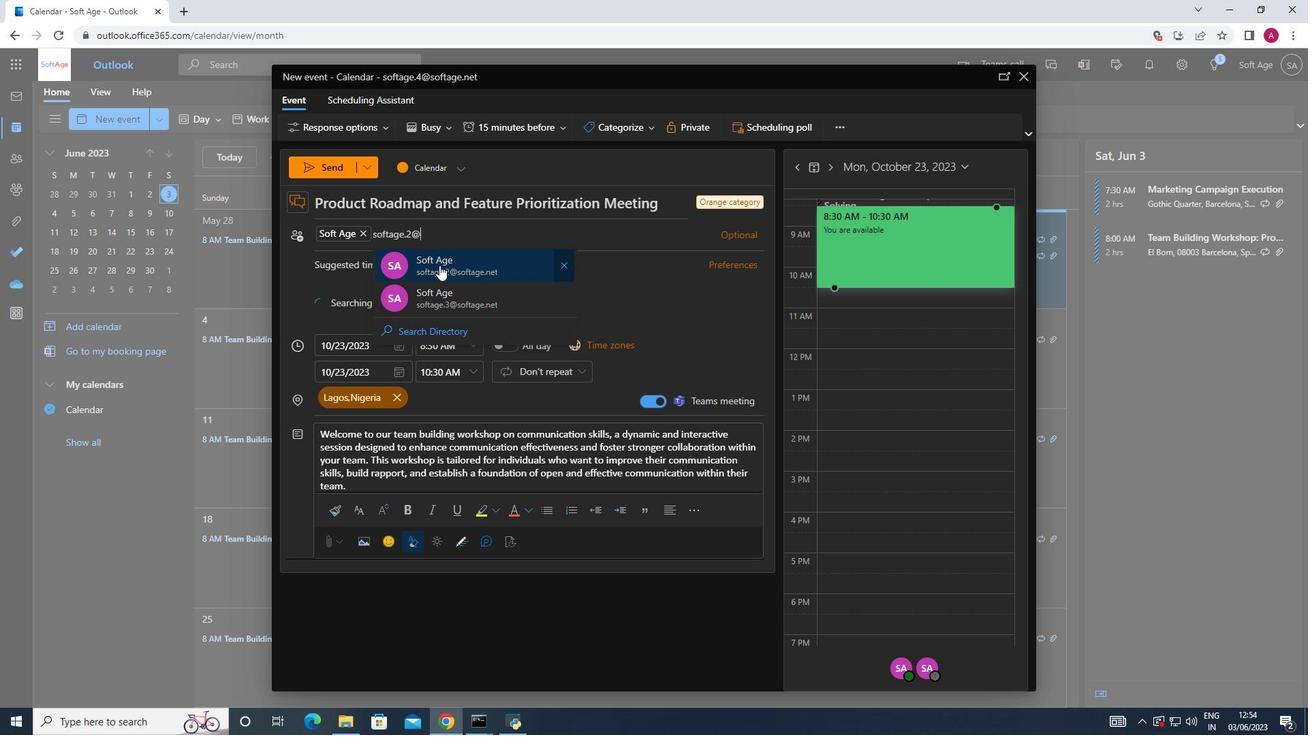
Action: Mouse pressed left at (444, 266)
Screenshot: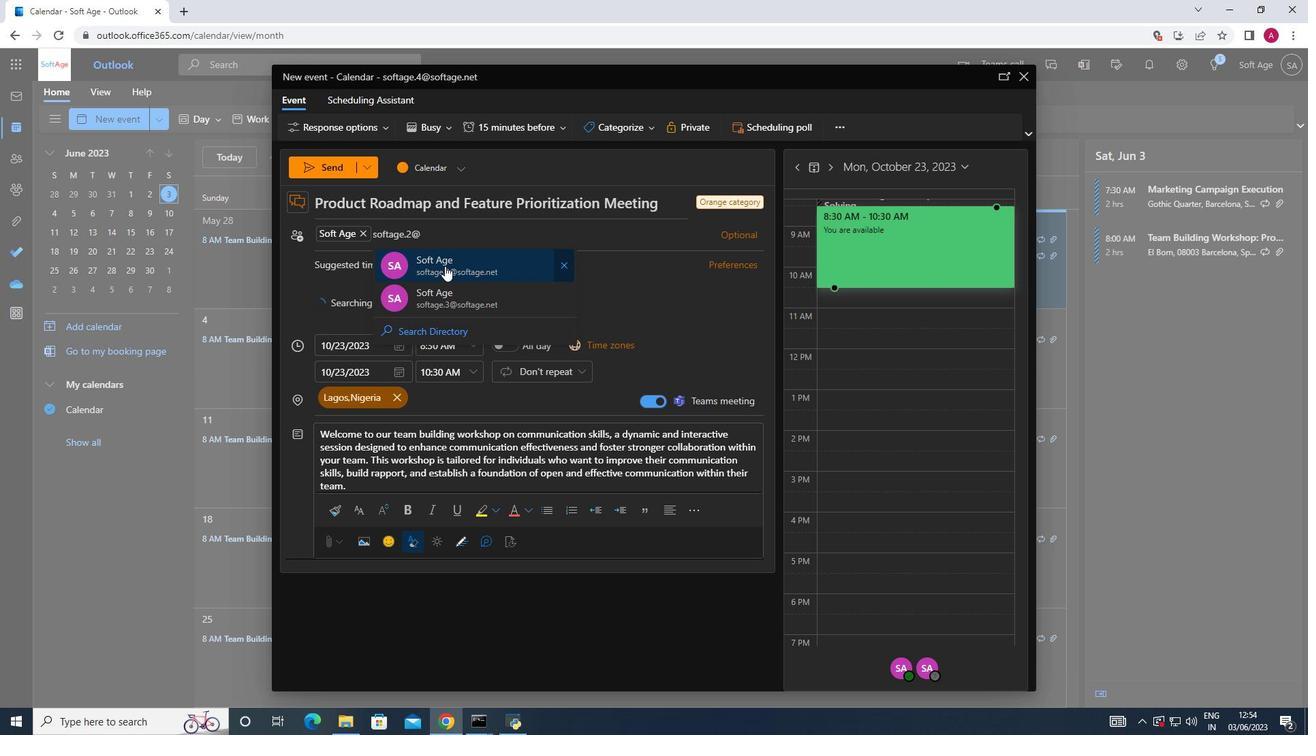 
Action: Mouse moved to (556, 132)
Screenshot: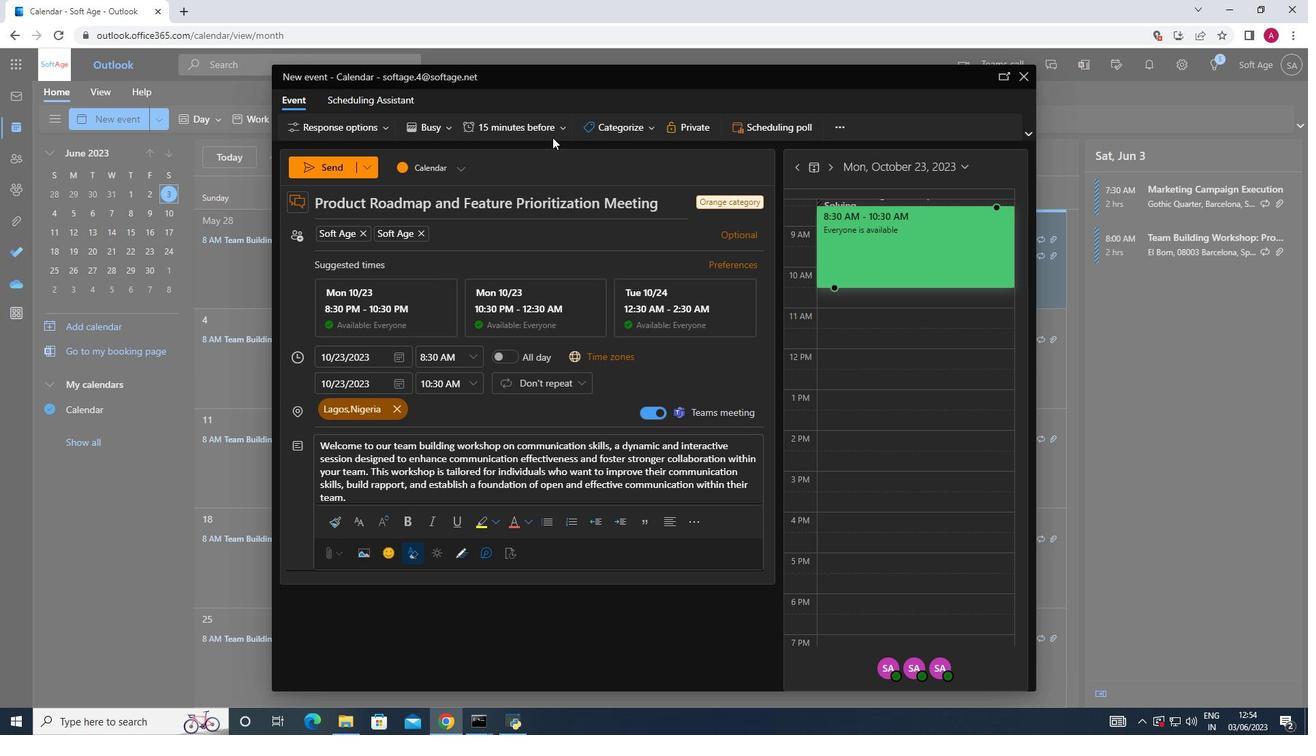 
Action: Mouse pressed left at (556, 132)
Screenshot: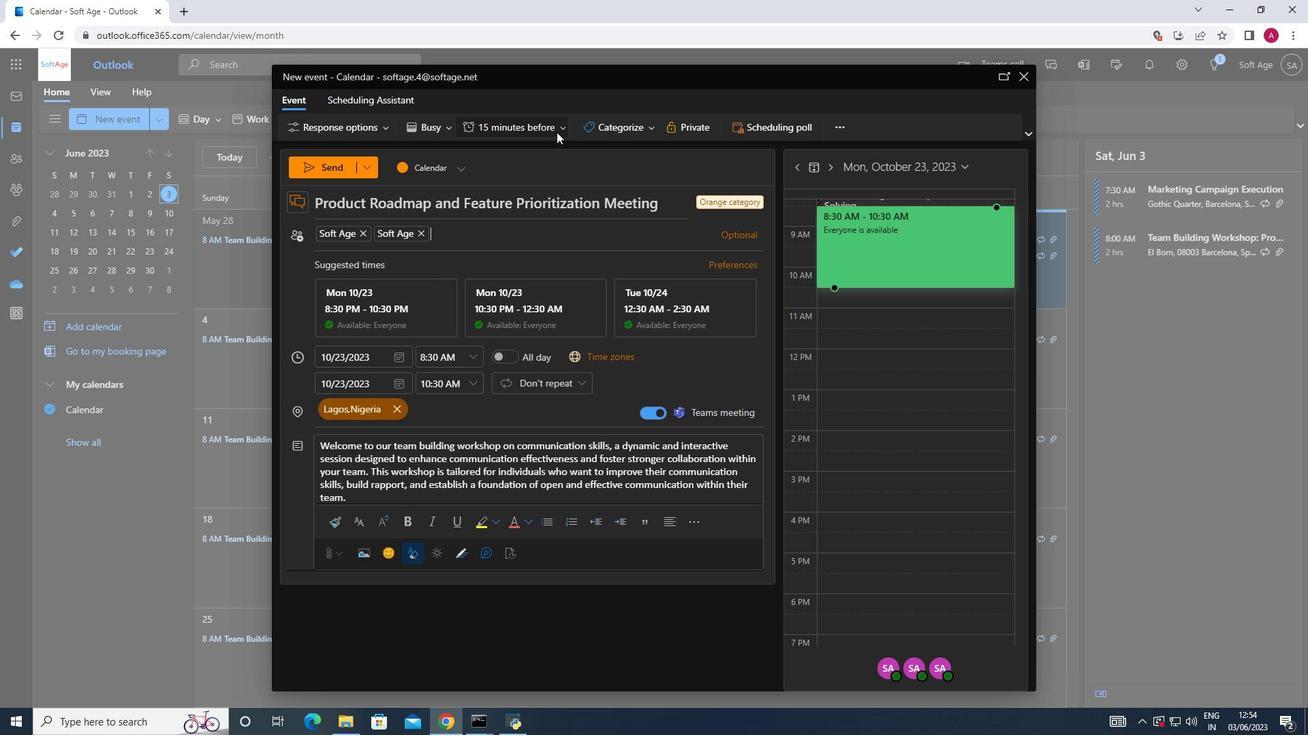
Action: Mouse moved to (586, 158)
Screenshot: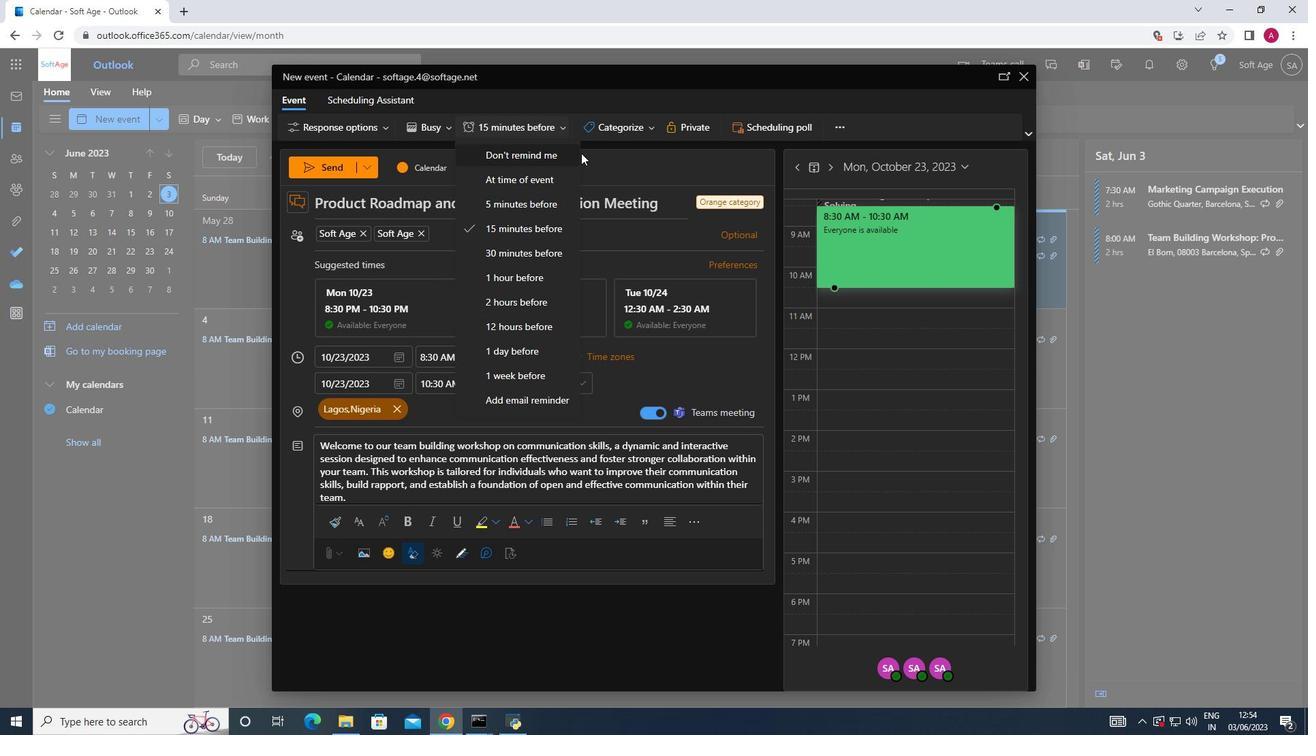 
Action: Mouse pressed left at (586, 158)
Screenshot: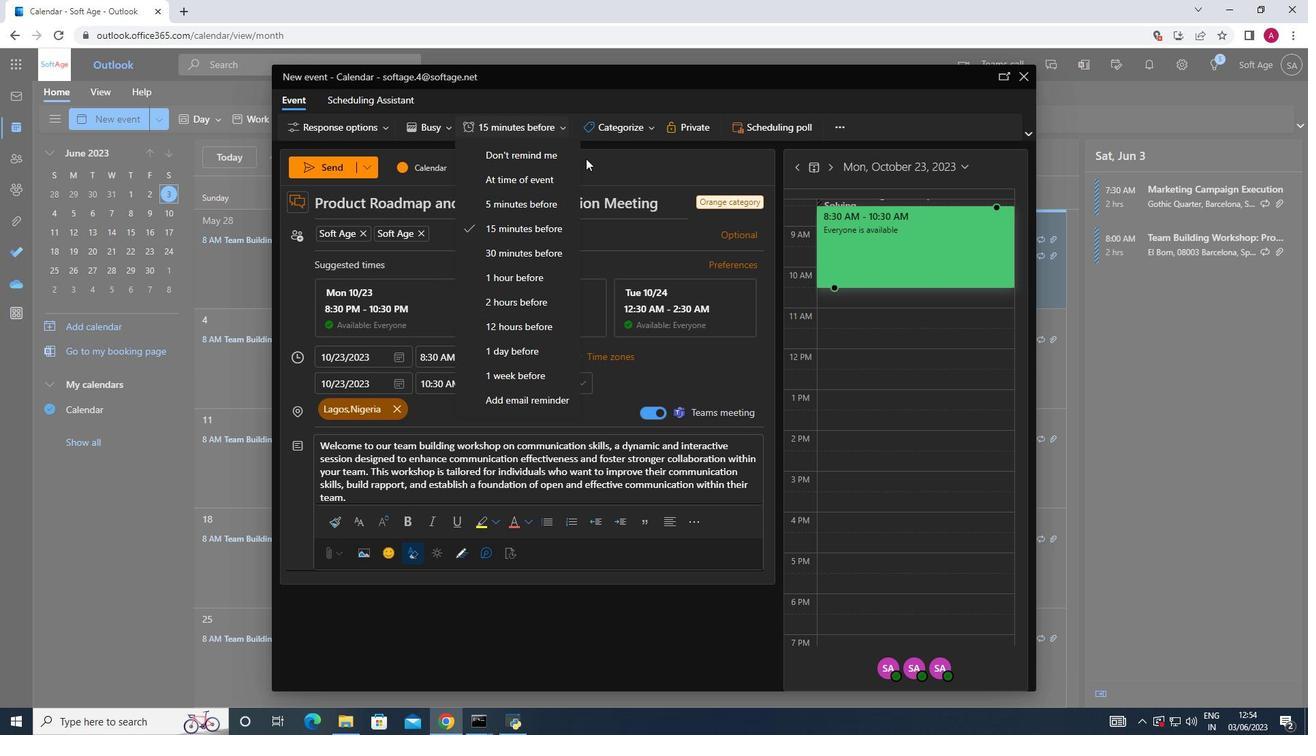 
Action: Mouse moved to (340, 162)
Screenshot: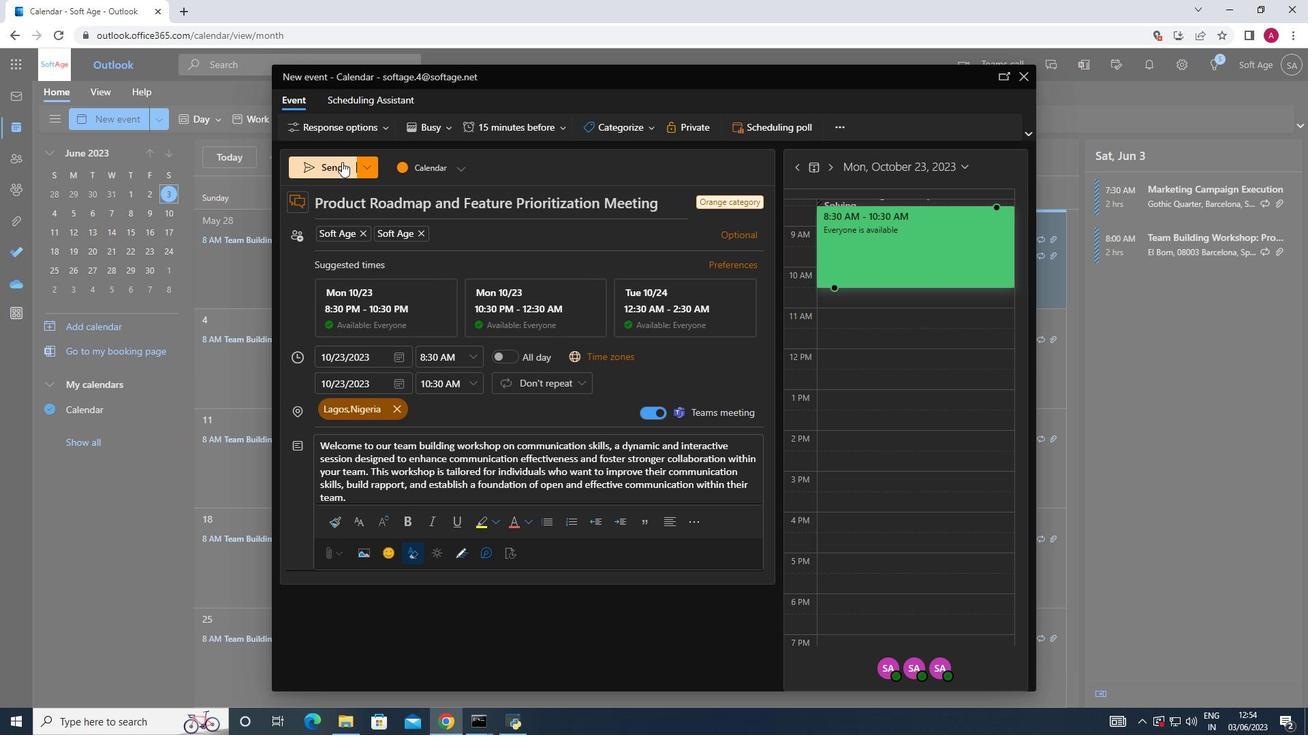 
Action: Mouse pressed left at (340, 162)
Screenshot: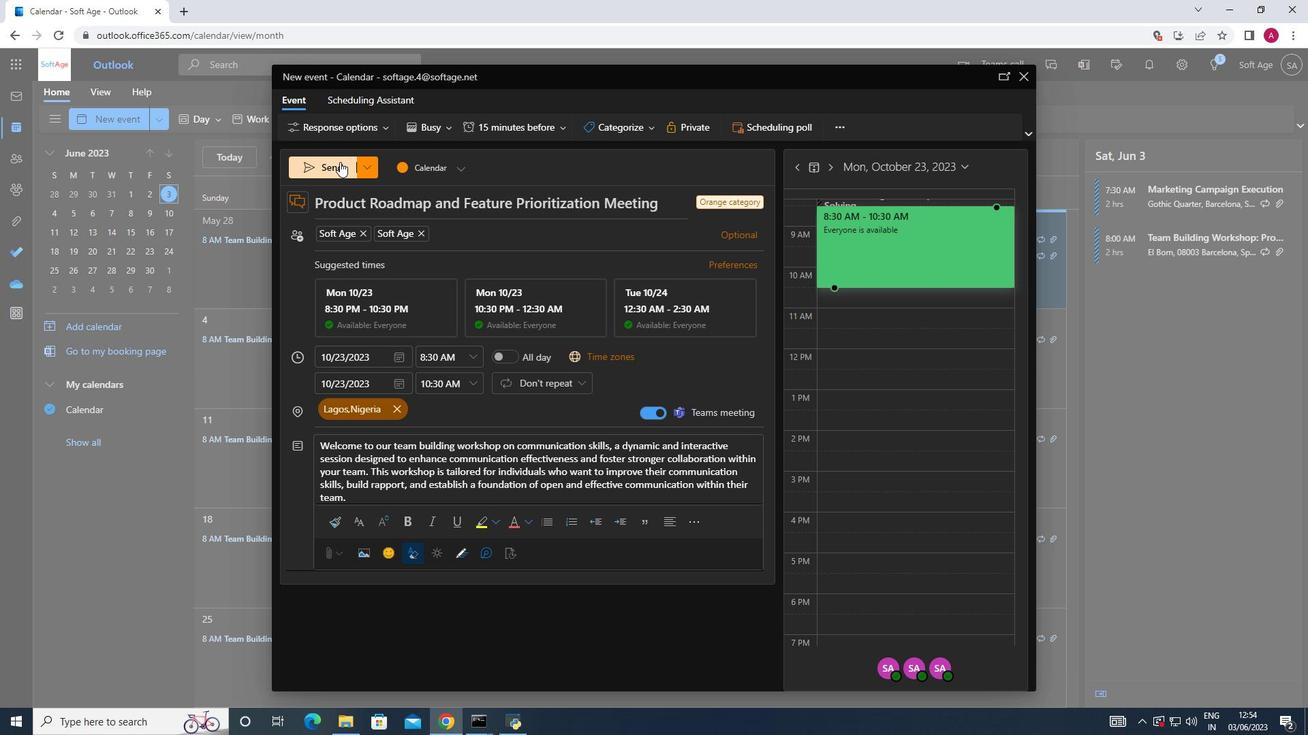 
Action: Mouse moved to (331, 145)
Screenshot: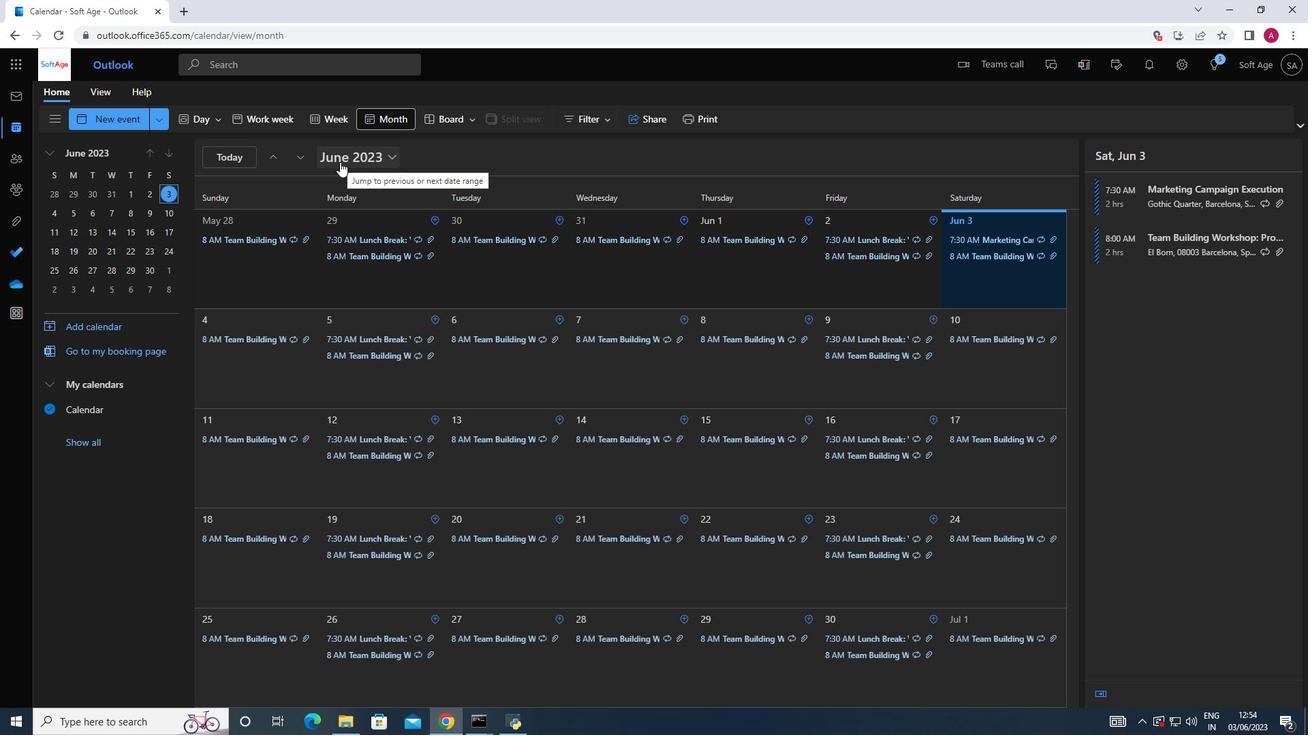 
